 Task: Enable and manage GitHub Discussions for feature requests.
Action: Mouse moved to (773, 317)
Screenshot: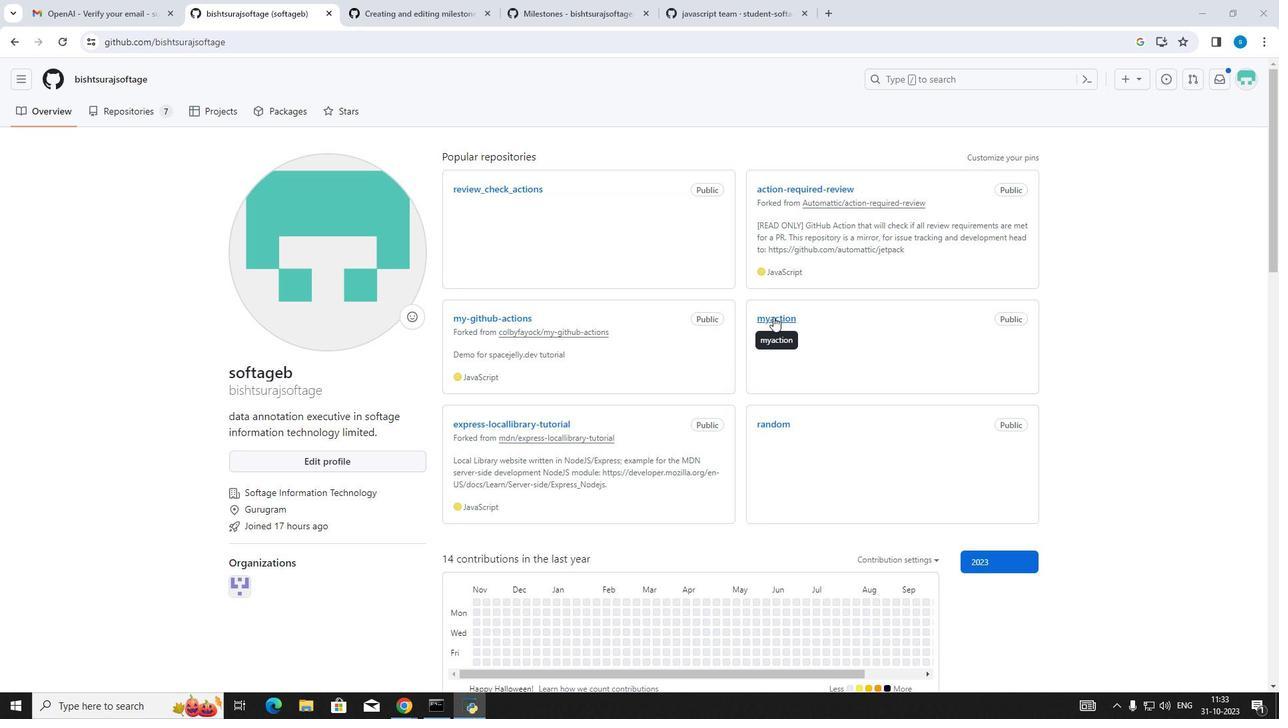 
Action: Mouse pressed left at (773, 317)
Screenshot: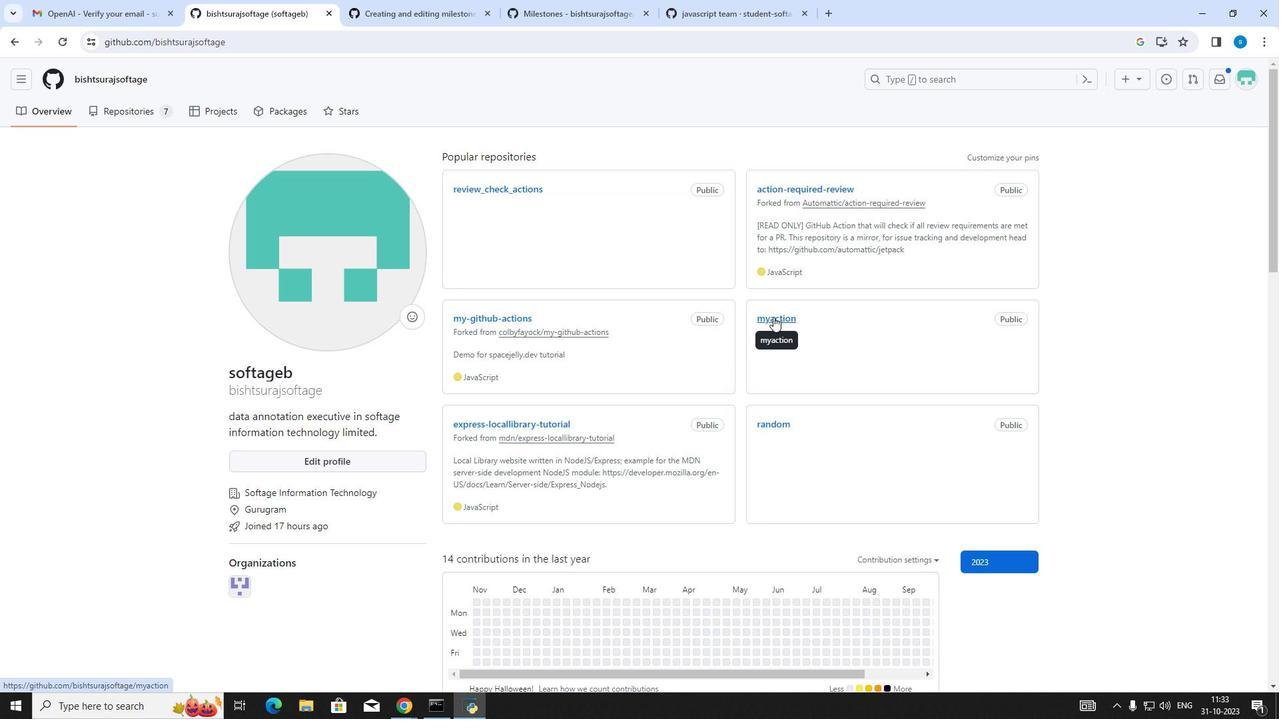 
Action: Mouse moved to (544, 111)
Screenshot: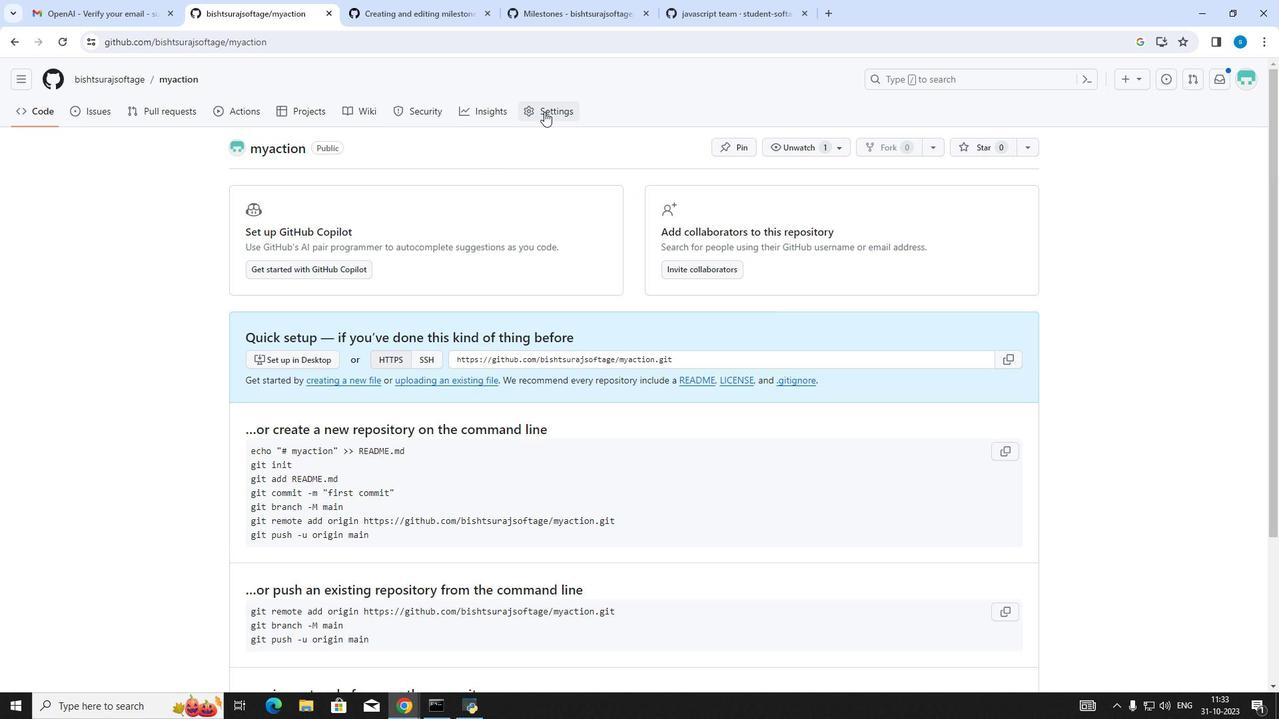 
Action: Mouse pressed left at (544, 111)
Screenshot: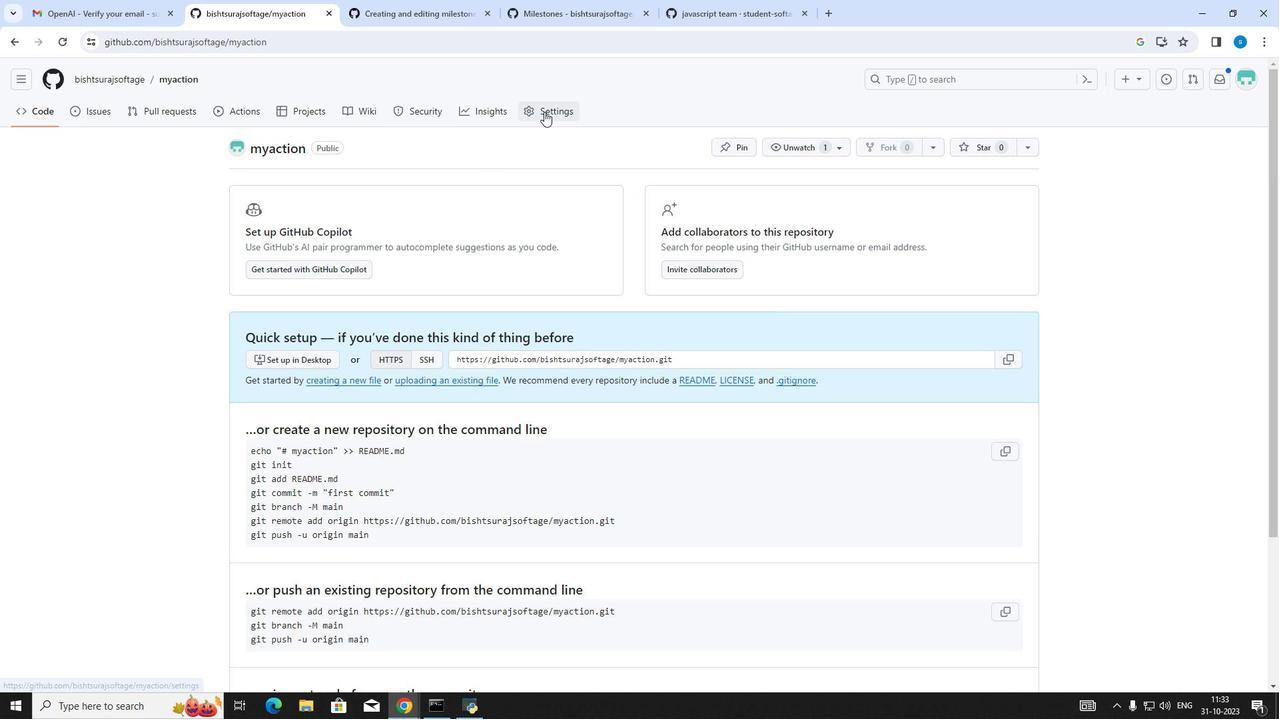 
Action: Mouse moved to (623, 354)
Screenshot: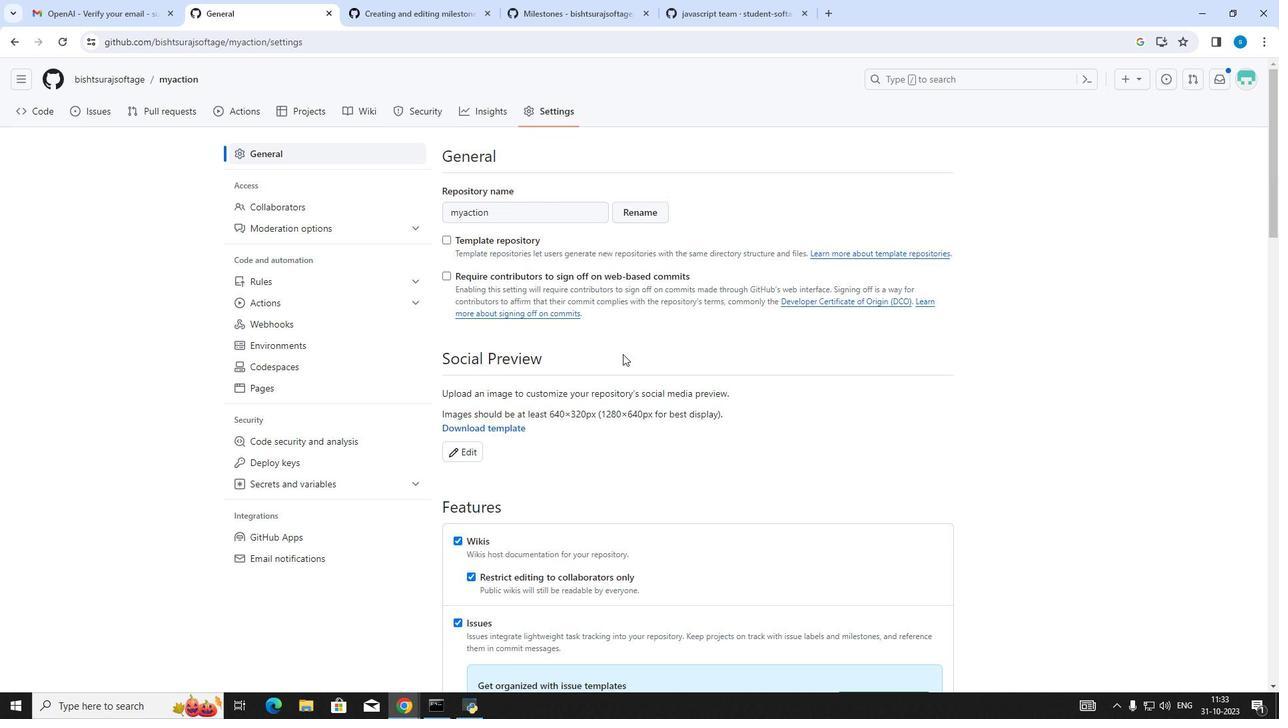 
Action: Mouse scrolled (623, 353) with delta (0, 0)
Screenshot: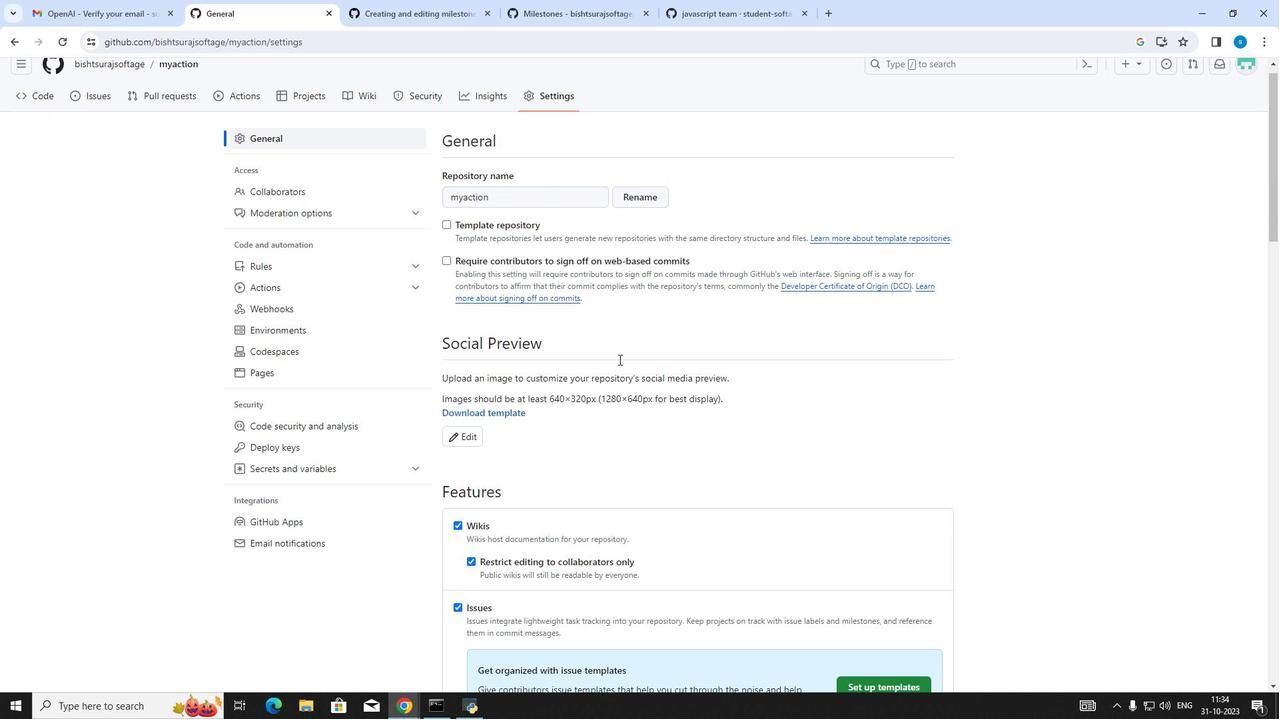 
Action: Mouse moved to (619, 359)
Screenshot: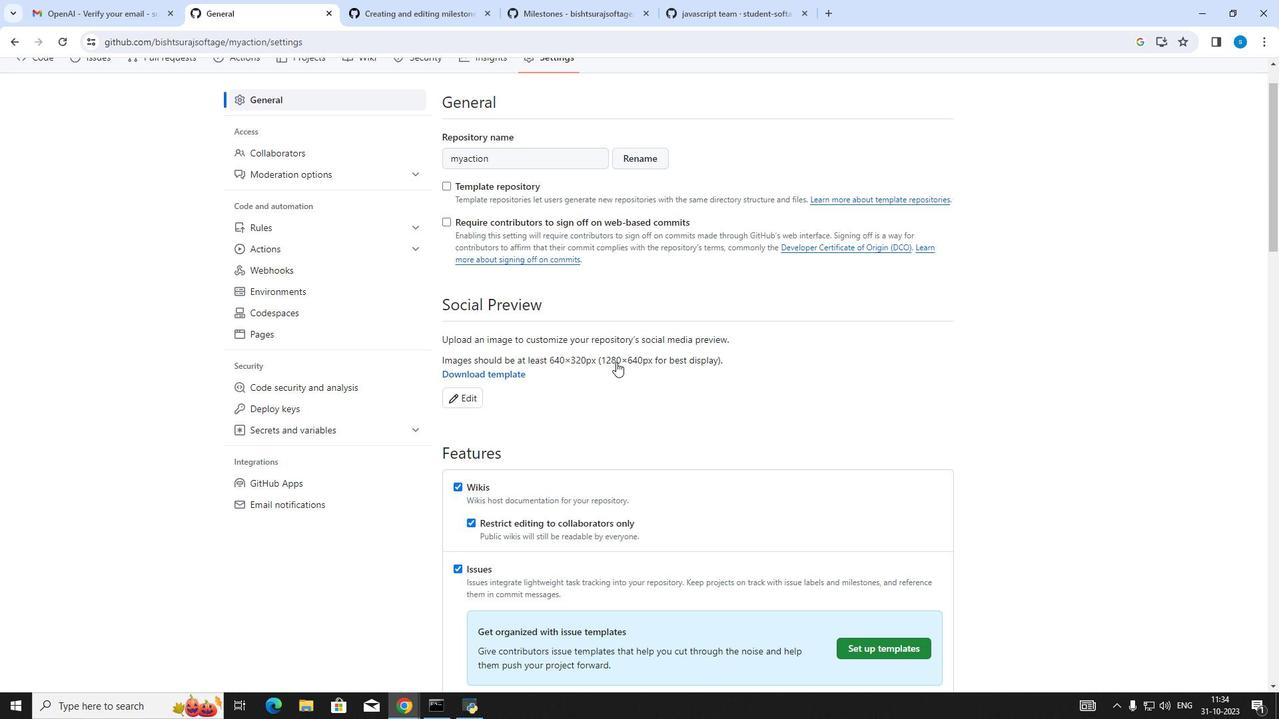 
Action: Mouse scrolled (619, 358) with delta (0, 0)
Screenshot: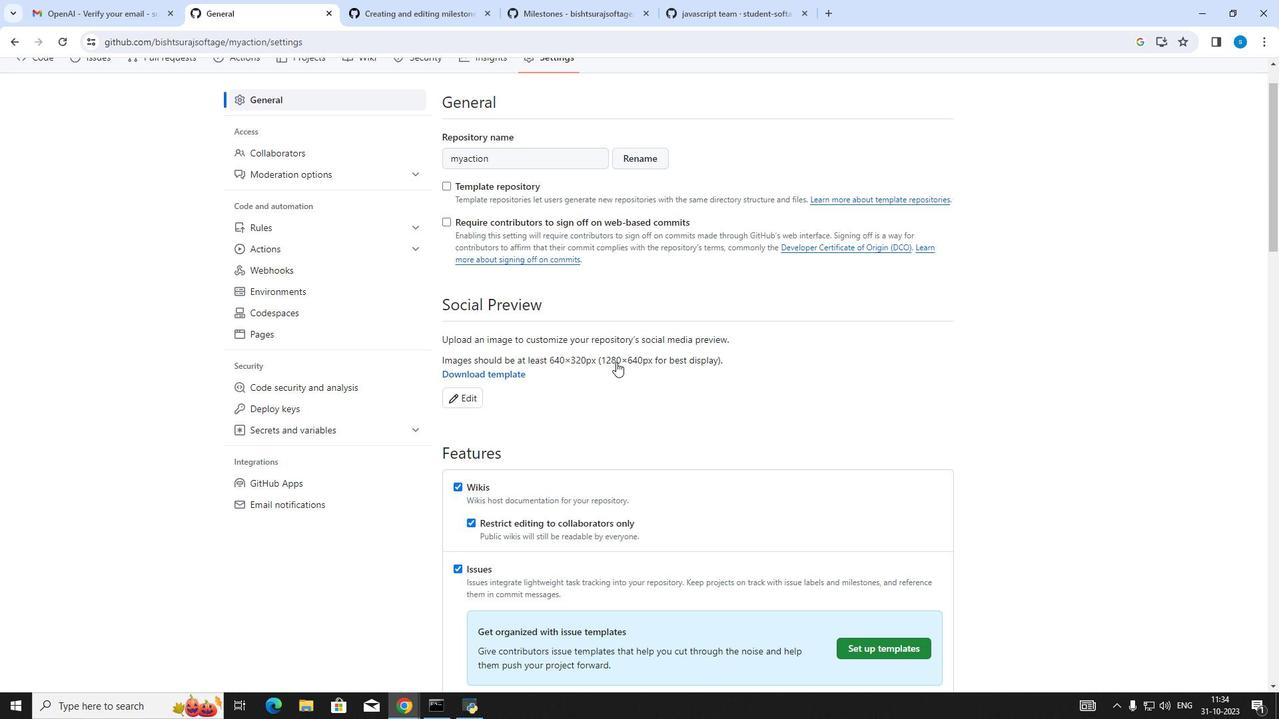 
Action: Mouse moved to (617, 361)
Screenshot: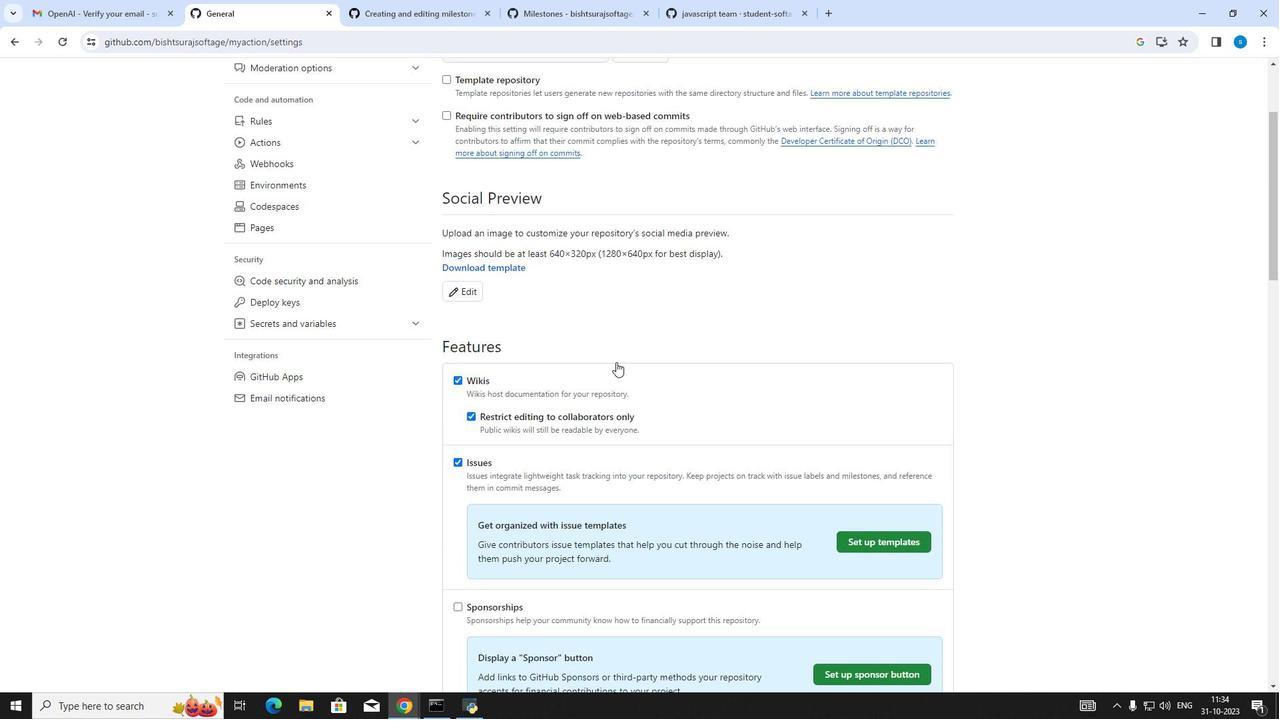 
Action: Mouse scrolled (617, 360) with delta (0, 0)
Screenshot: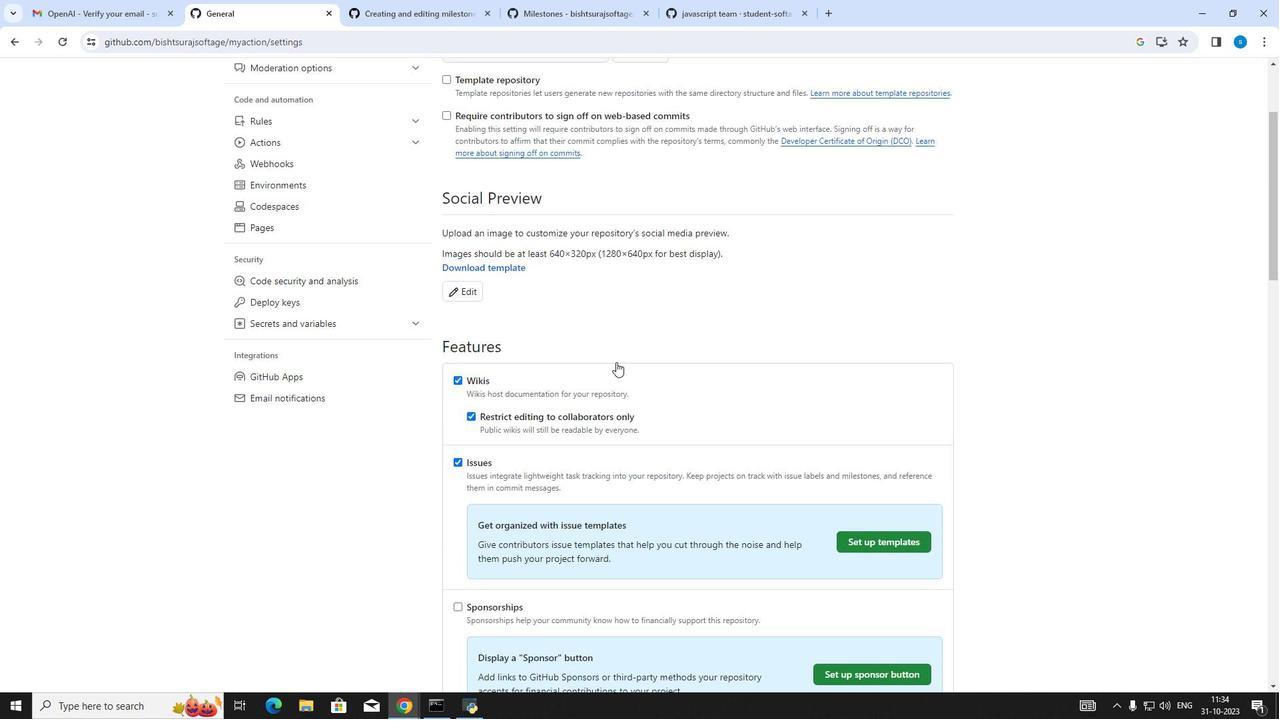 
Action: Mouse moved to (616, 362)
Screenshot: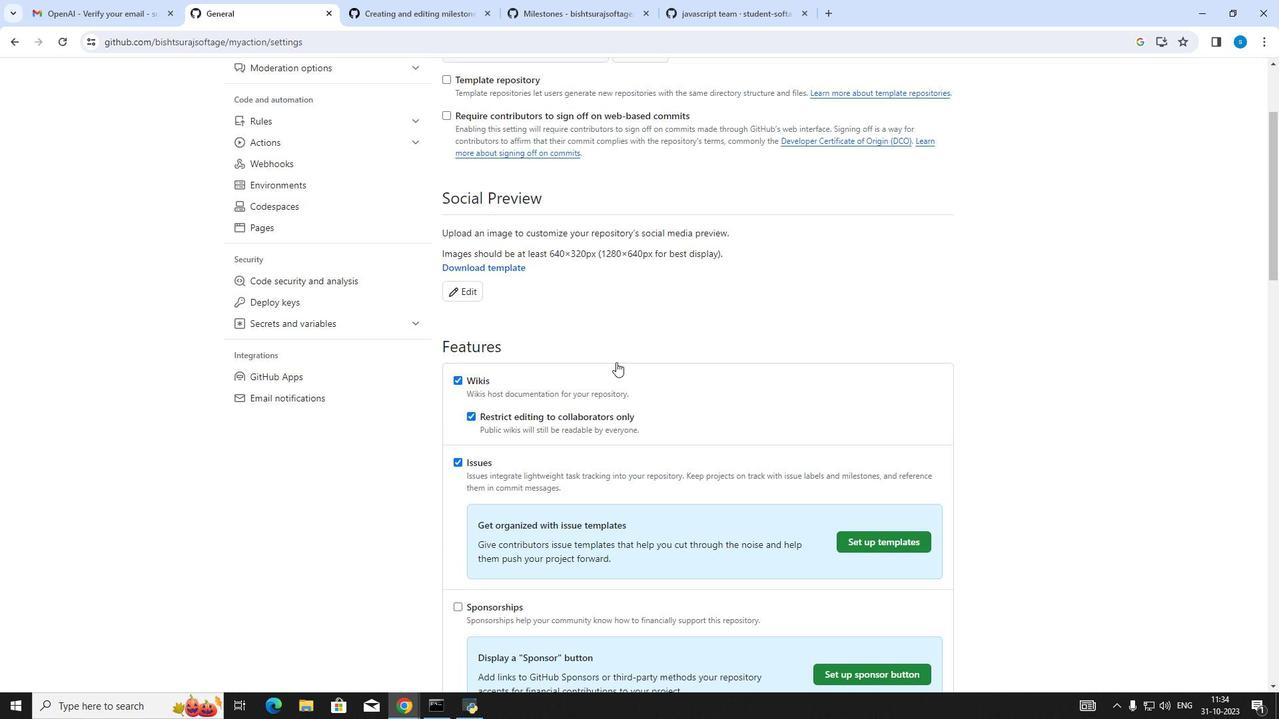 
Action: Mouse scrolled (616, 361) with delta (0, 0)
Screenshot: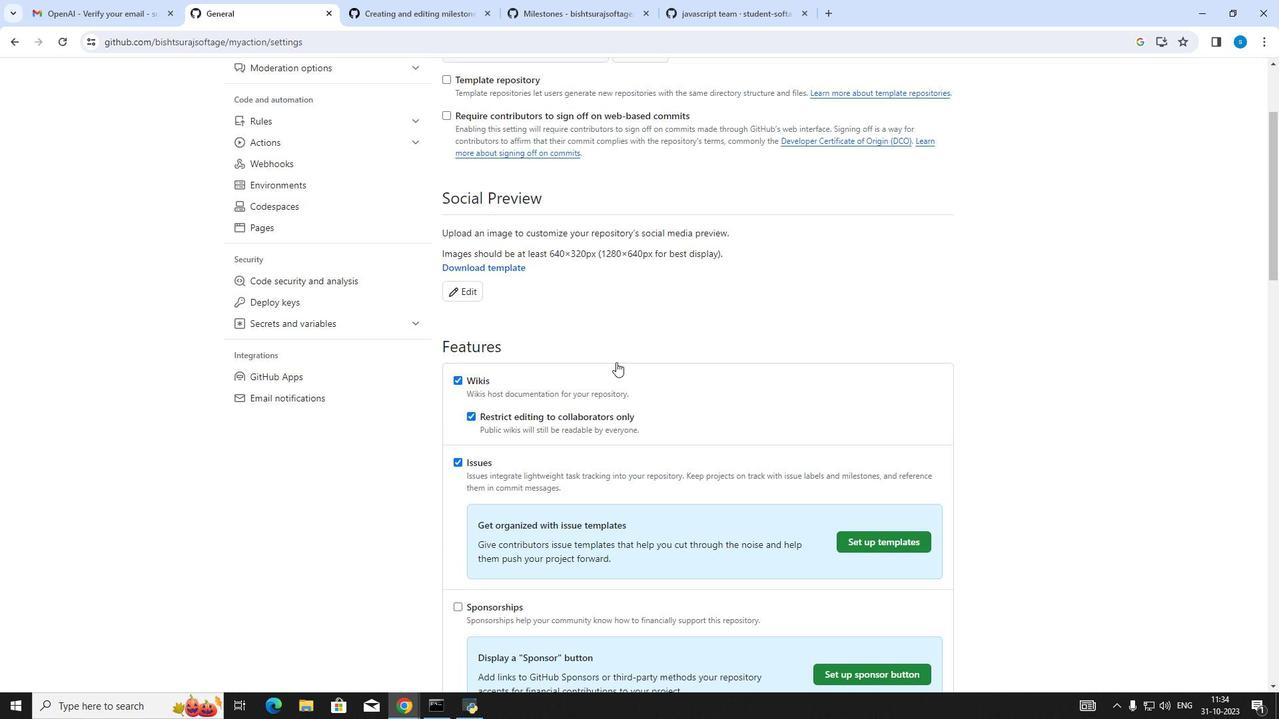 
Action: Mouse scrolled (616, 361) with delta (0, 0)
Screenshot: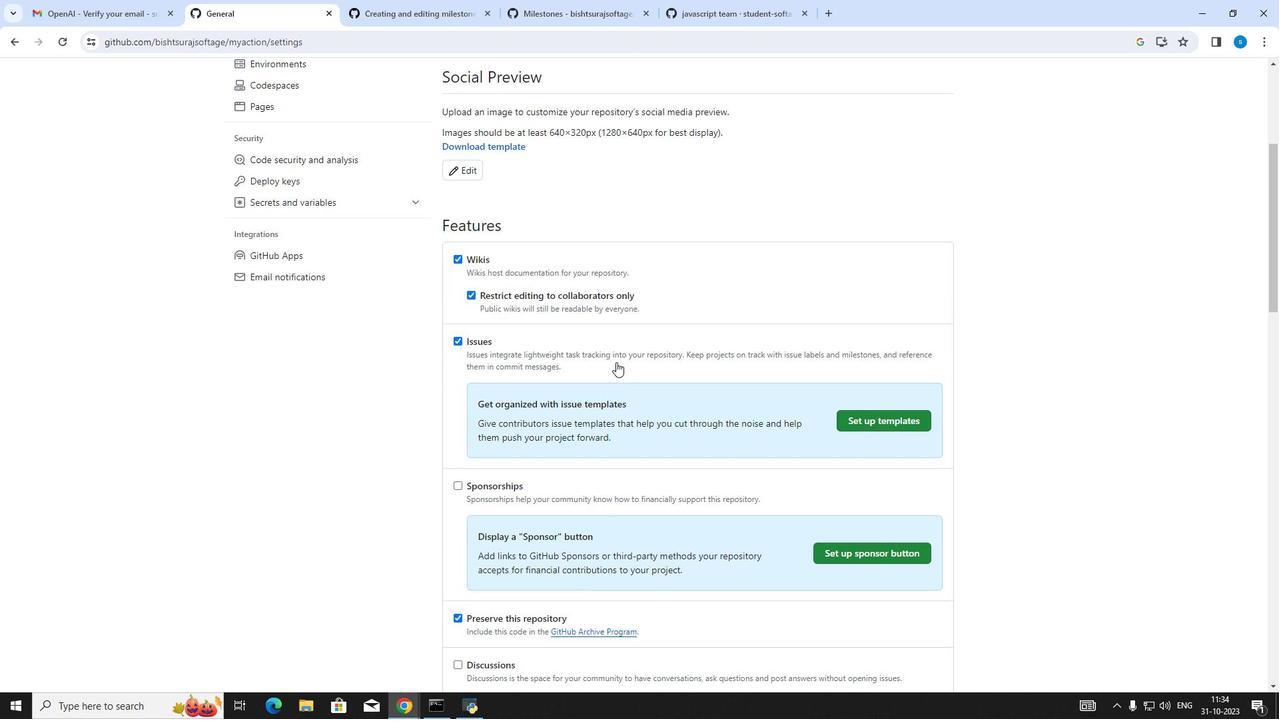 
Action: Mouse scrolled (616, 361) with delta (0, 0)
Screenshot: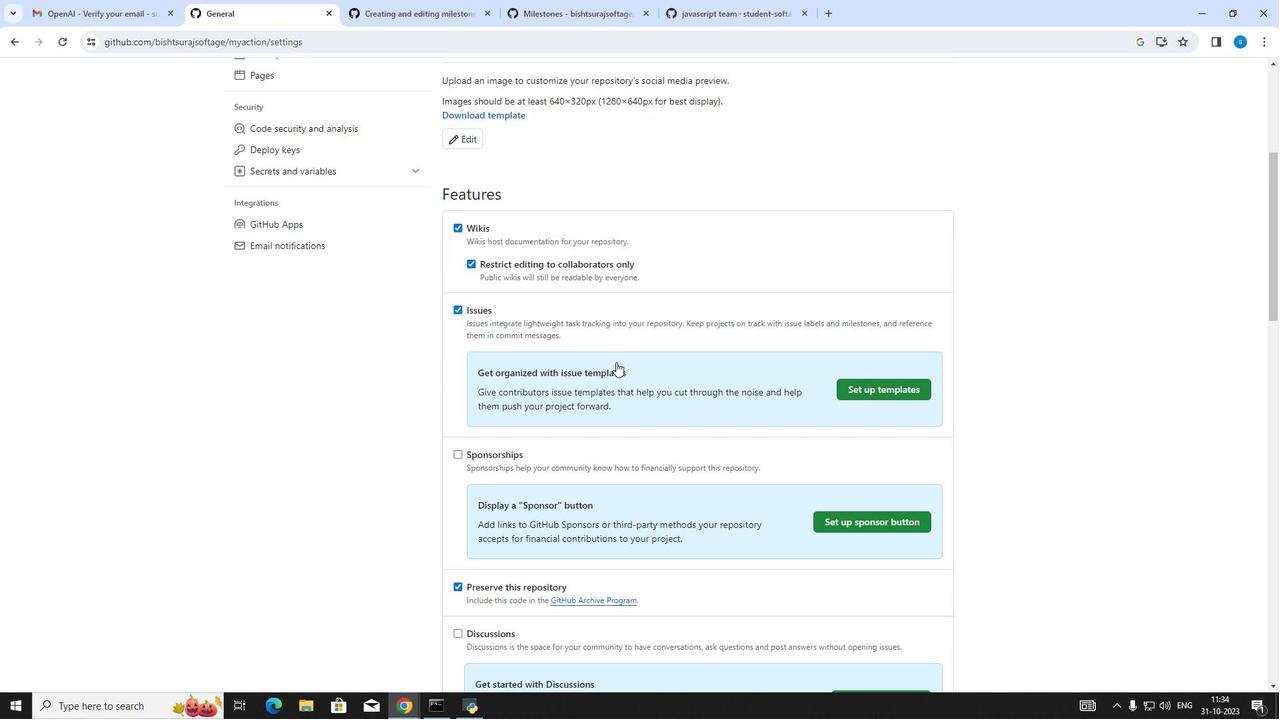 
Action: Mouse scrolled (616, 361) with delta (0, 0)
Screenshot: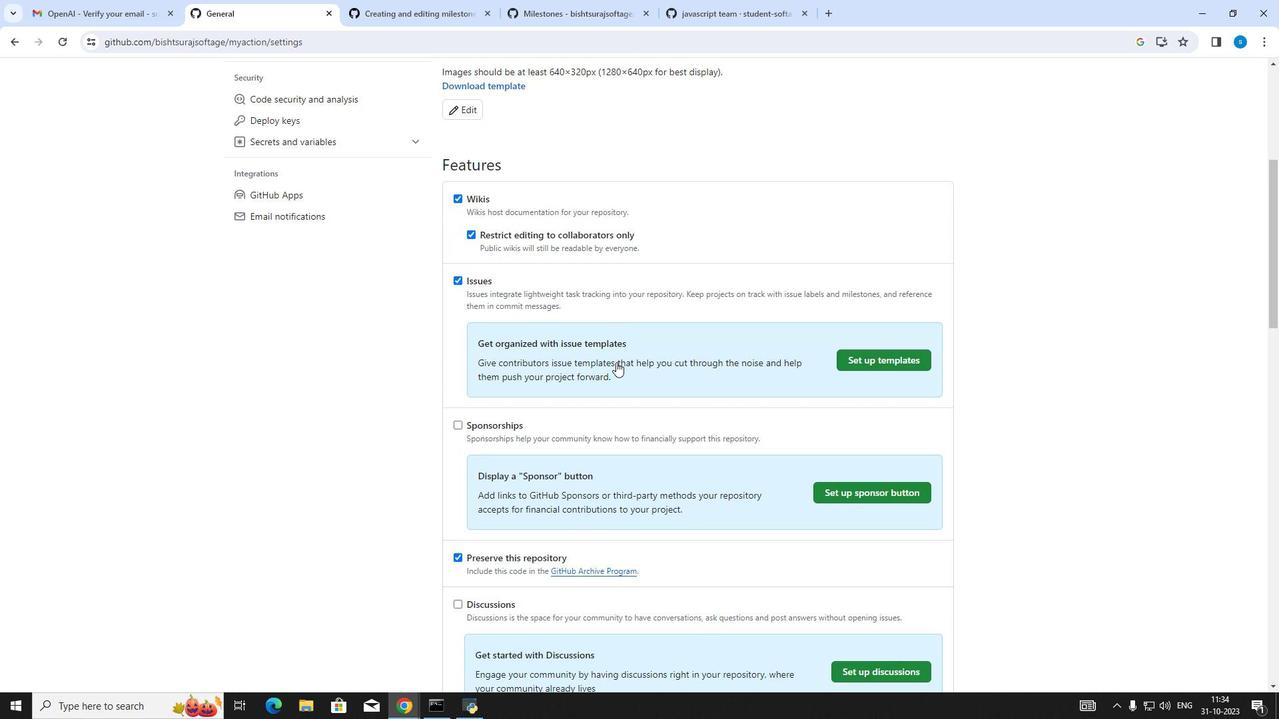 
Action: Mouse scrolled (616, 361) with delta (0, 0)
Screenshot: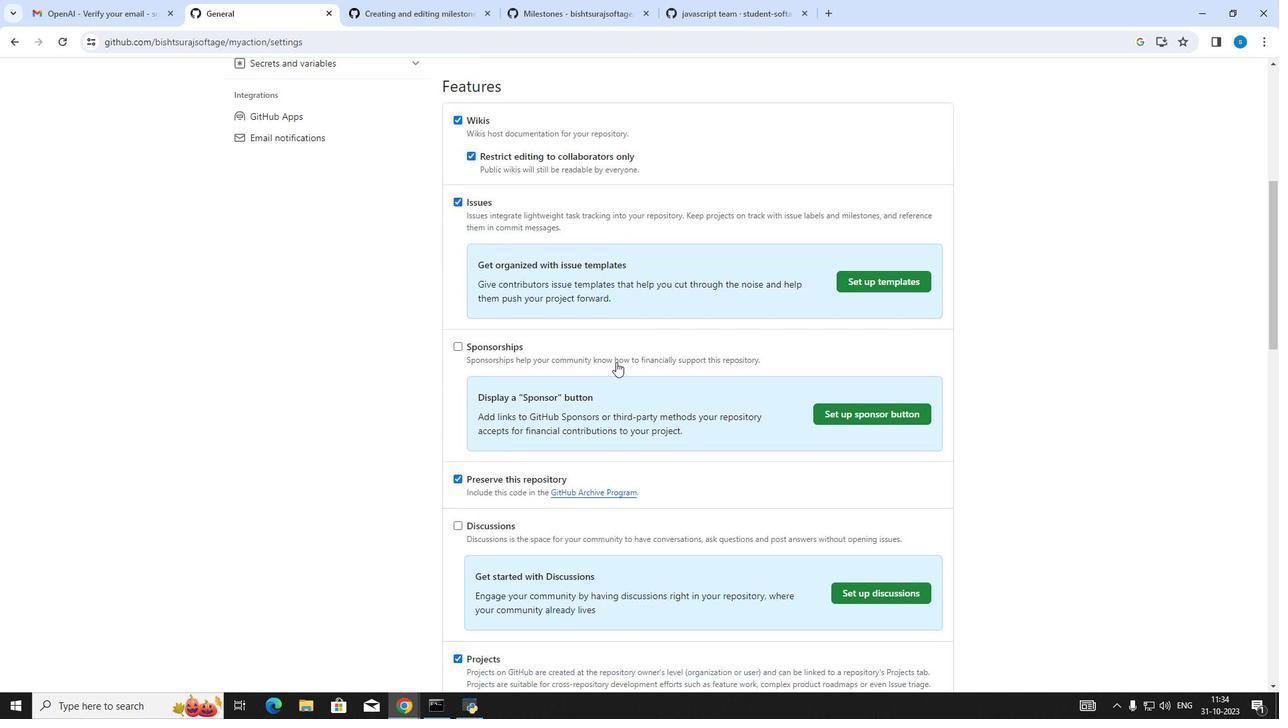 
Action: Mouse scrolled (616, 361) with delta (0, 0)
Screenshot: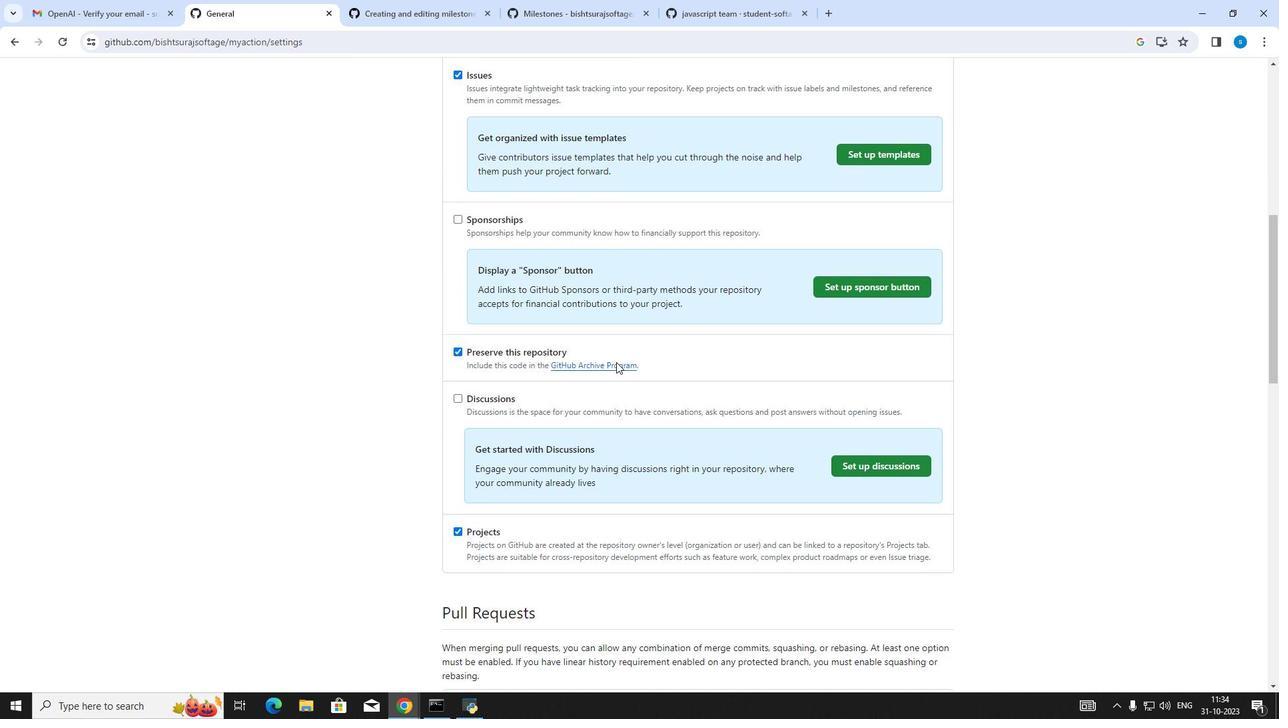 
Action: Mouse scrolled (616, 361) with delta (0, 0)
Screenshot: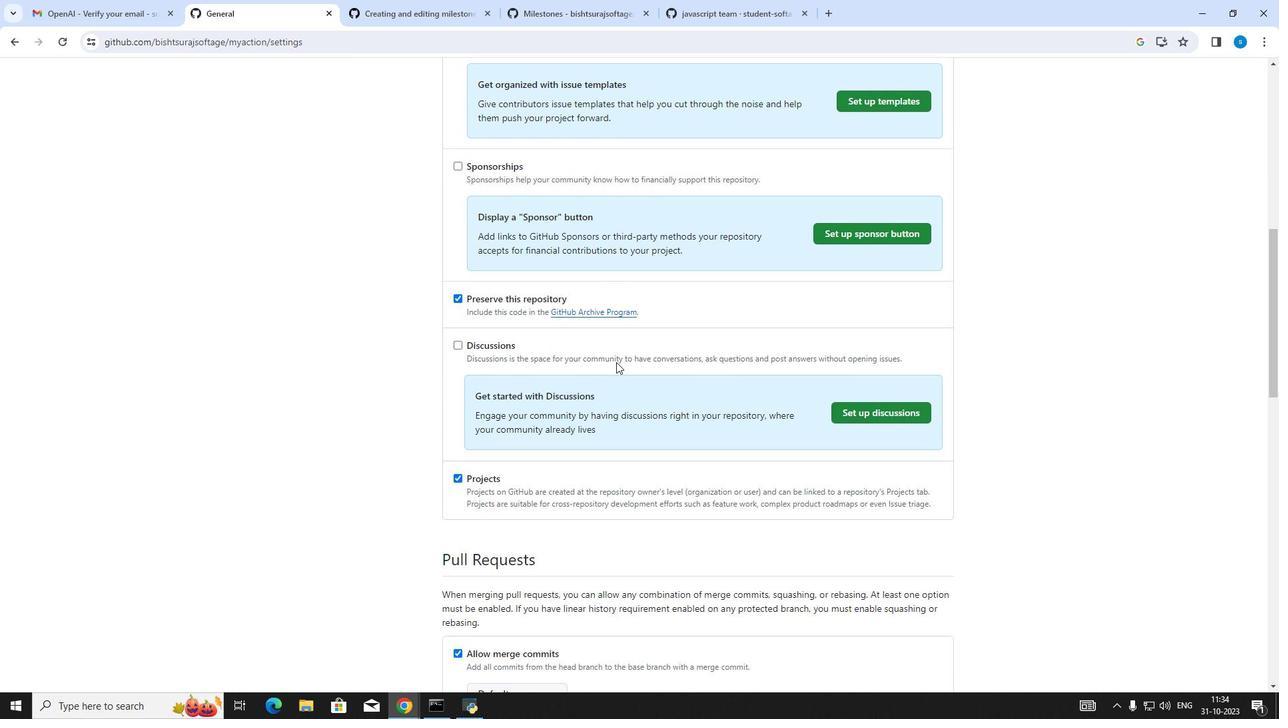 
Action: Mouse scrolled (616, 361) with delta (0, 0)
Screenshot: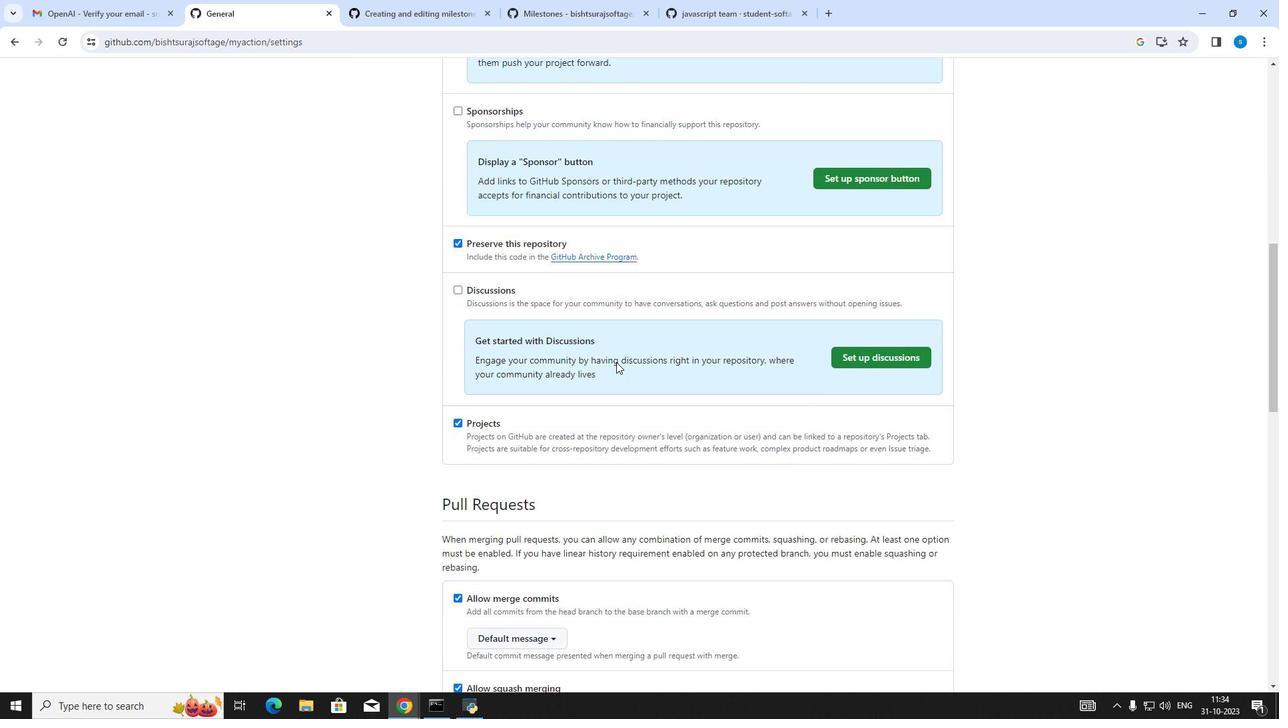 
Action: Mouse scrolled (616, 361) with delta (0, 0)
Screenshot: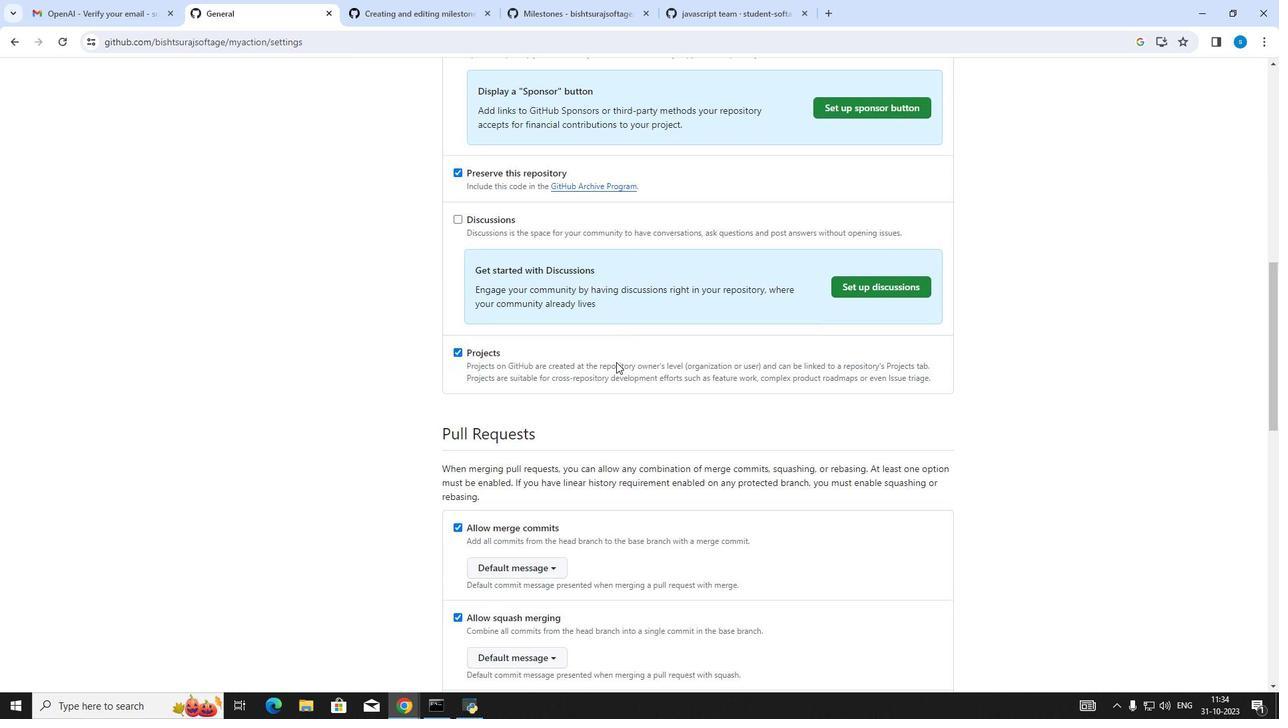 
Action: Mouse scrolled (616, 361) with delta (0, 0)
Screenshot: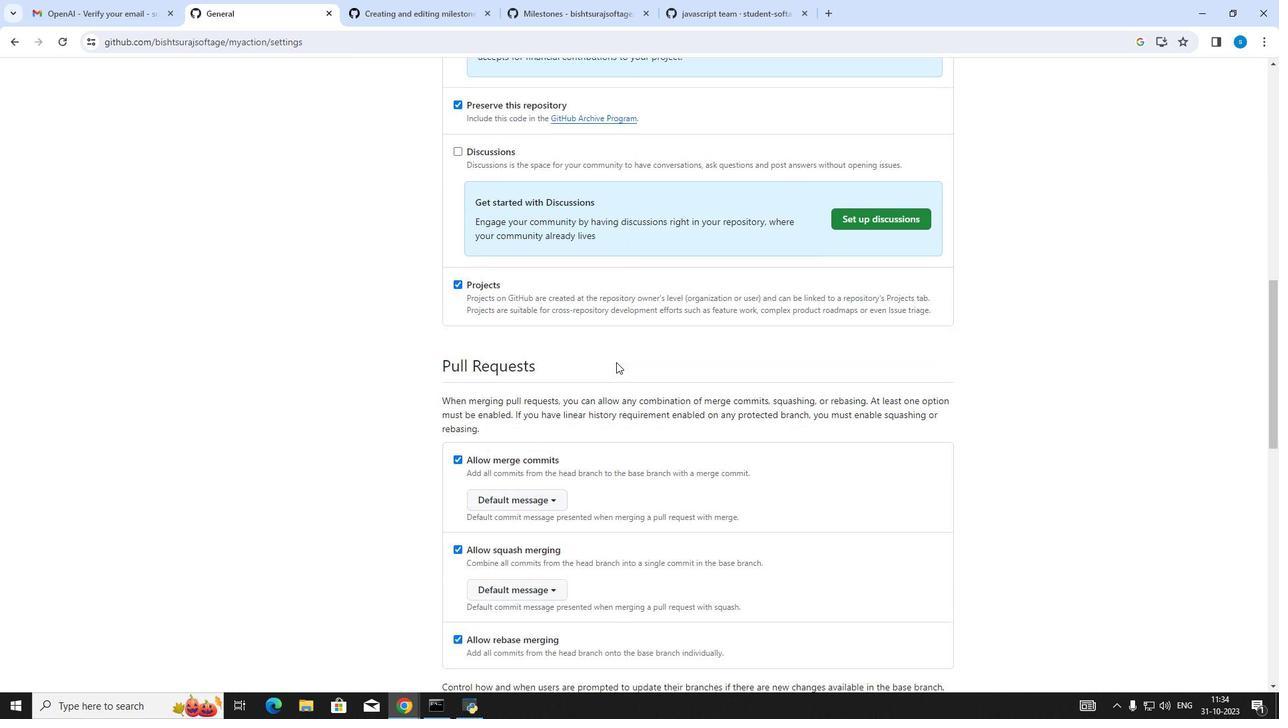 
Action: Mouse scrolled (616, 361) with delta (0, 0)
Screenshot: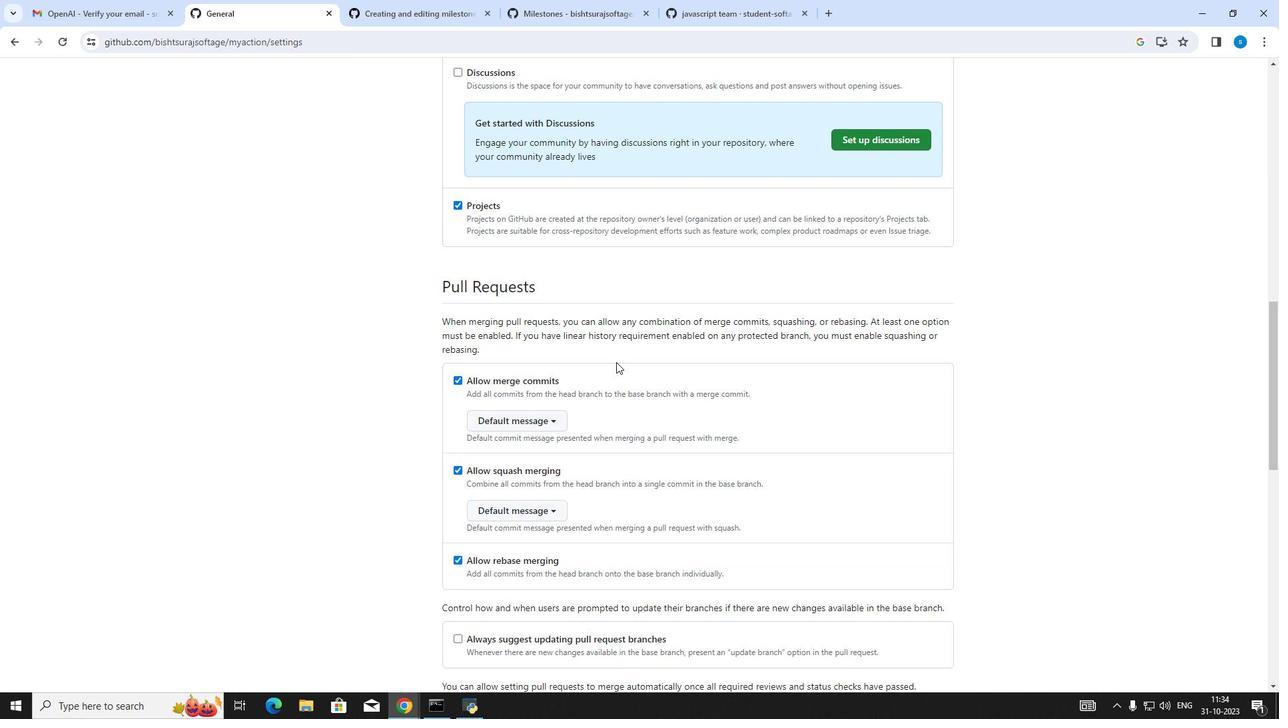 
Action: Mouse scrolled (616, 361) with delta (0, 0)
Screenshot: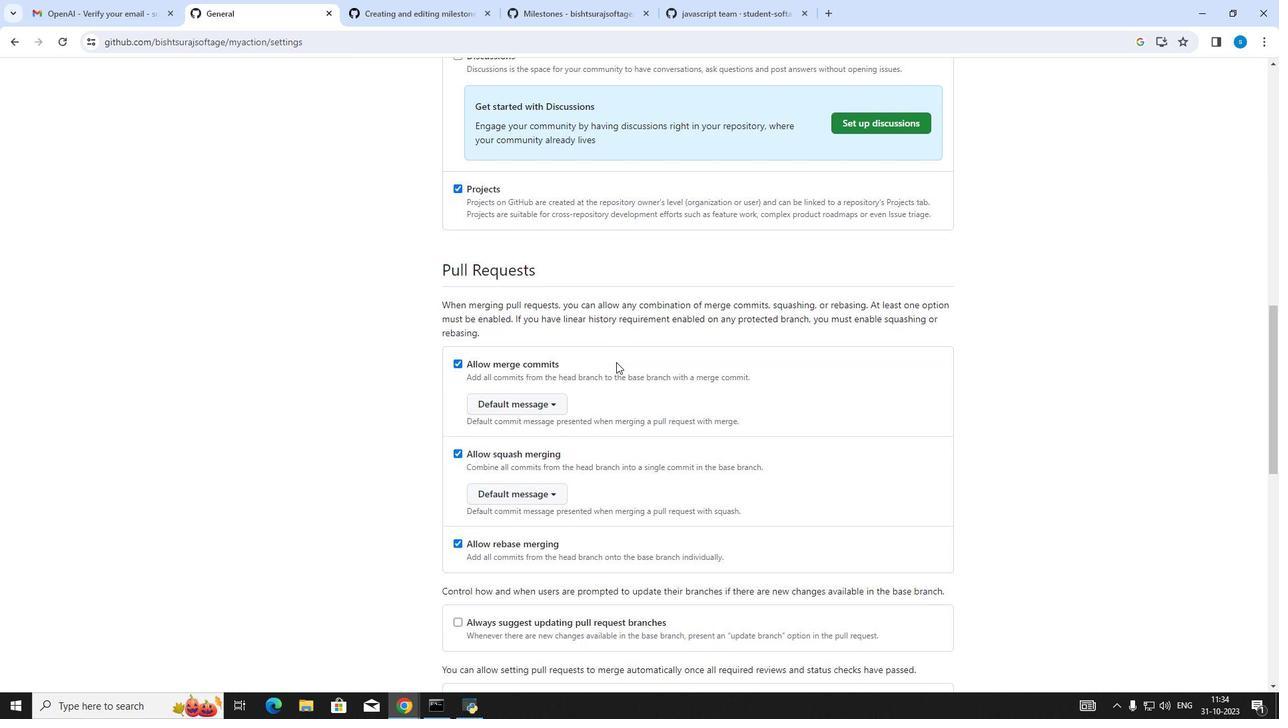 
Action: Mouse scrolled (616, 361) with delta (0, 0)
Screenshot: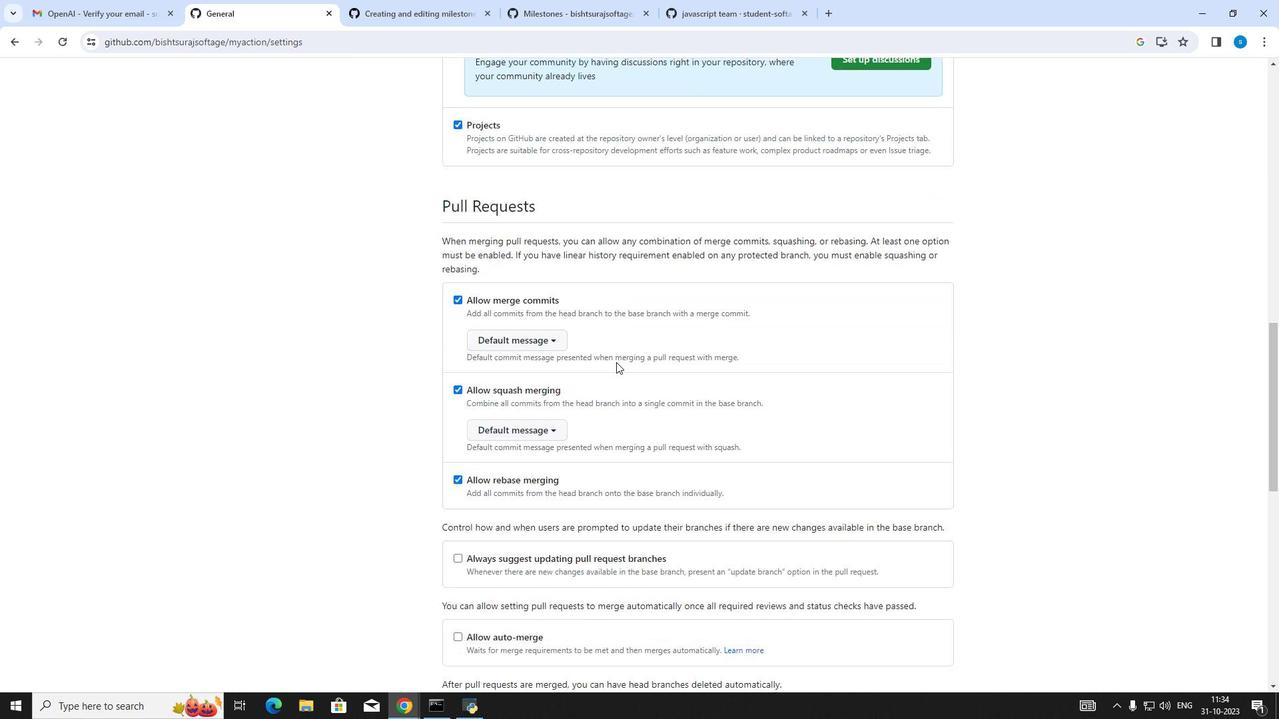 
Action: Mouse scrolled (616, 361) with delta (0, 0)
Screenshot: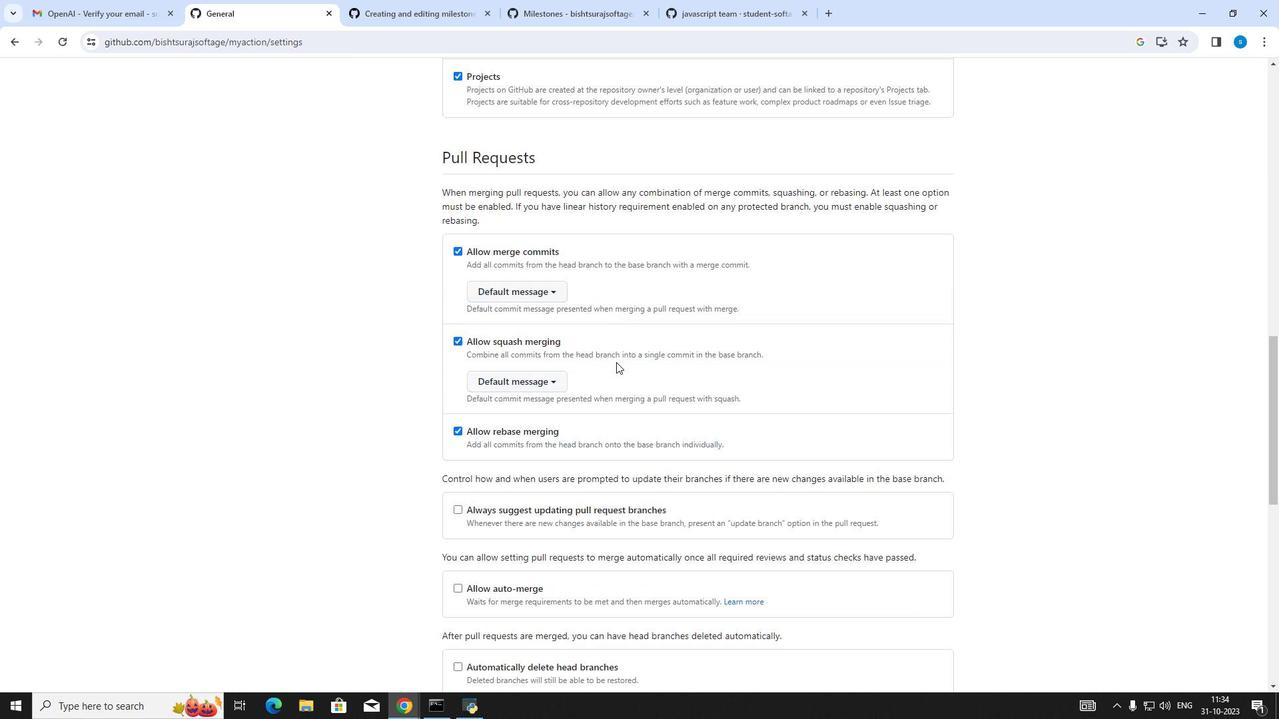 
Action: Mouse scrolled (616, 361) with delta (0, 0)
Screenshot: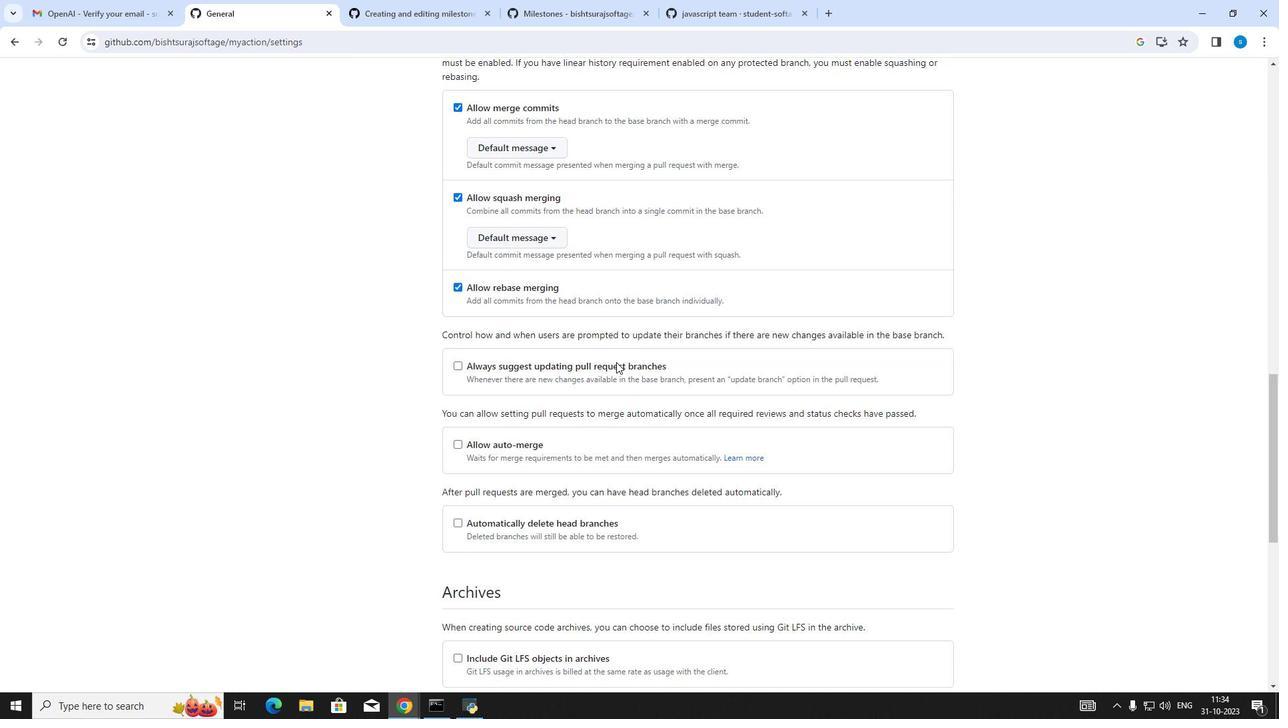 
Action: Mouse scrolled (616, 361) with delta (0, 0)
Screenshot: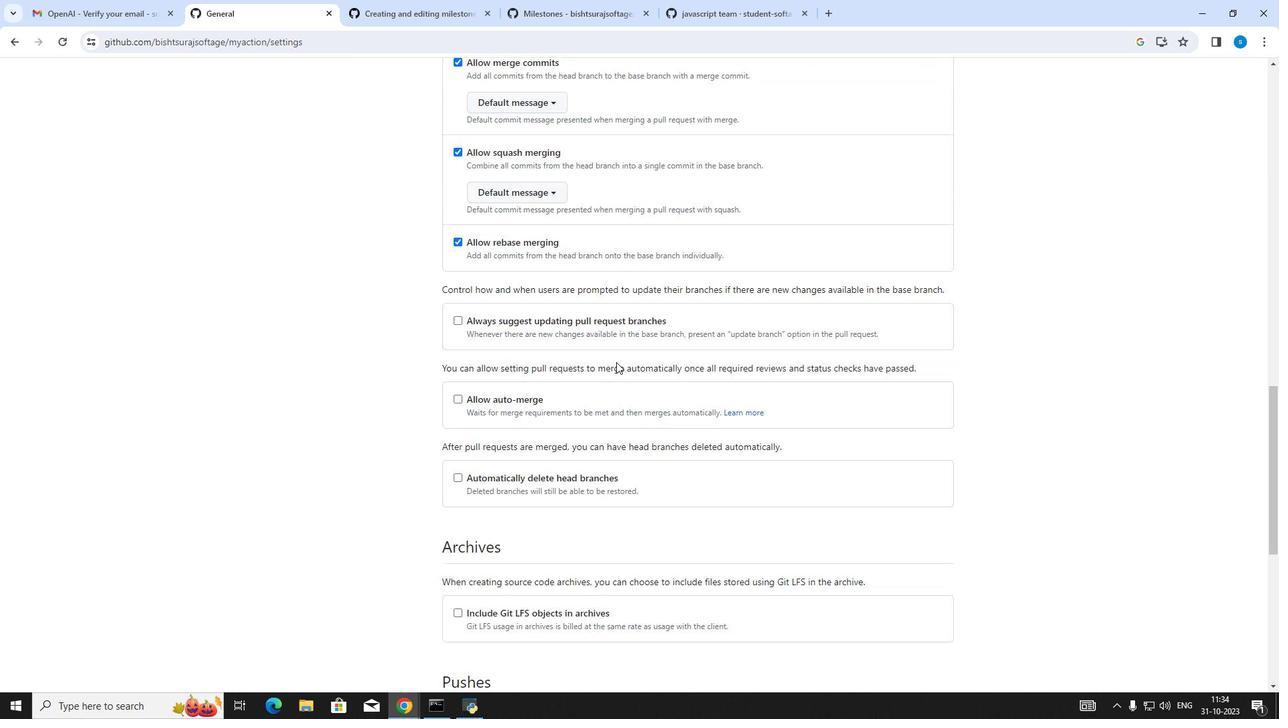
Action: Mouse scrolled (616, 361) with delta (0, 0)
Screenshot: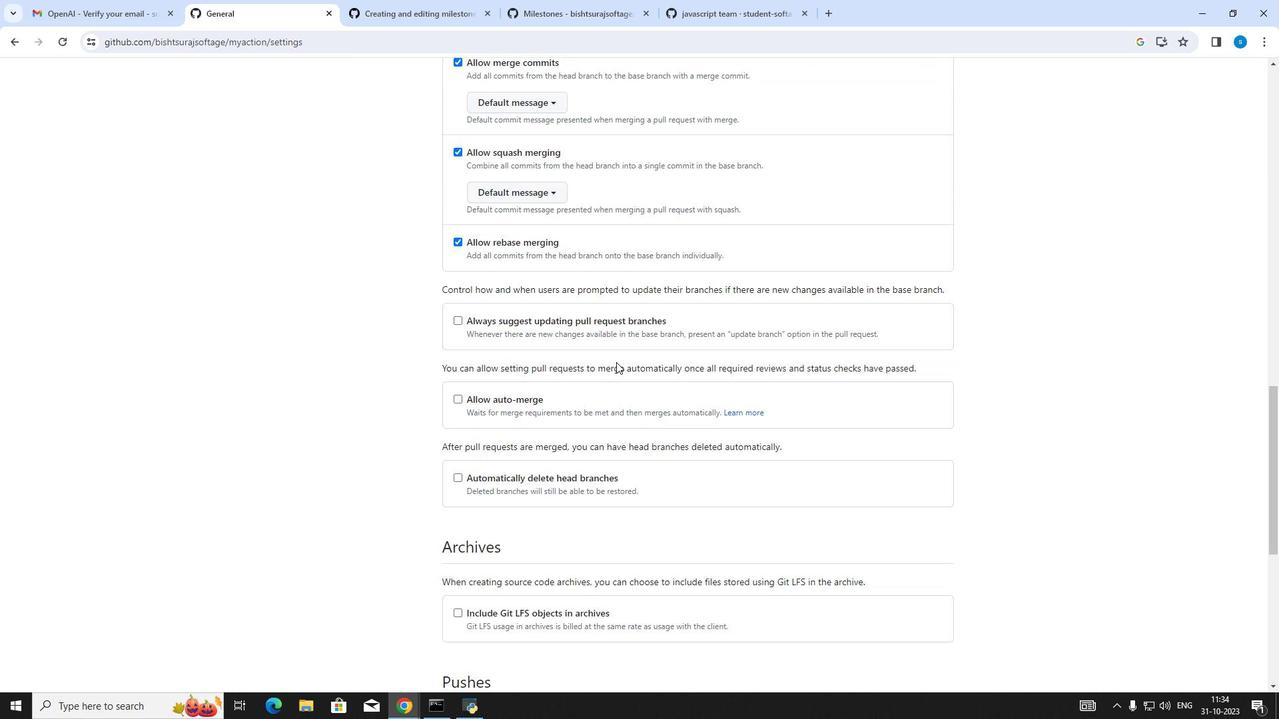 
Action: Mouse scrolled (616, 361) with delta (0, 0)
Screenshot: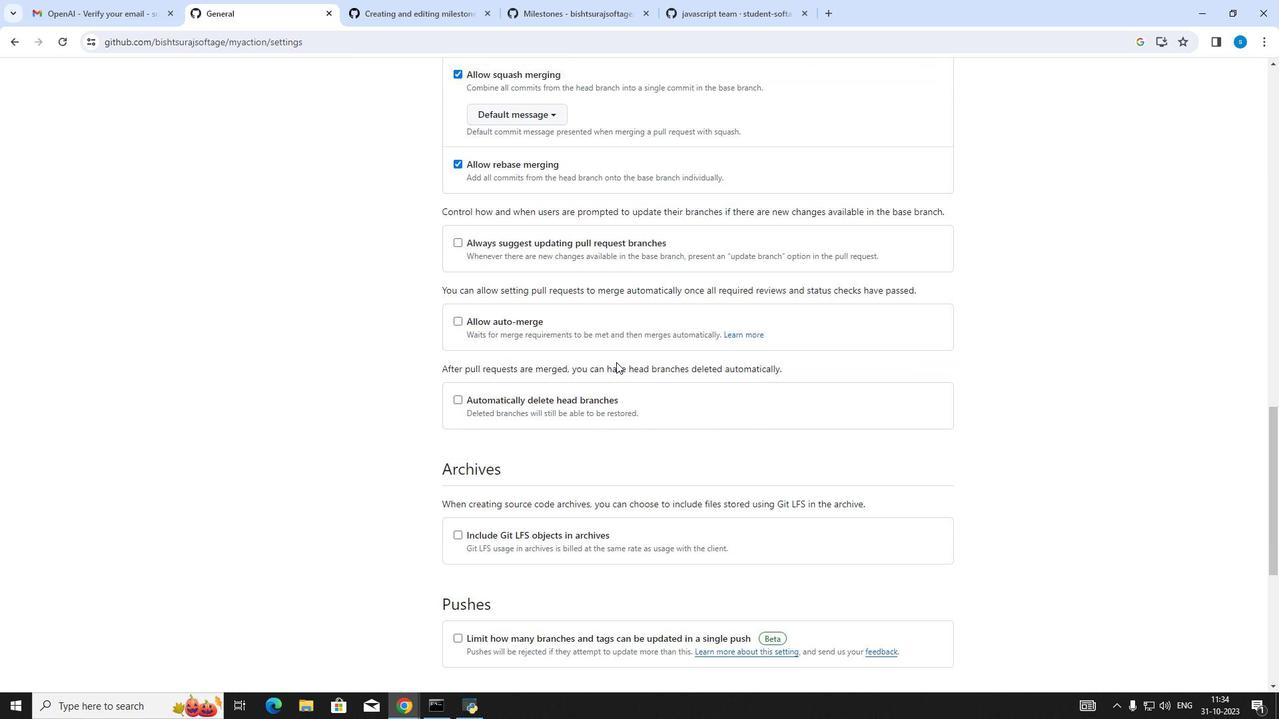
Action: Mouse scrolled (616, 361) with delta (0, 0)
Screenshot: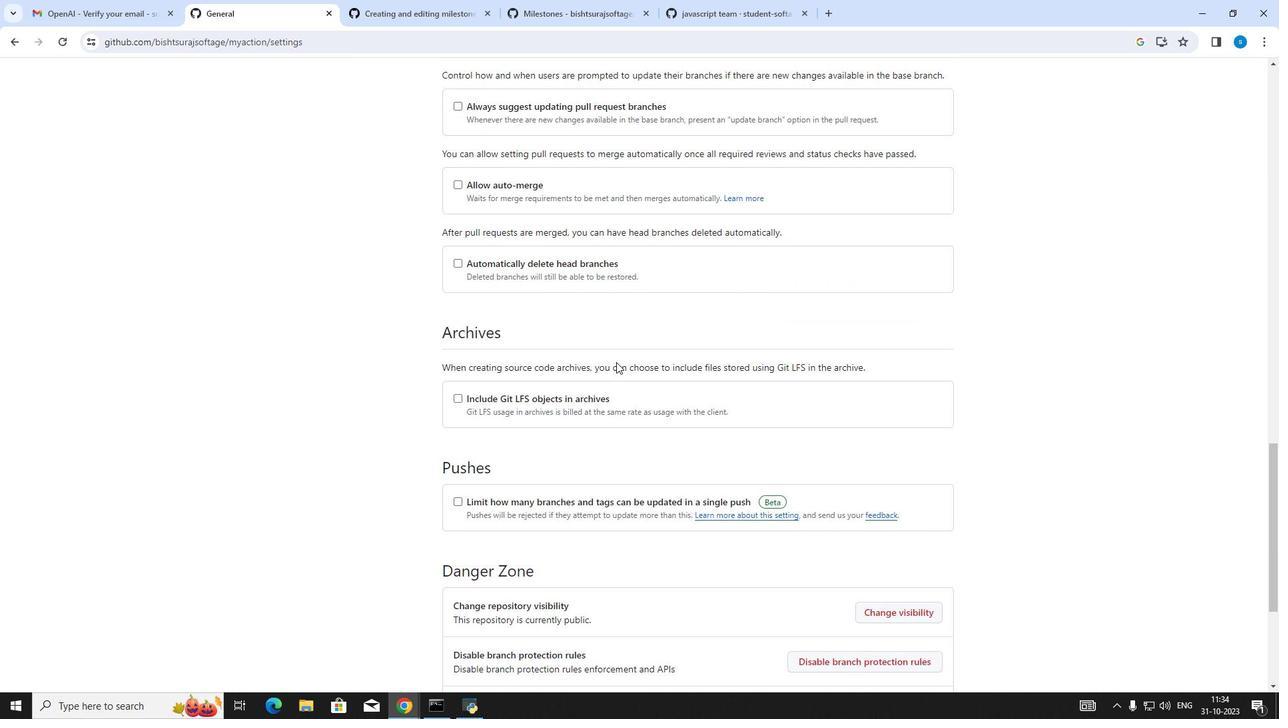 
Action: Mouse scrolled (616, 361) with delta (0, 0)
Screenshot: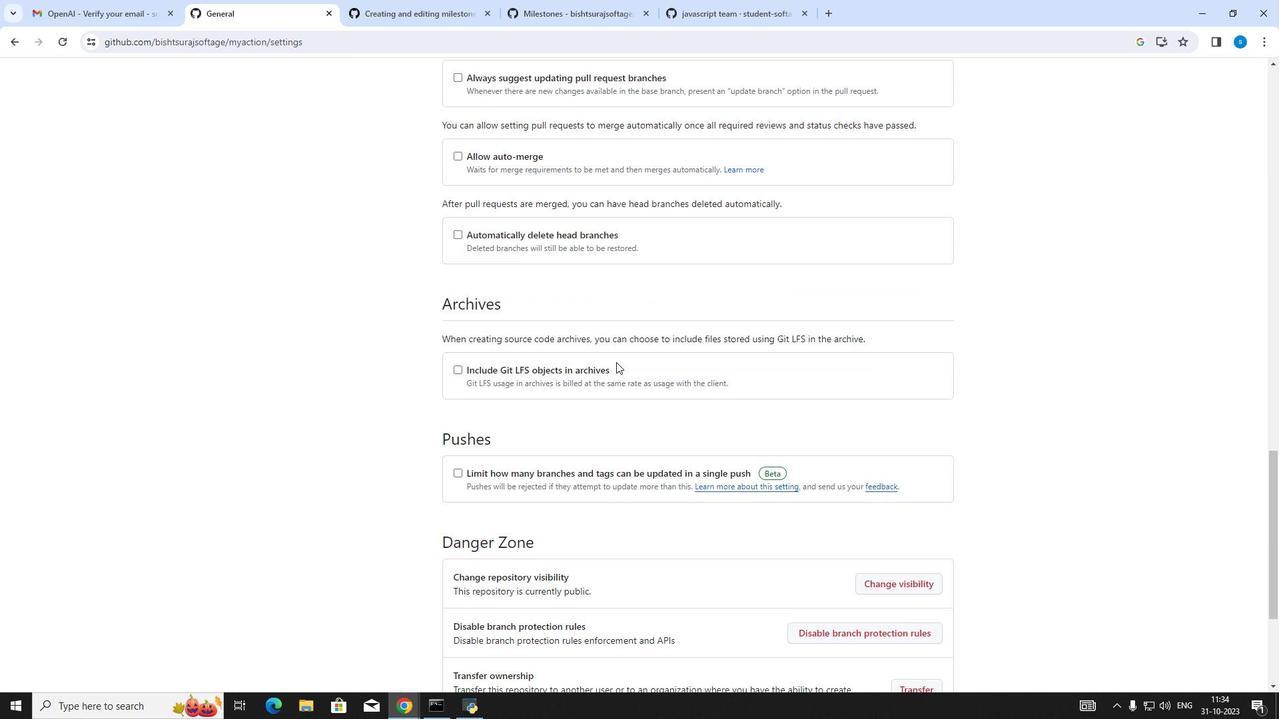 
Action: Mouse scrolled (616, 361) with delta (0, 0)
Screenshot: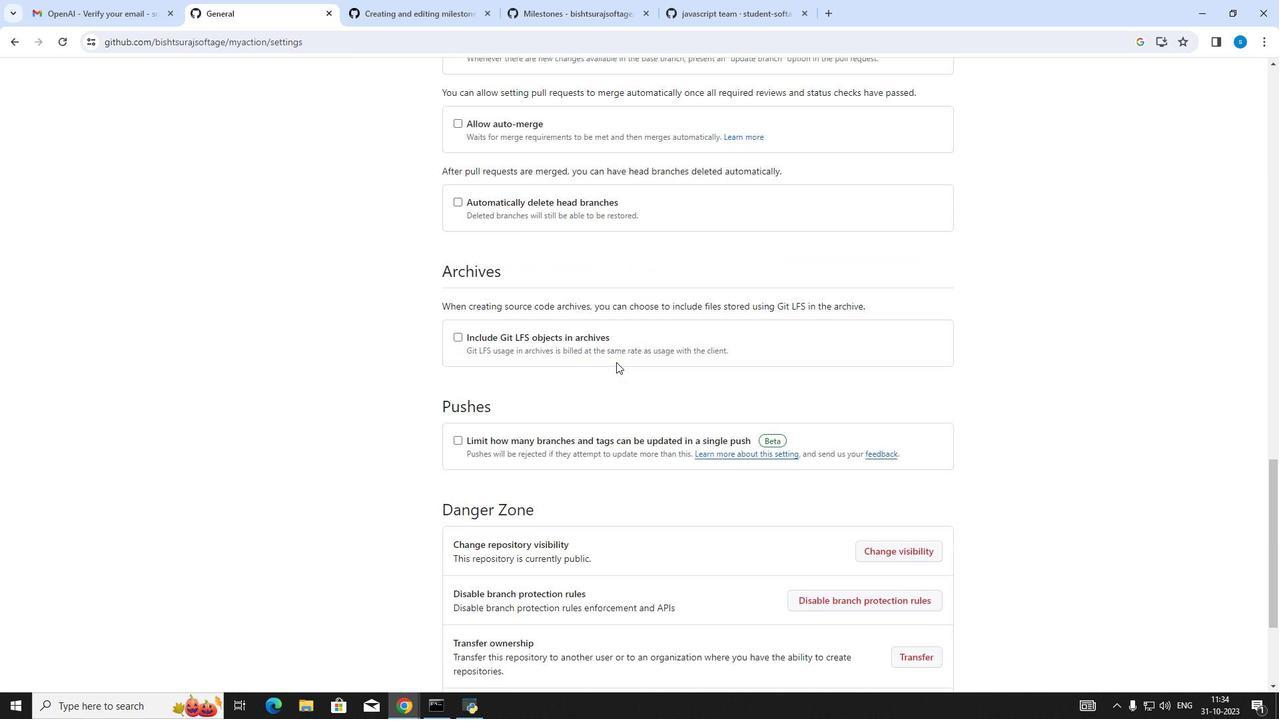 
Action: Mouse scrolled (616, 361) with delta (0, 0)
Screenshot: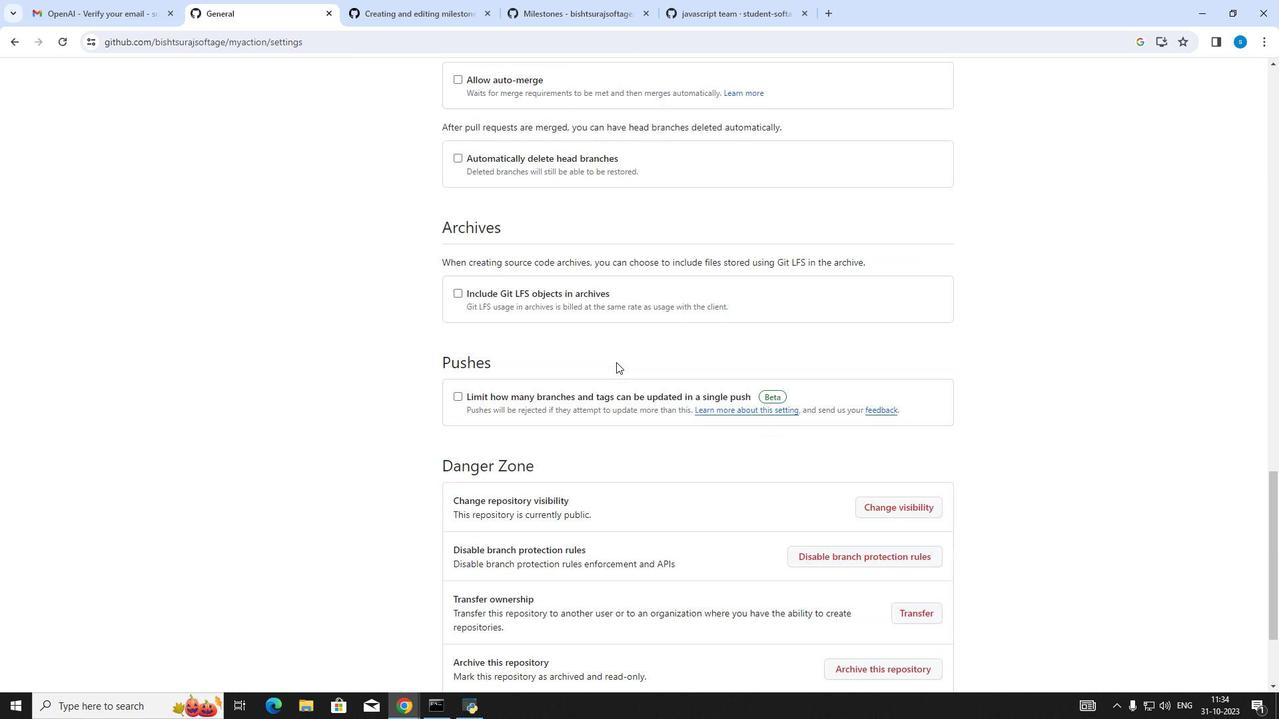 
Action: Mouse scrolled (616, 361) with delta (0, 0)
Screenshot: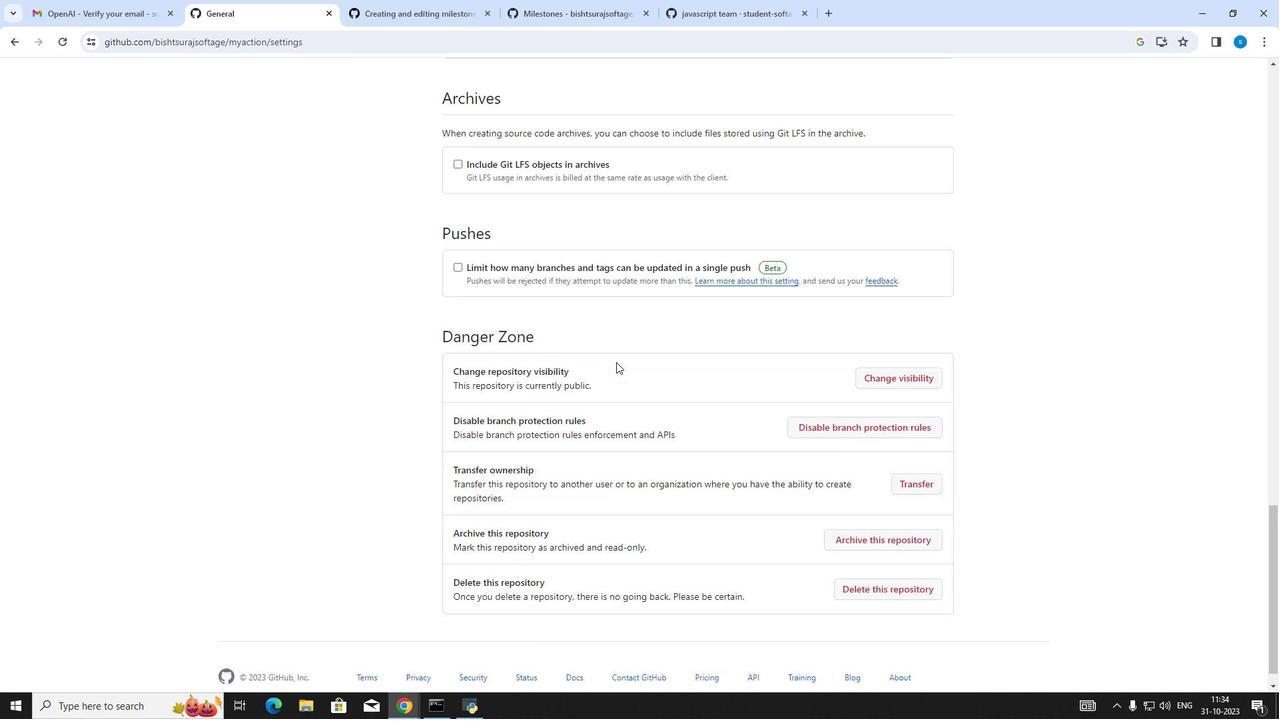 
Action: Mouse scrolled (616, 363) with delta (0, 0)
Screenshot: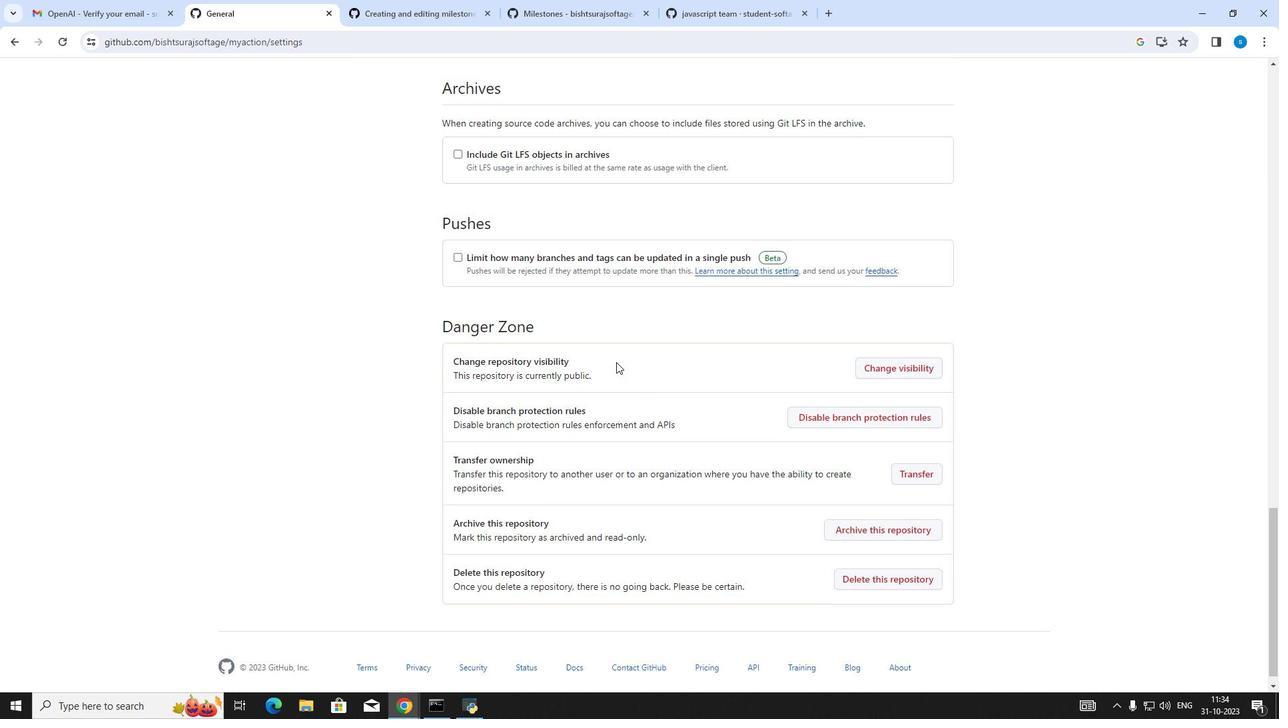 
Action: Mouse scrolled (616, 363) with delta (0, 0)
Screenshot: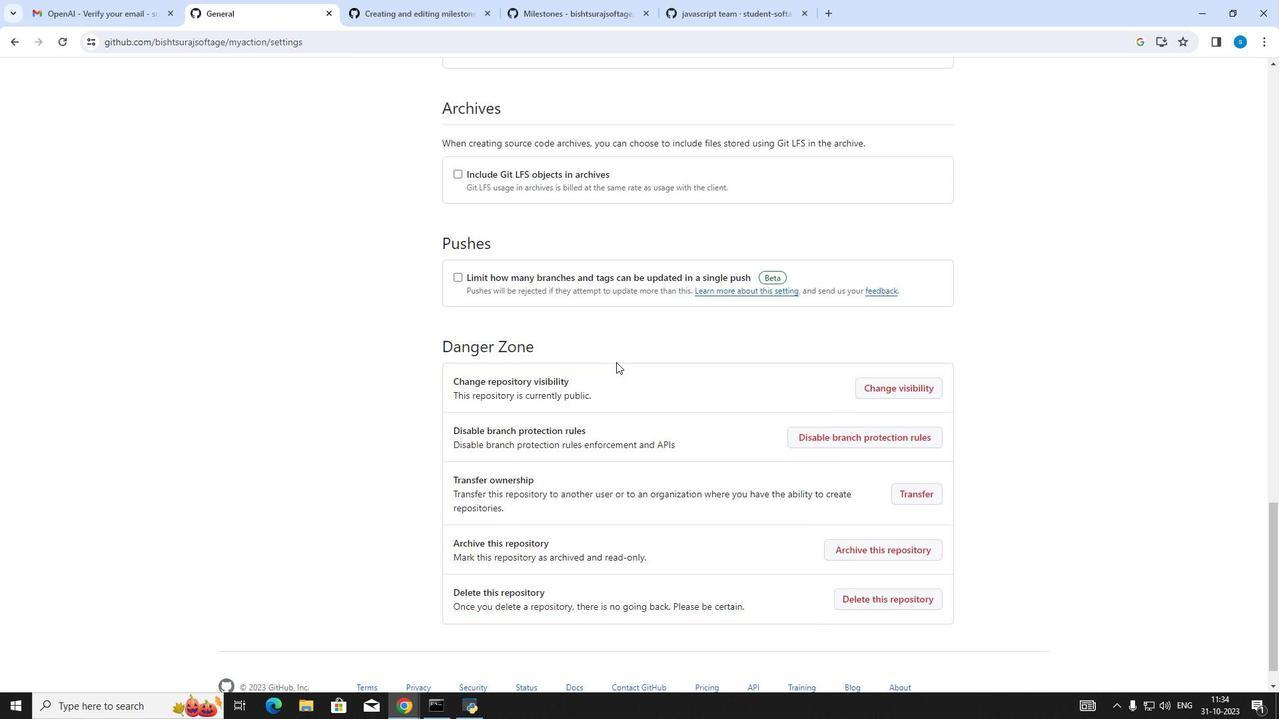 
Action: Mouse scrolled (616, 363) with delta (0, 0)
Screenshot: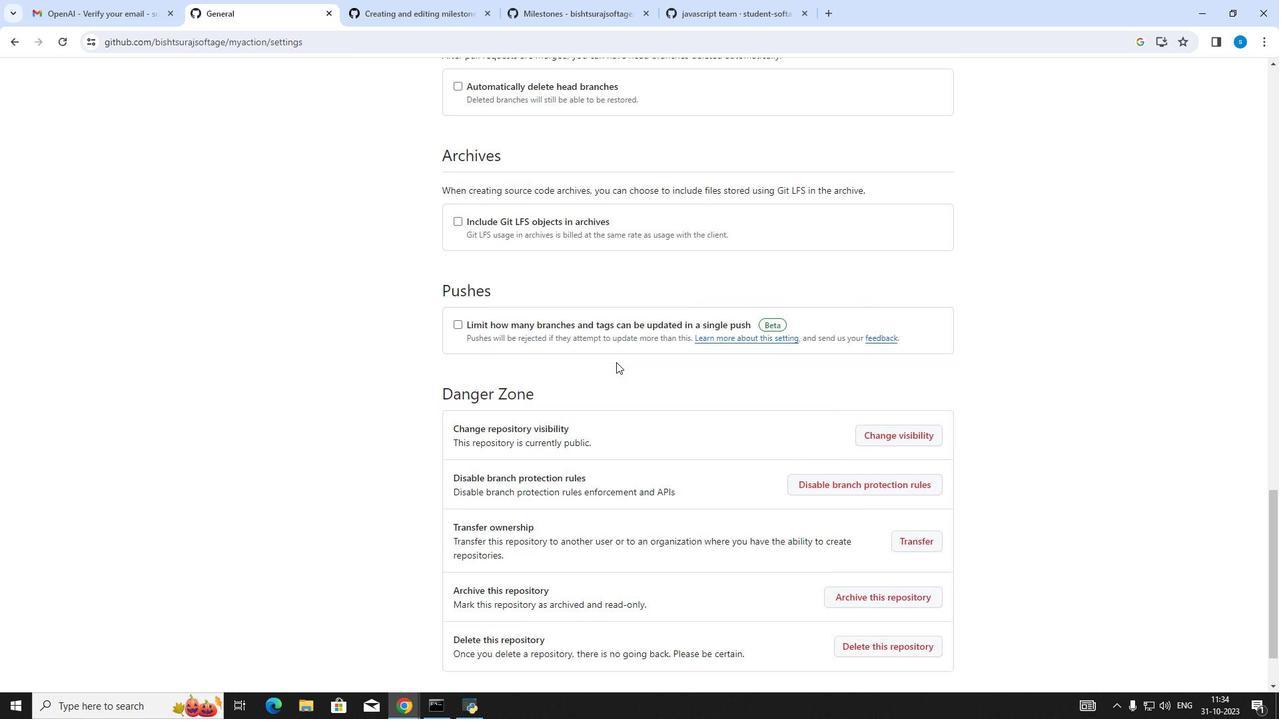 
Action: Mouse moved to (611, 359)
Screenshot: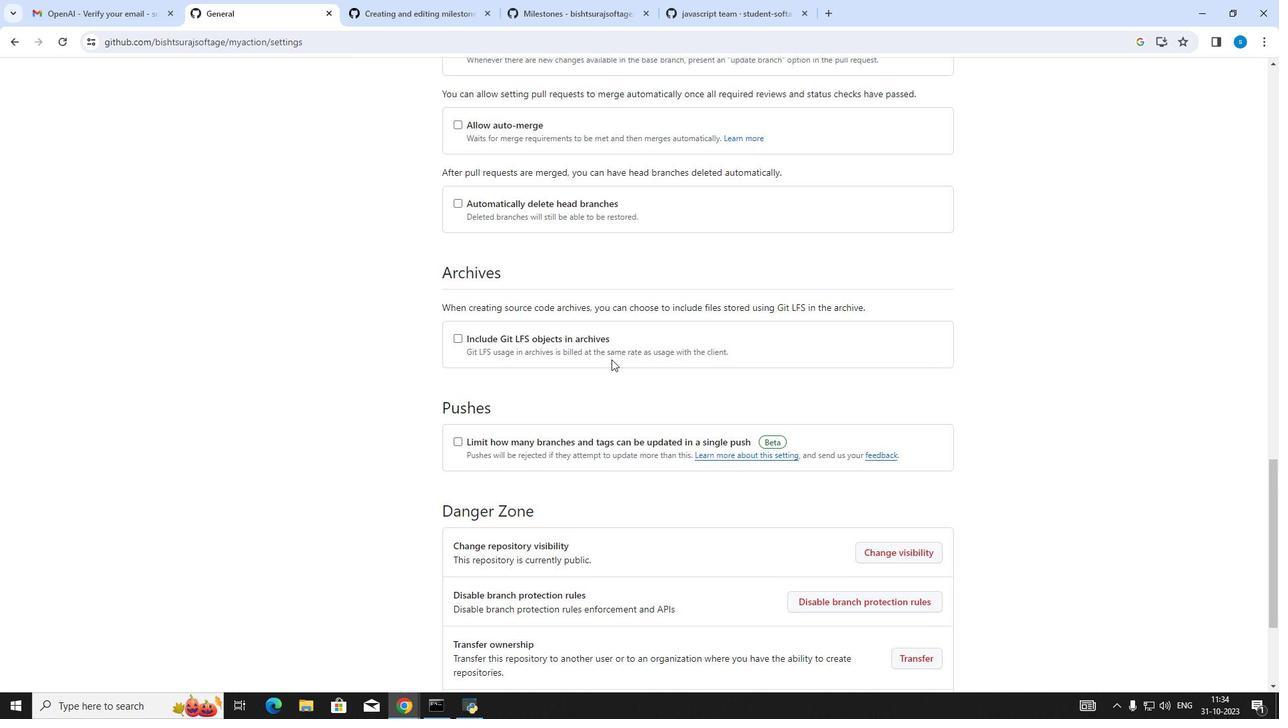 
Action: Mouse scrolled (611, 360) with delta (0, 0)
Screenshot: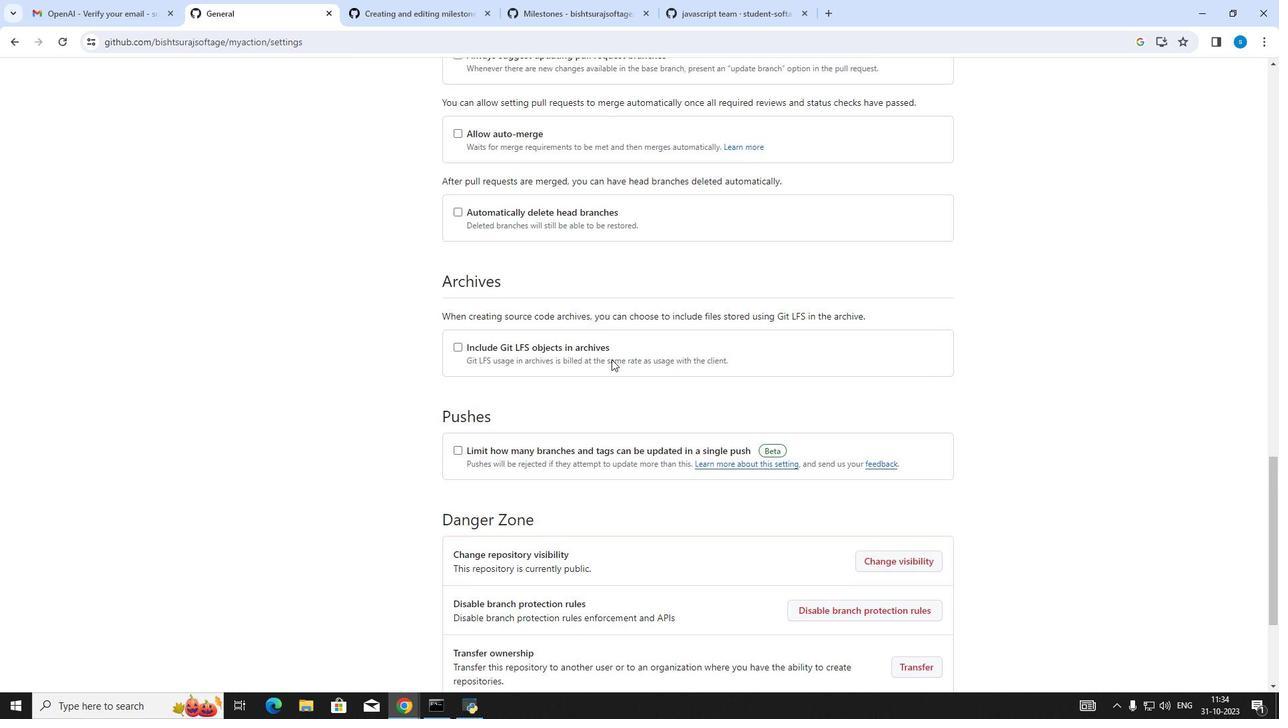 
Action: Mouse scrolled (611, 360) with delta (0, 0)
Screenshot: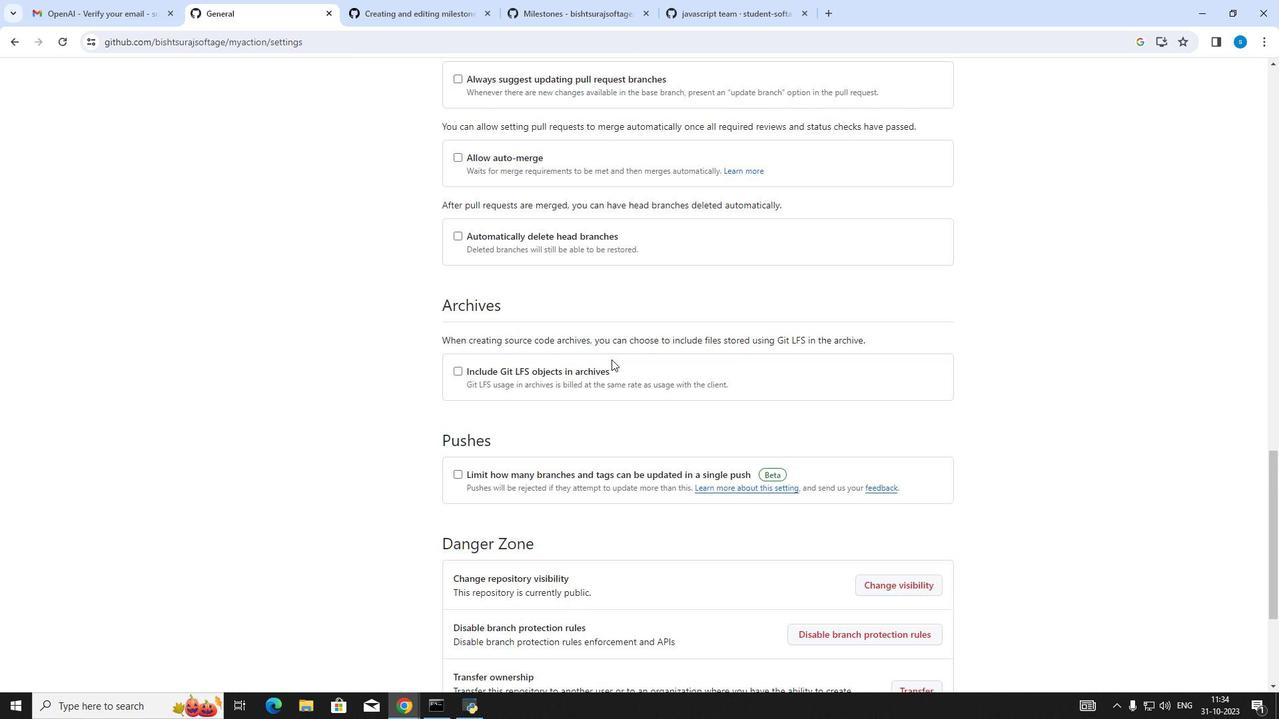
Action: Mouse scrolled (611, 360) with delta (0, 0)
Screenshot: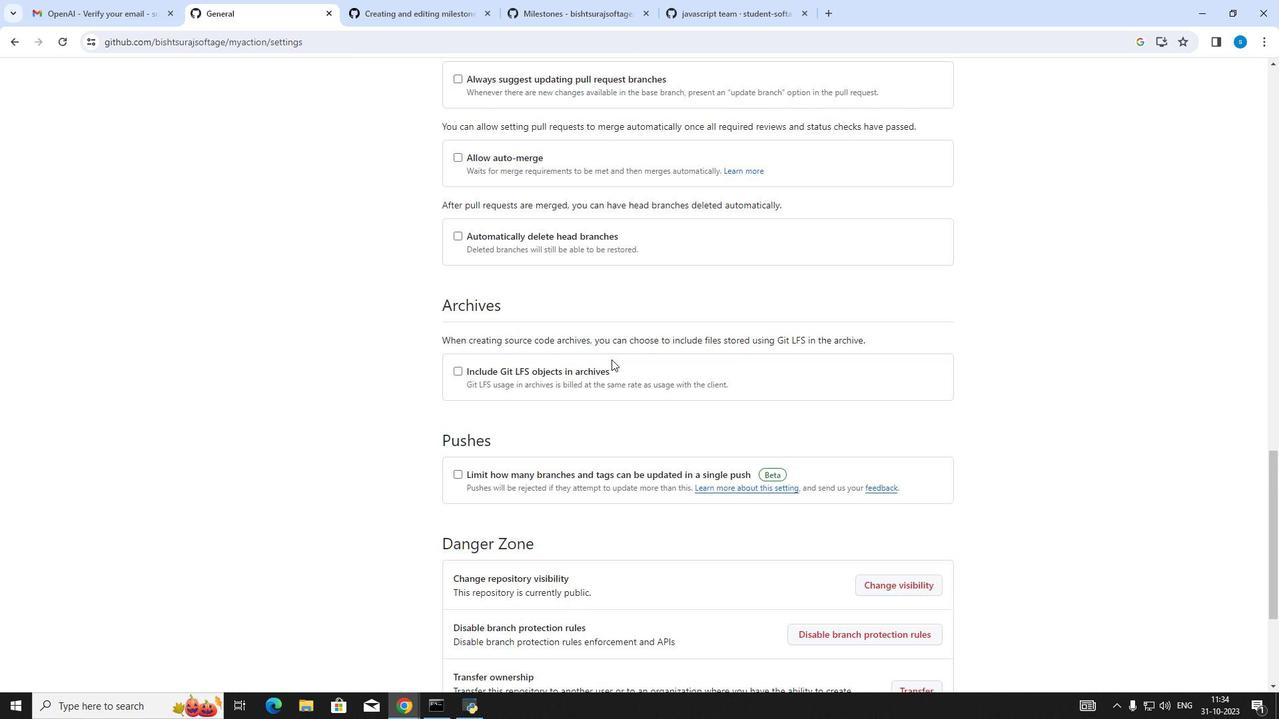 
Action: Mouse scrolled (611, 360) with delta (0, 0)
Screenshot: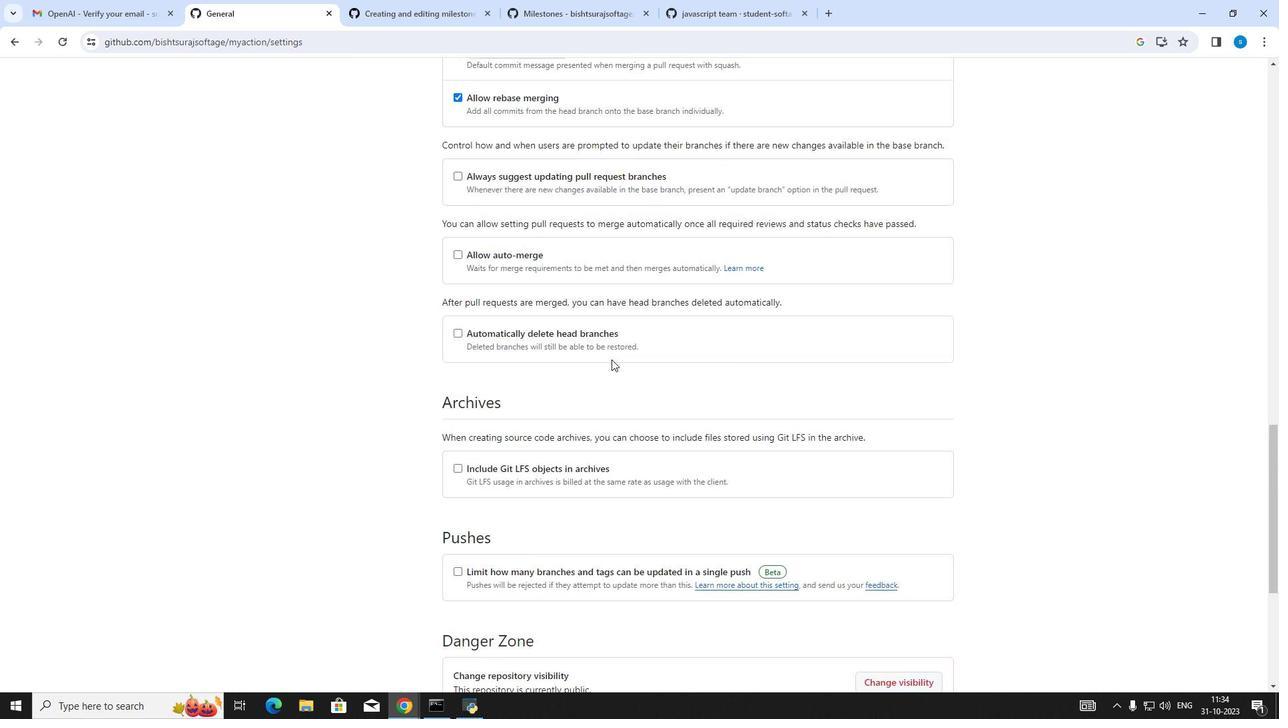 
Action: Mouse scrolled (611, 360) with delta (0, 0)
Screenshot: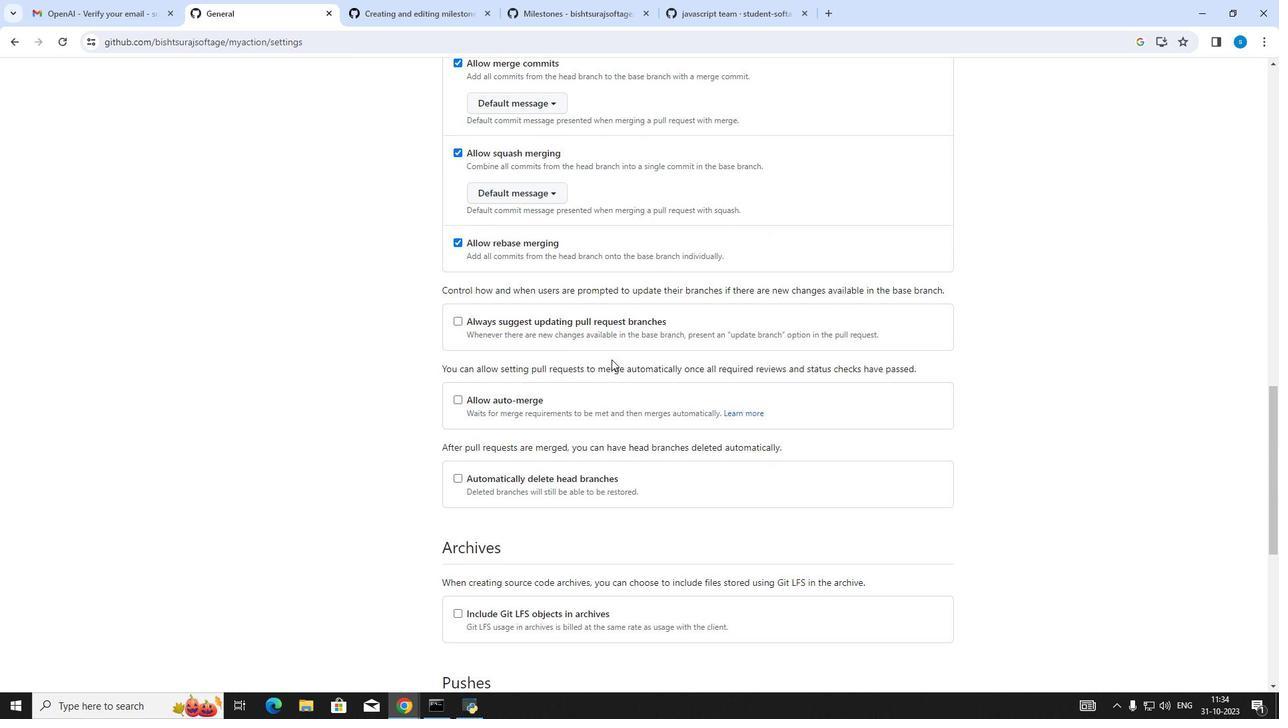 
Action: Mouse scrolled (611, 360) with delta (0, 0)
Screenshot: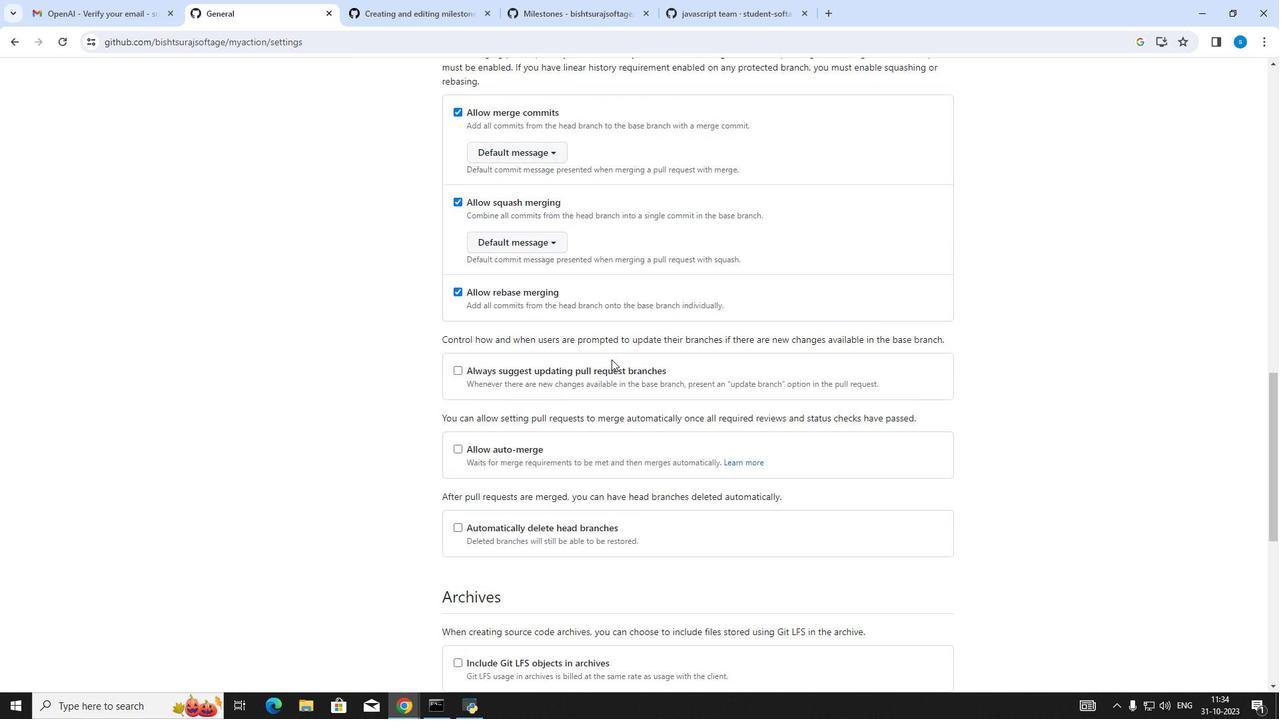 
Action: Mouse scrolled (611, 360) with delta (0, 0)
Screenshot: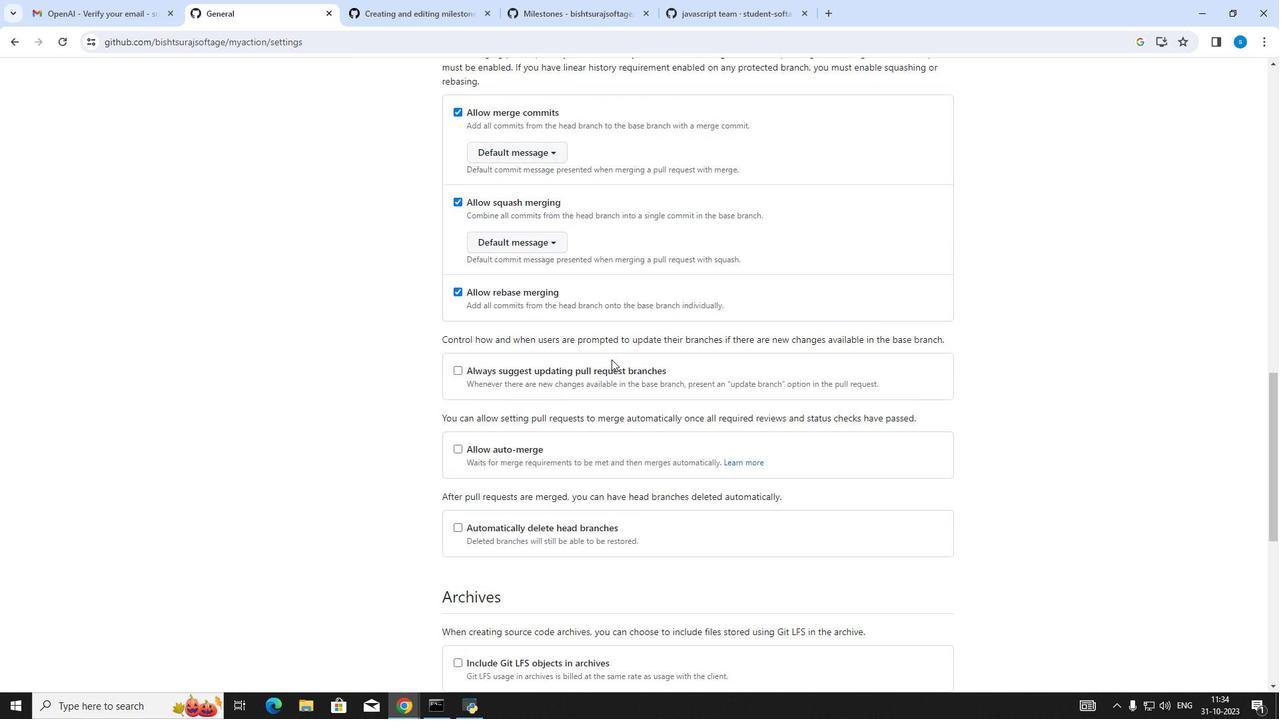 
Action: Mouse scrolled (611, 360) with delta (0, 0)
Screenshot: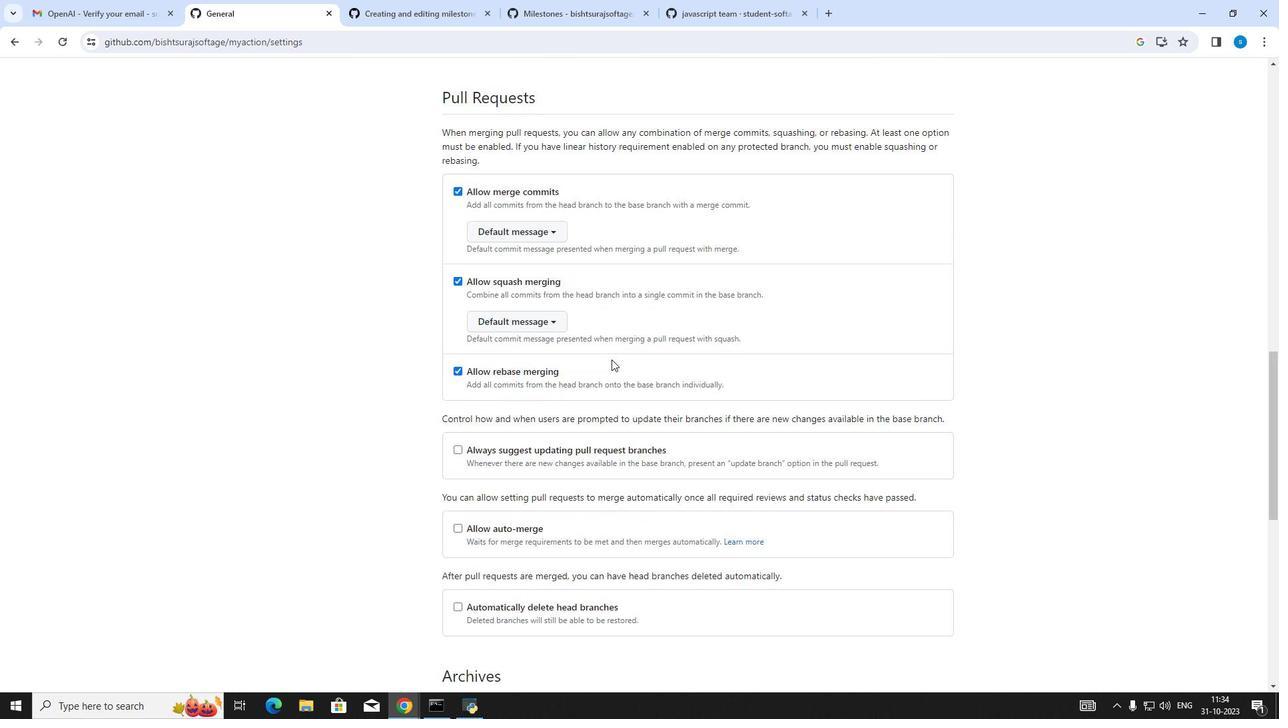 
Action: Mouse scrolled (611, 360) with delta (0, 0)
Screenshot: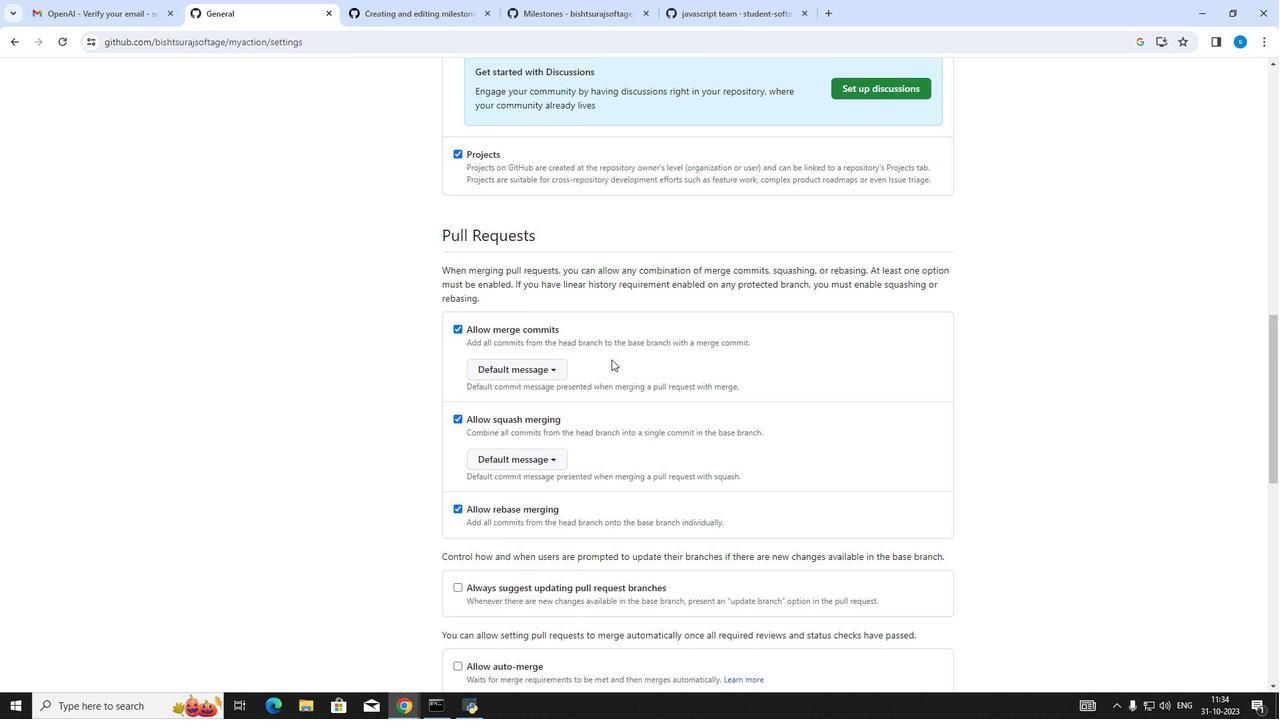 
Action: Mouse scrolled (611, 360) with delta (0, 0)
Screenshot: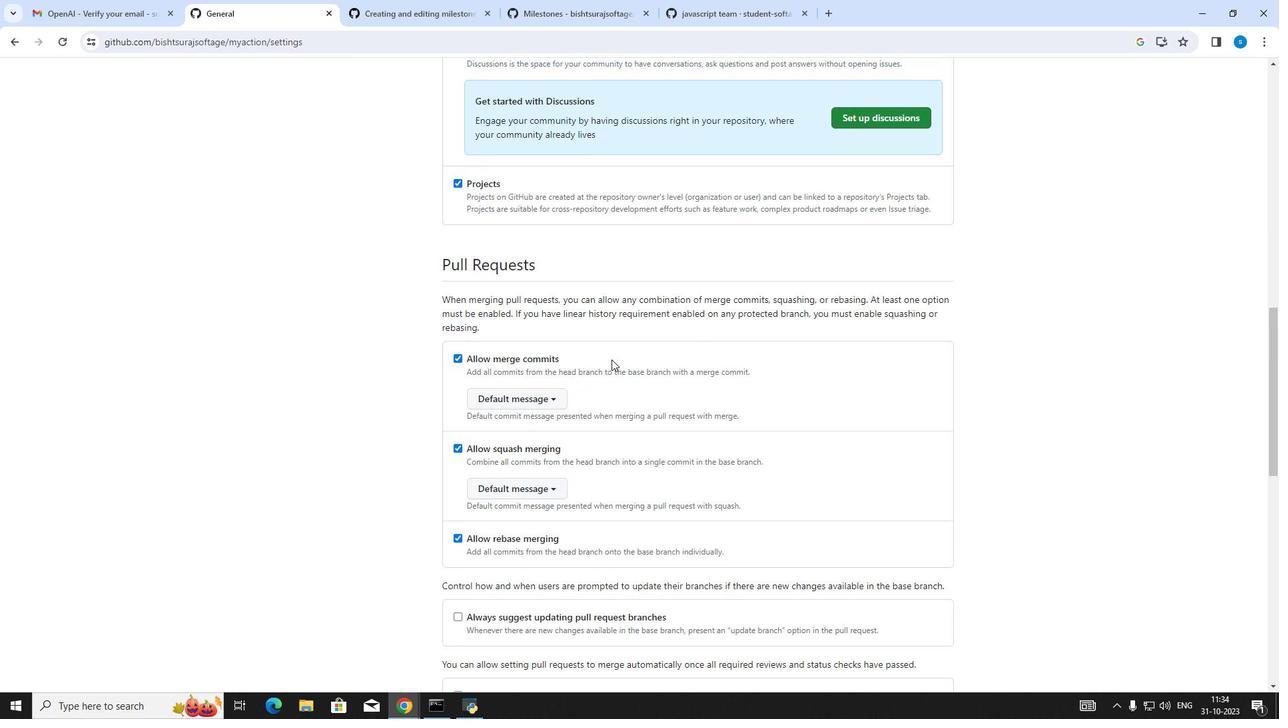 
Action: Mouse scrolled (611, 360) with delta (0, 0)
Screenshot: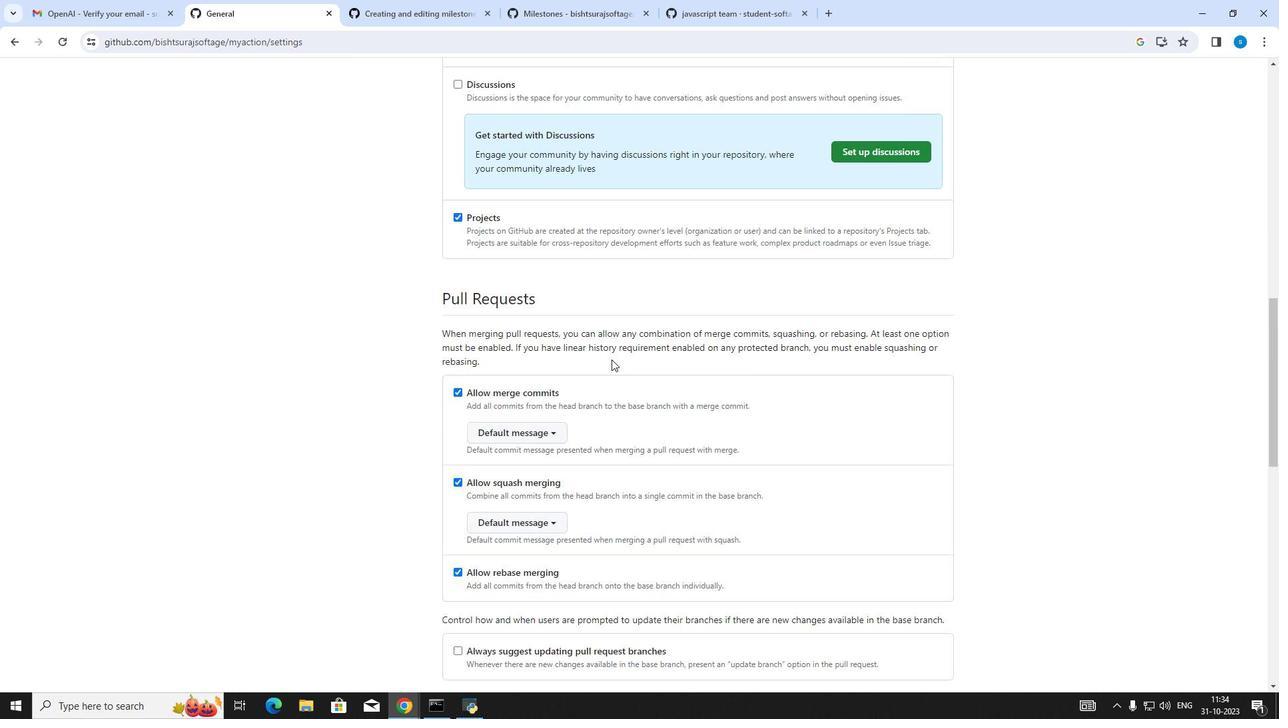 
Action: Mouse scrolled (611, 360) with delta (0, 0)
Screenshot: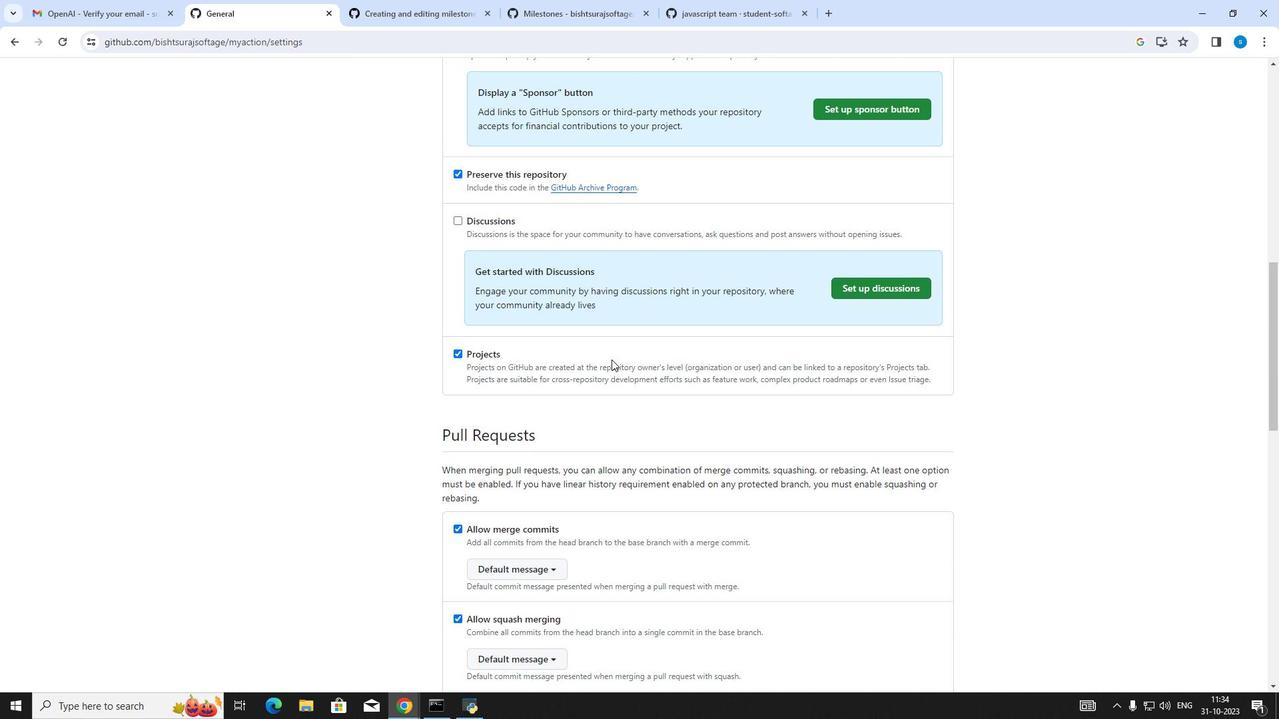
Action: Mouse scrolled (611, 360) with delta (0, 0)
Screenshot: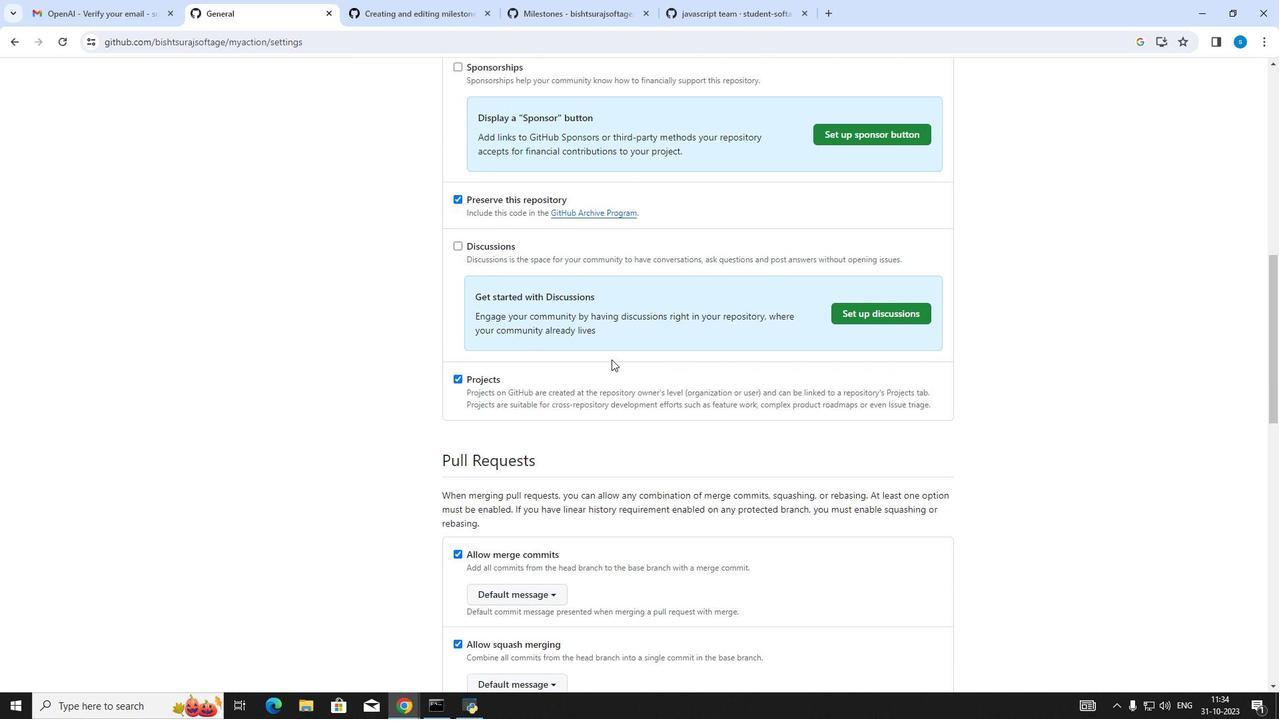 
Action: Mouse scrolled (611, 360) with delta (0, 0)
Screenshot: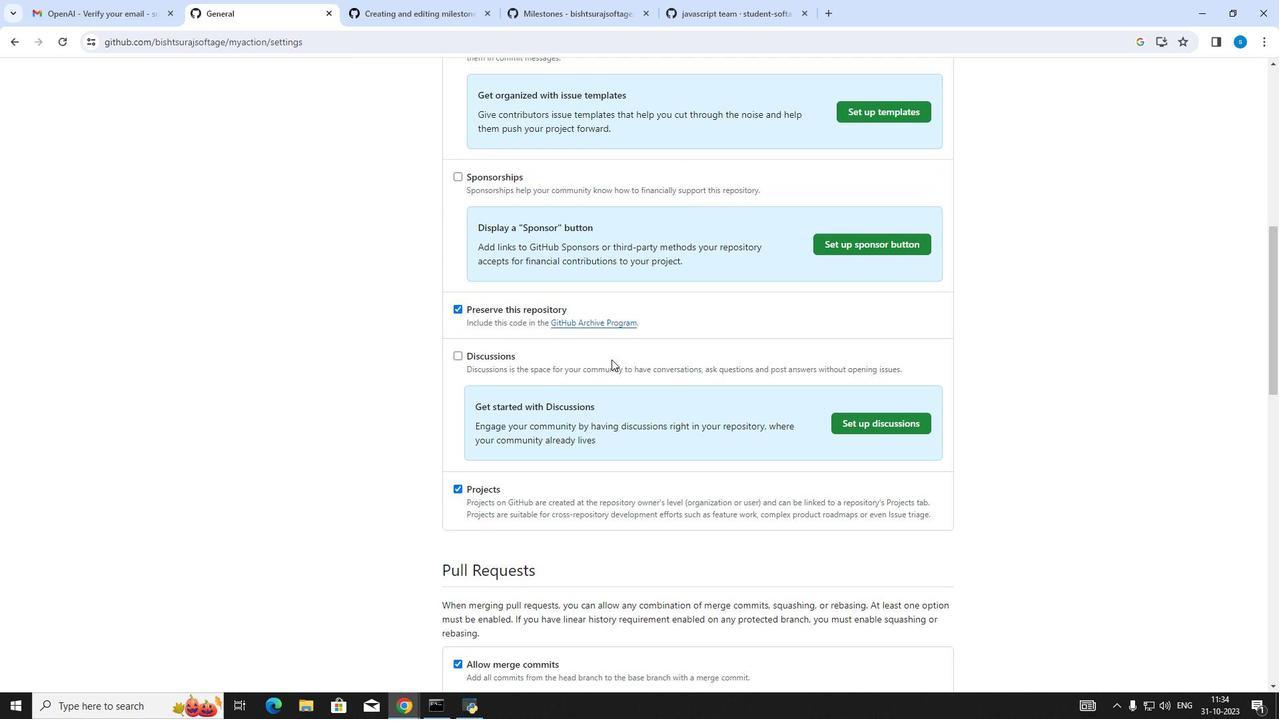 
Action: Mouse scrolled (611, 360) with delta (0, 0)
Screenshot: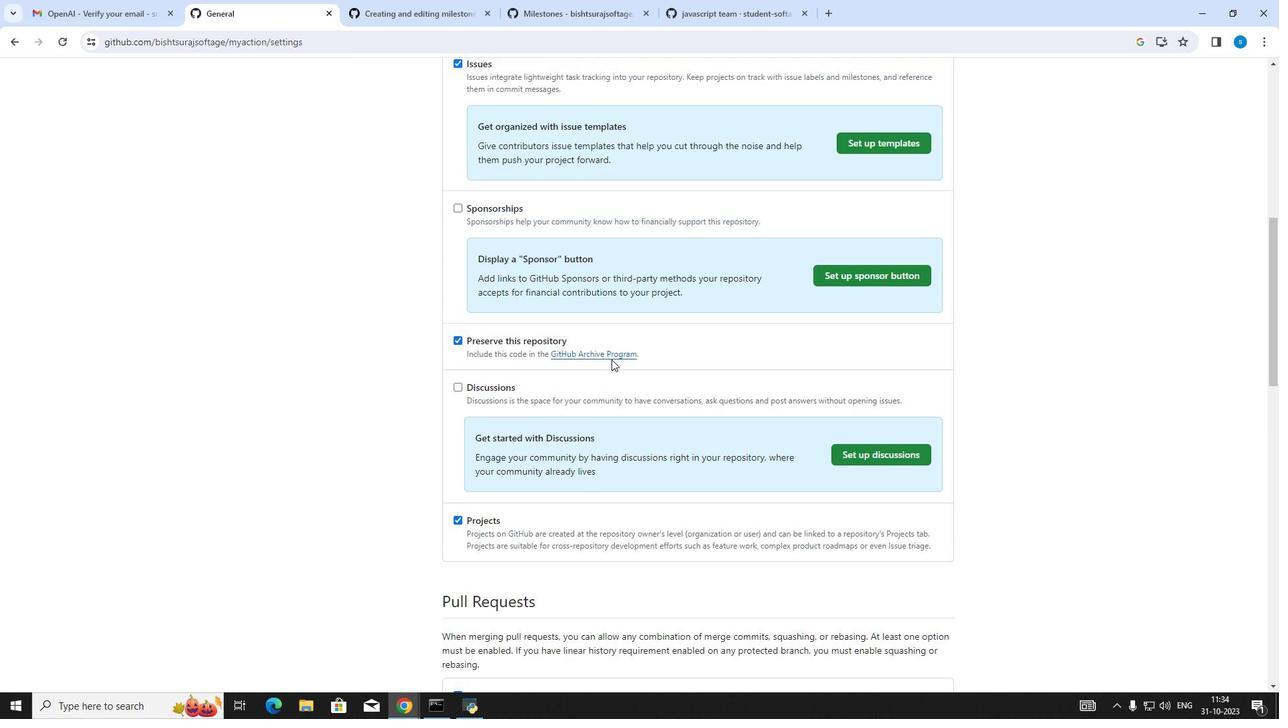 
Action: Mouse scrolled (611, 360) with delta (0, 0)
Screenshot: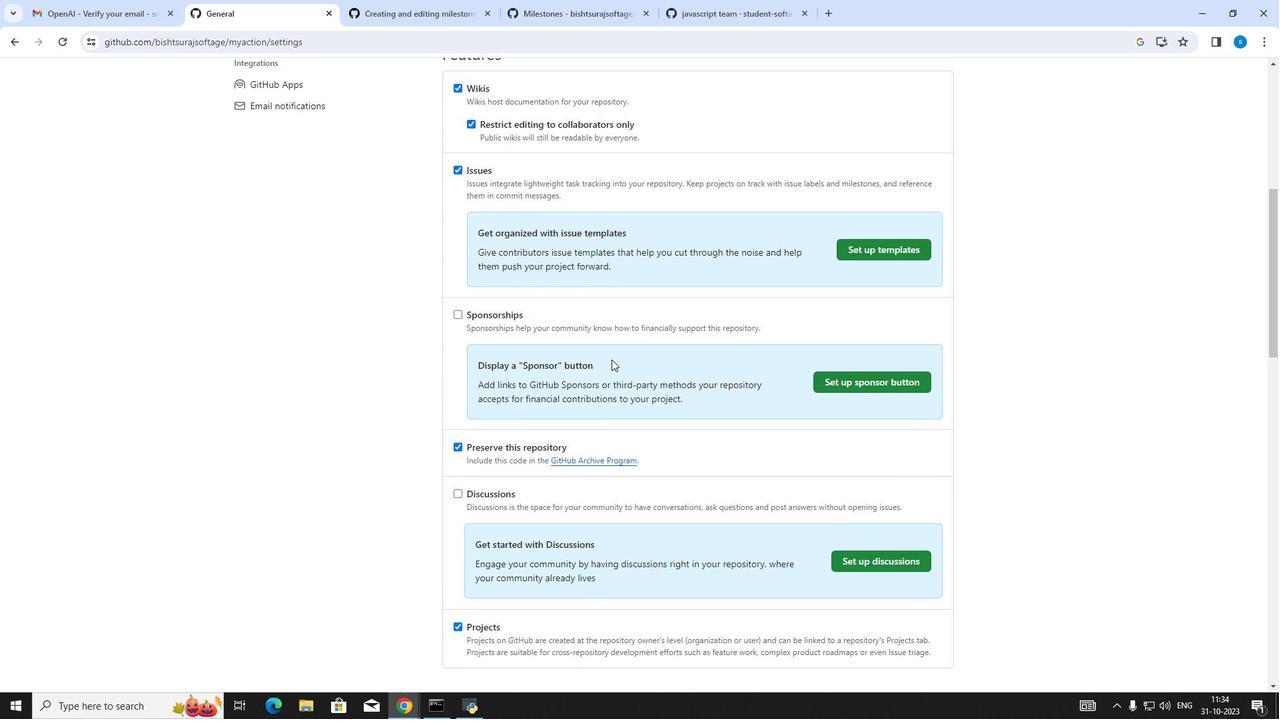 
Action: Mouse scrolled (611, 360) with delta (0, 0)
Screenshot: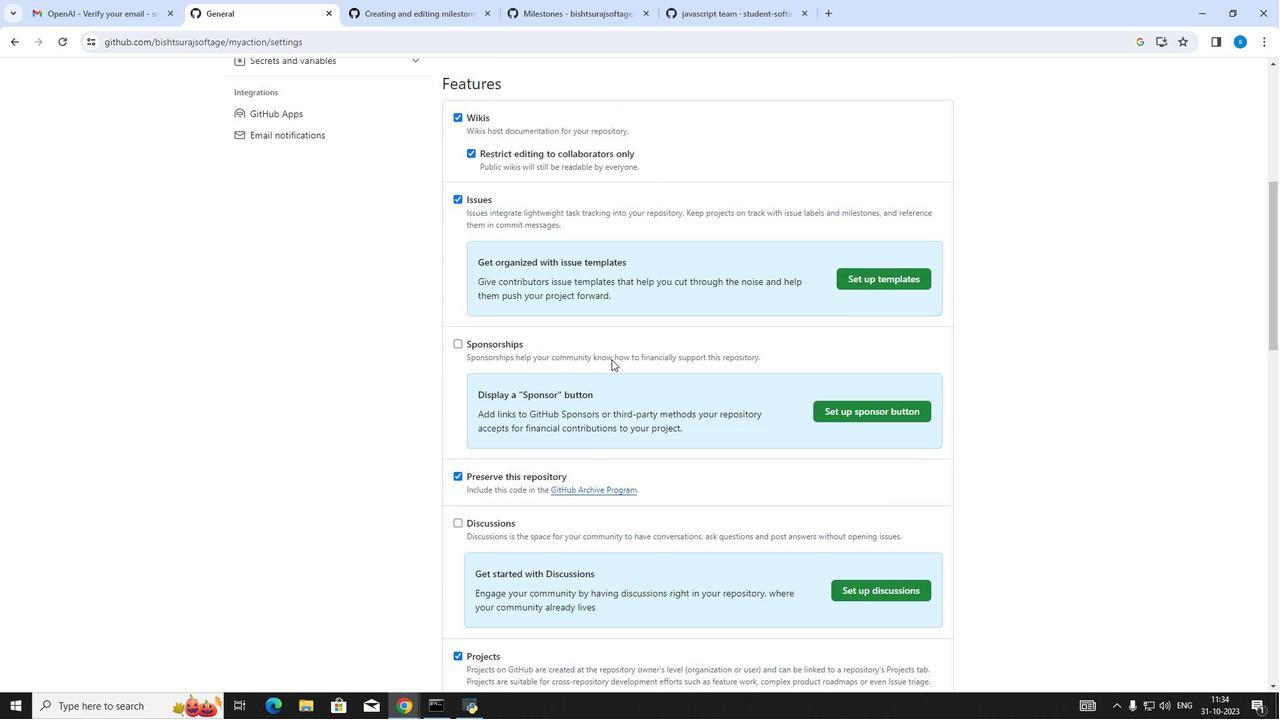 
Action: Mouse scrolled (611, 360) with delta (0, 0)
Screenshot: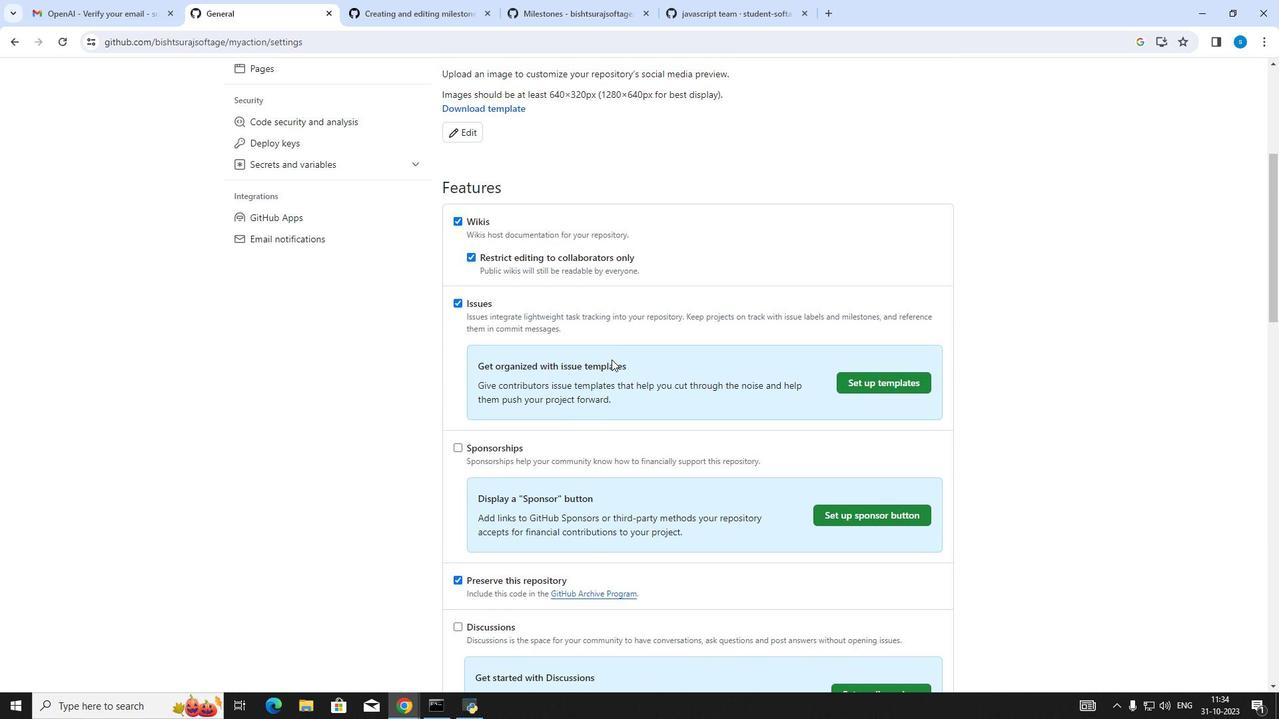 
Action: Mouse scrolled (611, 359) with delta (0, 0)
Screenshot: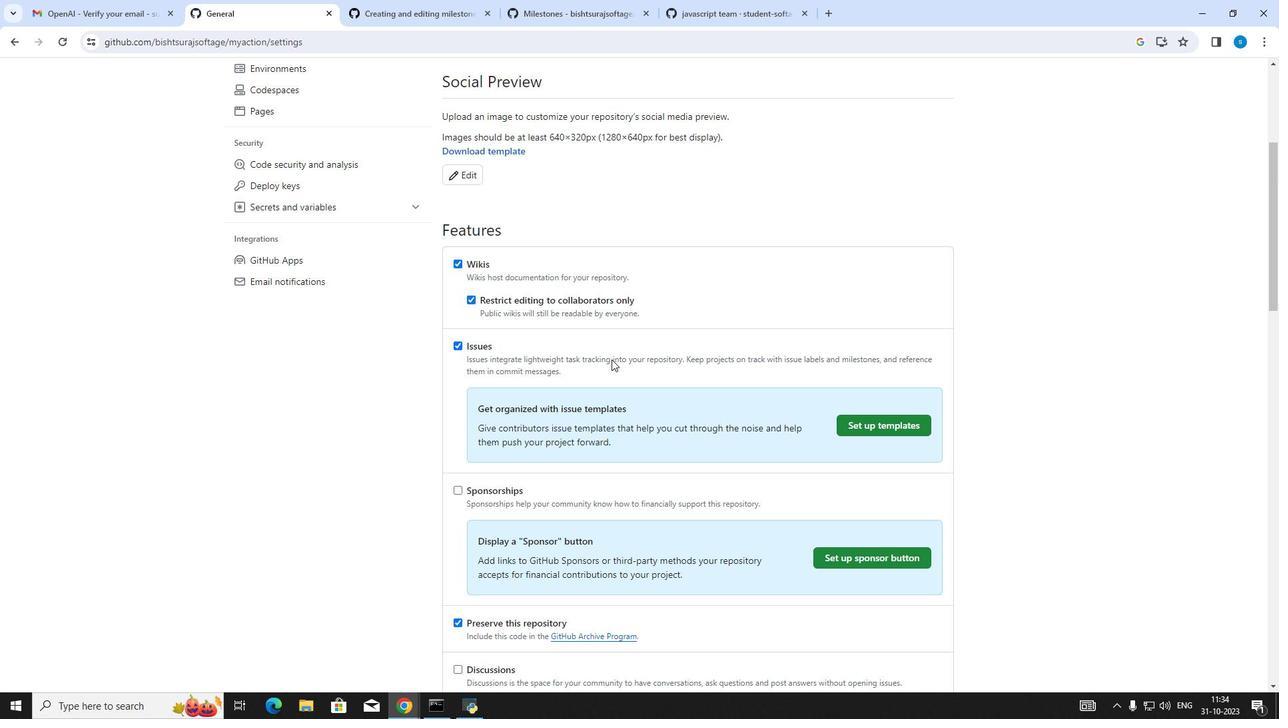
Action: Mouse scrolled (611, 359) with delta (0, 0)
Screenshot: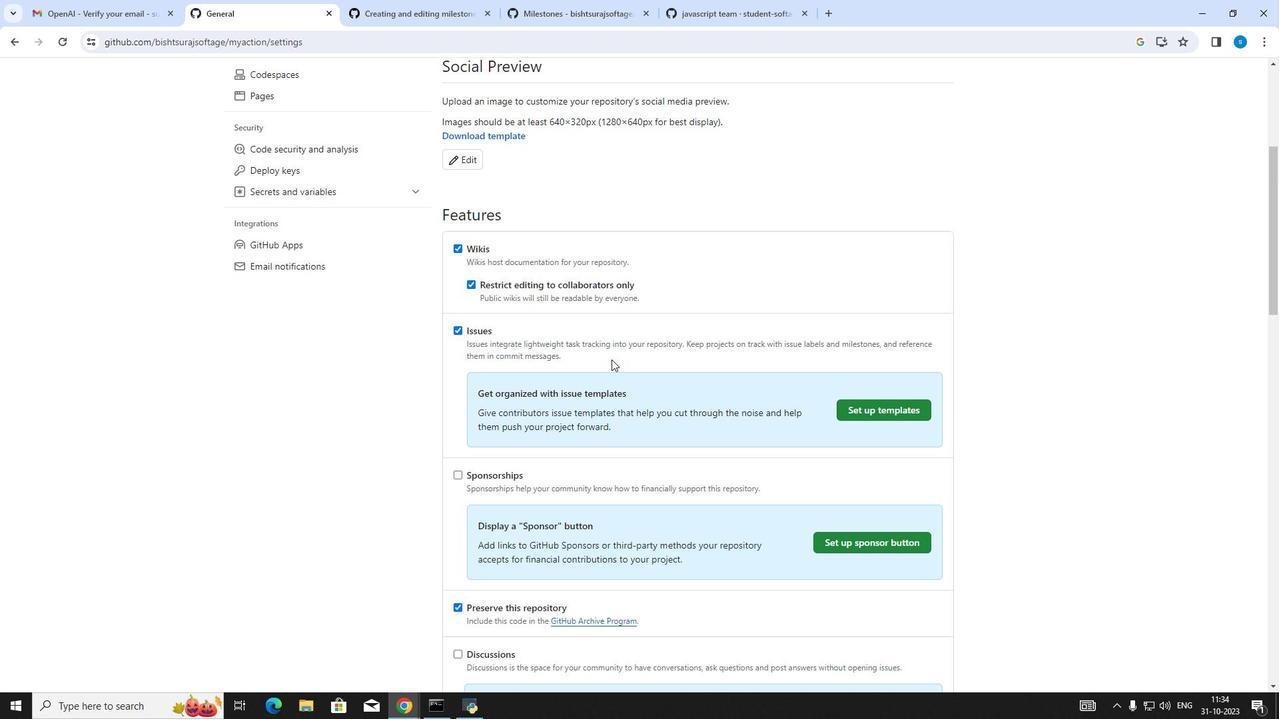 
Action: Mouse moved to (457, 545)
Screenshot: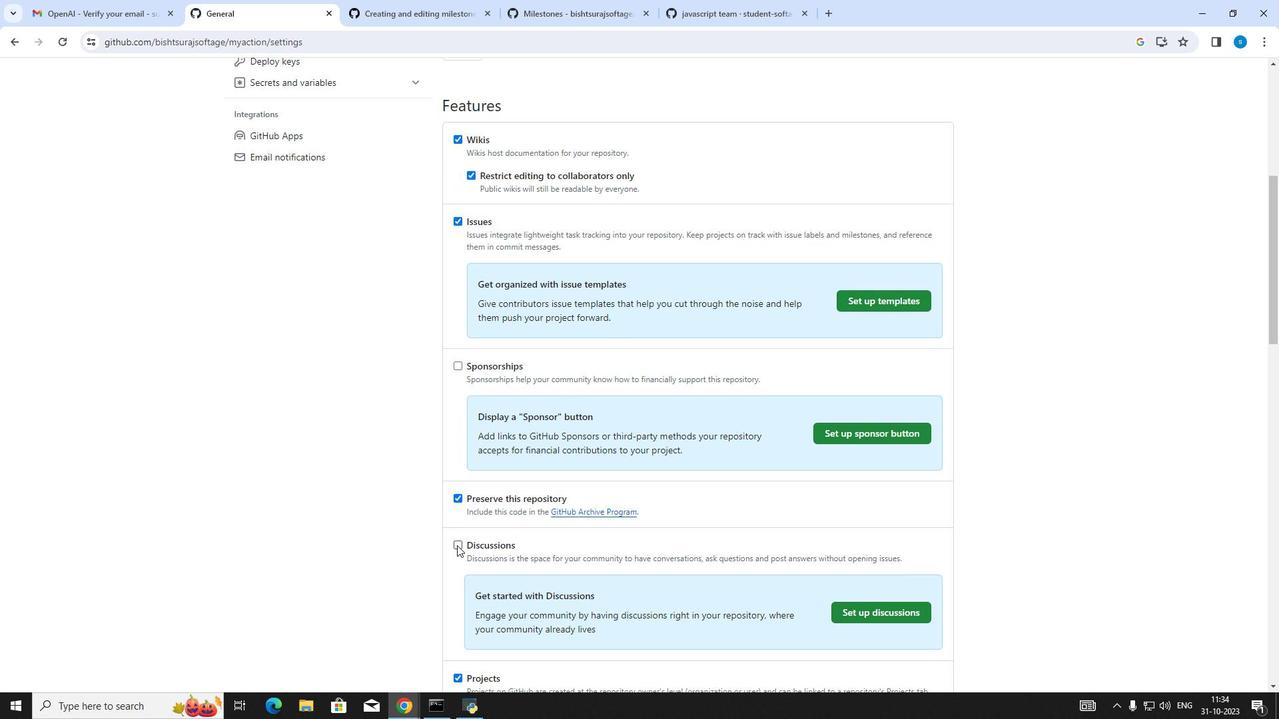 
Action: Mouse pressed left at (457, 545)
Screenshot: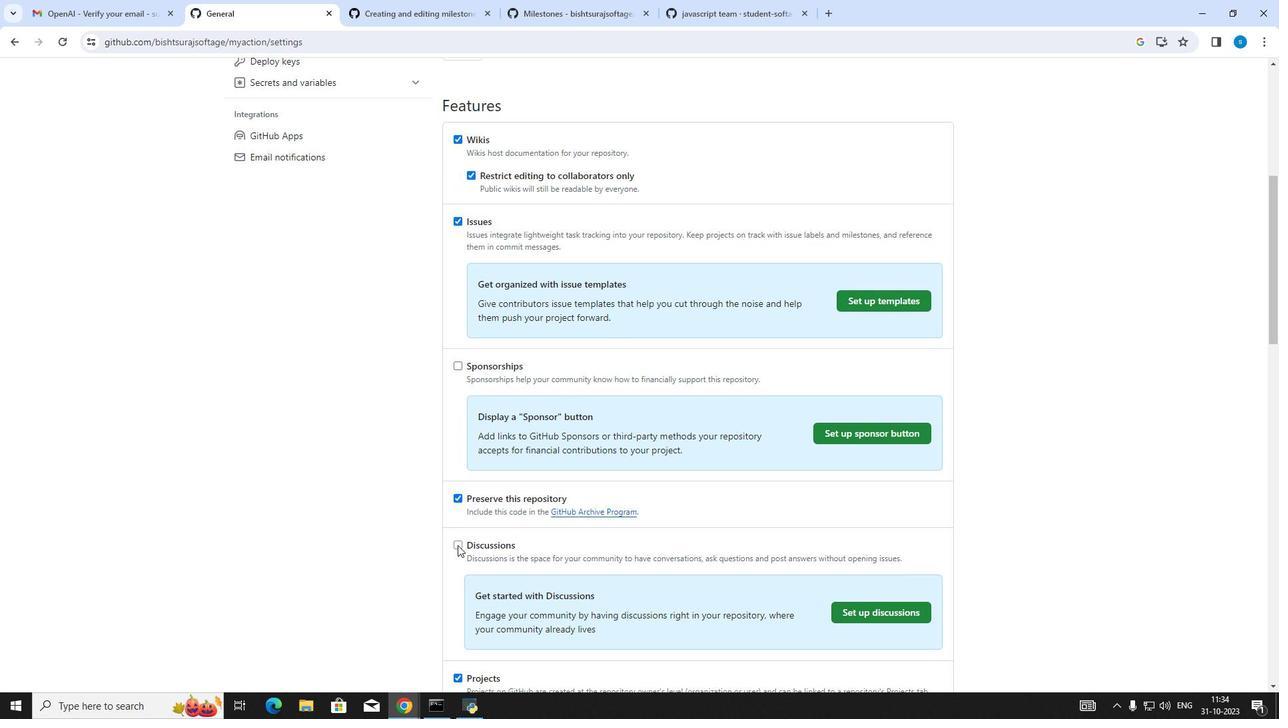 
Action: Mouse moved to (704, 497)
Screenshot: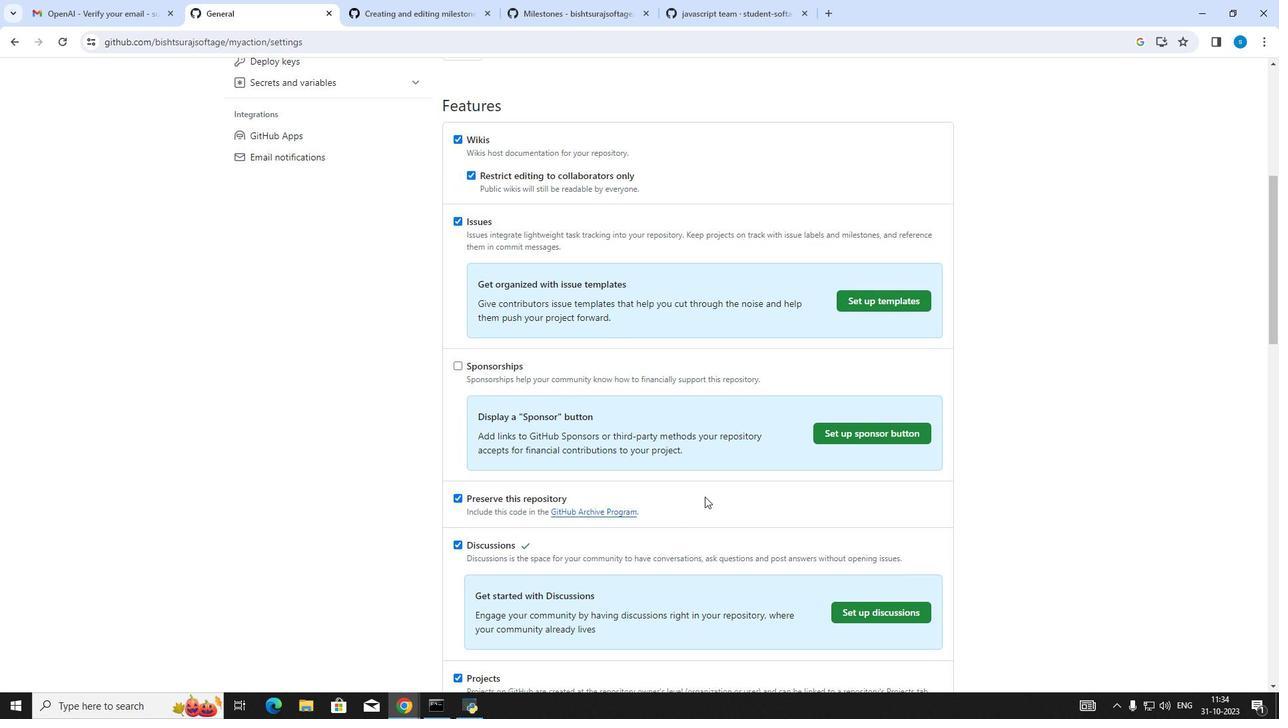 
Action: Mouse scrolled (704, 496) with delta (0, 0)
Screenshot: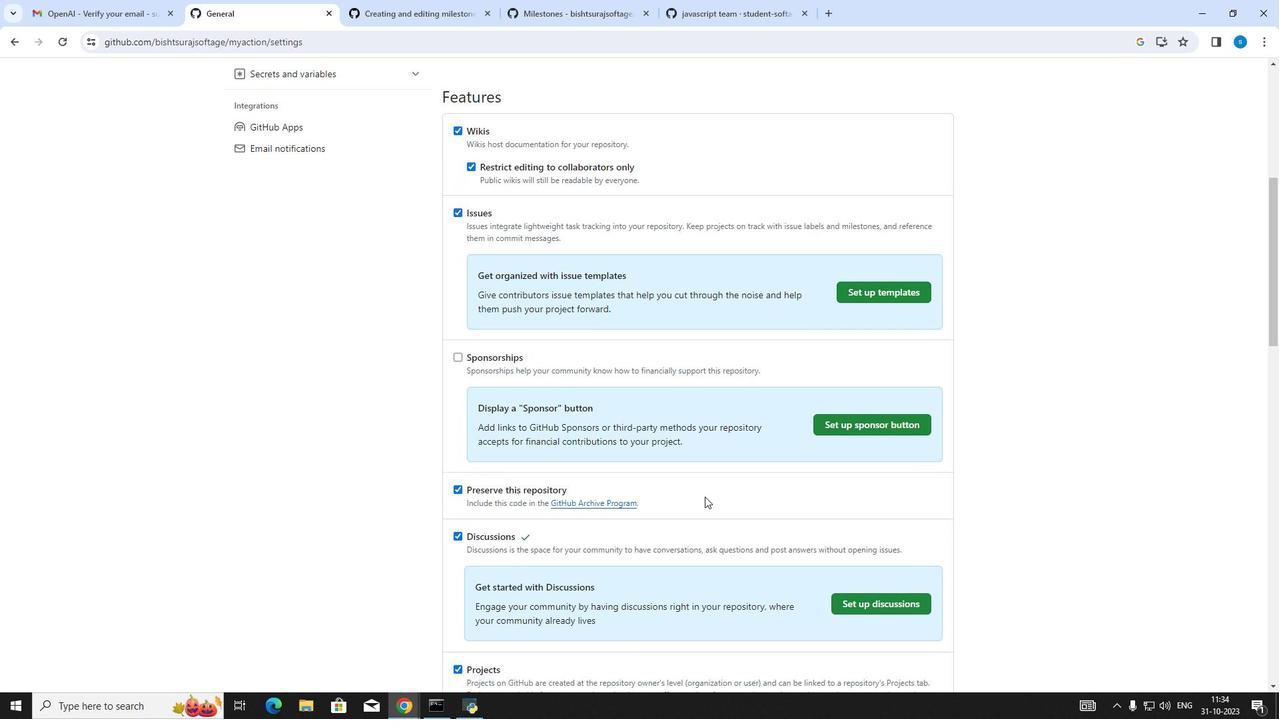 
Action: Mouse scrolled (704, 496) with delta (0, 0)
Screenshot: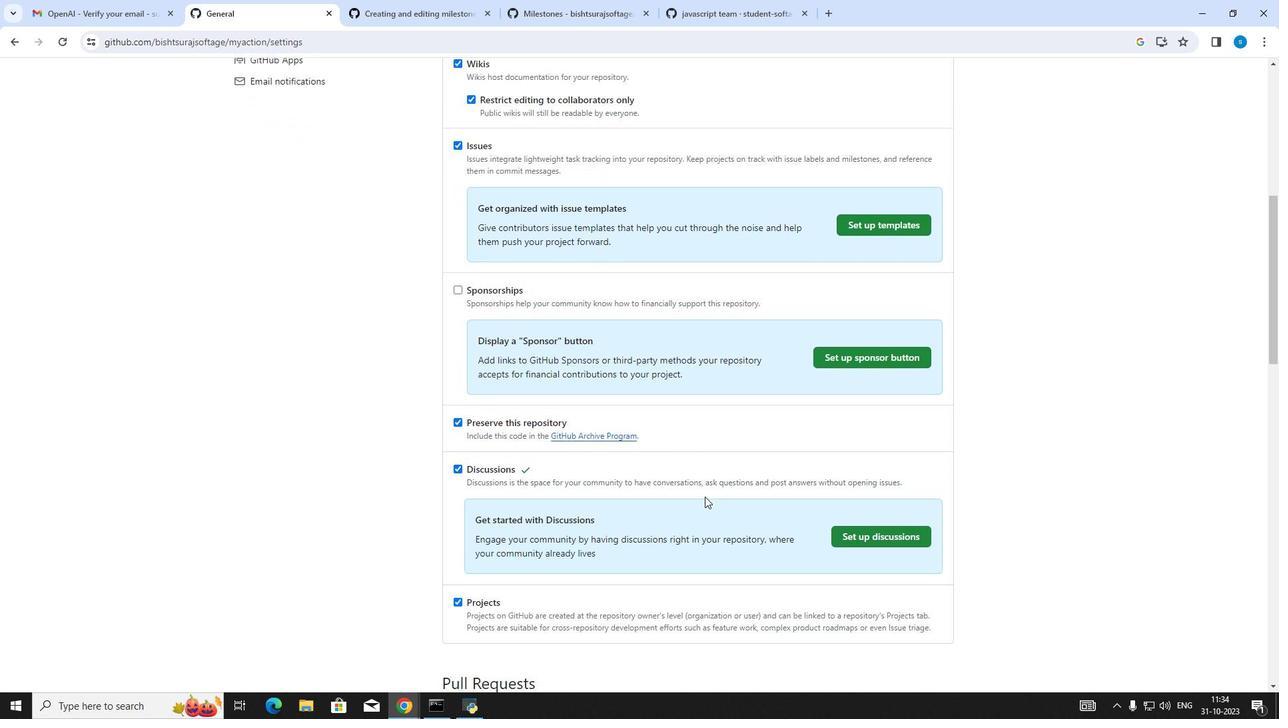 
Action: Mouse scrolled (704, 496) with delta (0, 0)
Screenshot: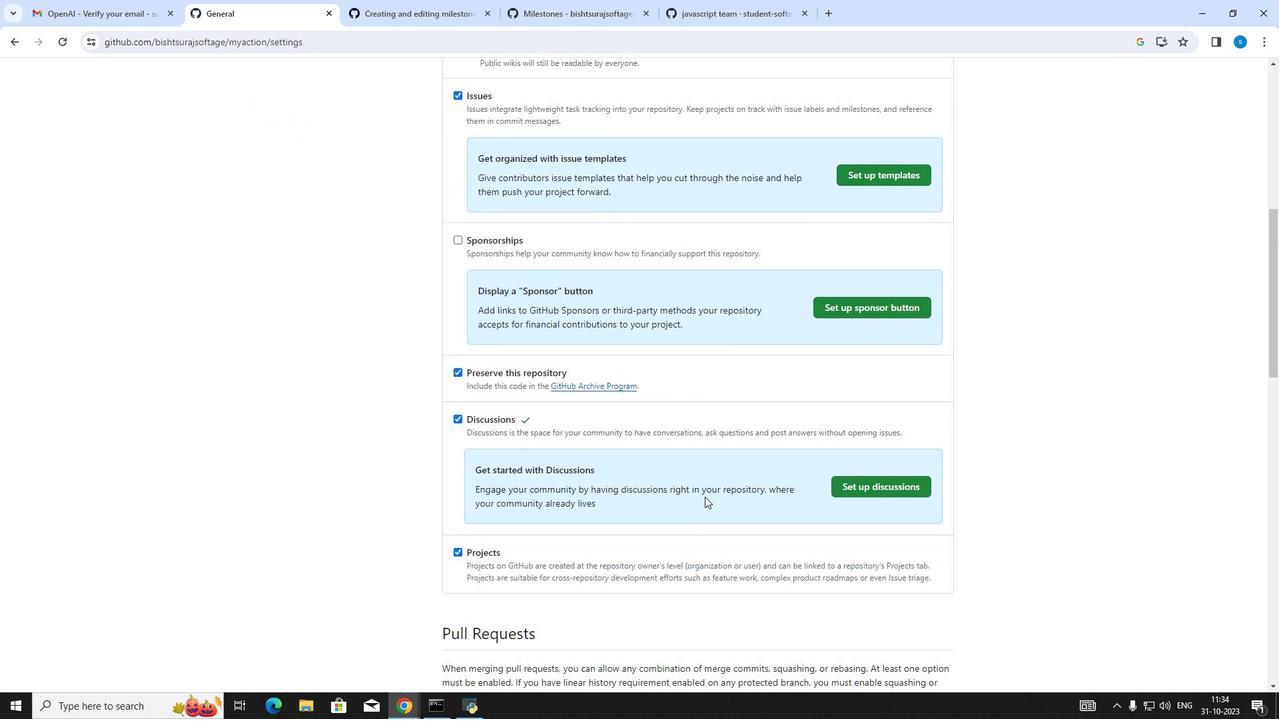 
Action: Mouse moved to (840, 417)
Screenshot: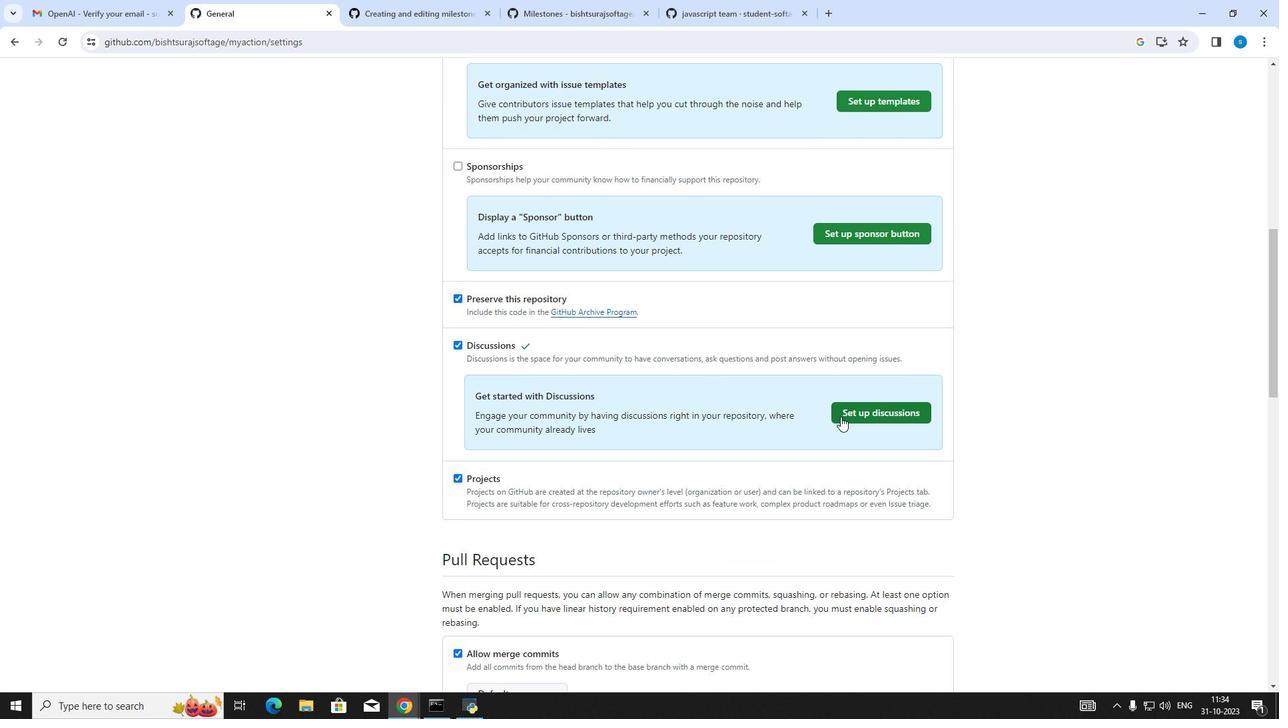 
Action: Mouse pressed left at (840, 417)
Screenshot: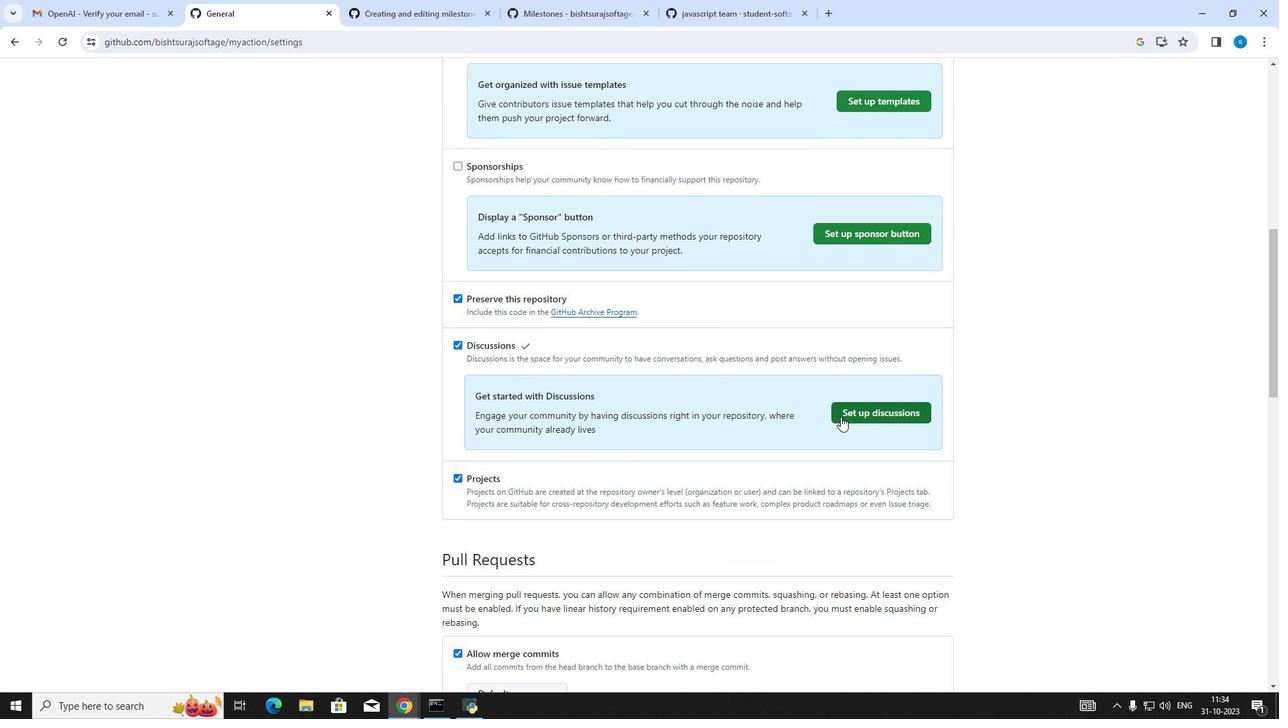 
Action: Mouse moved to (508, 297)
Screenshot: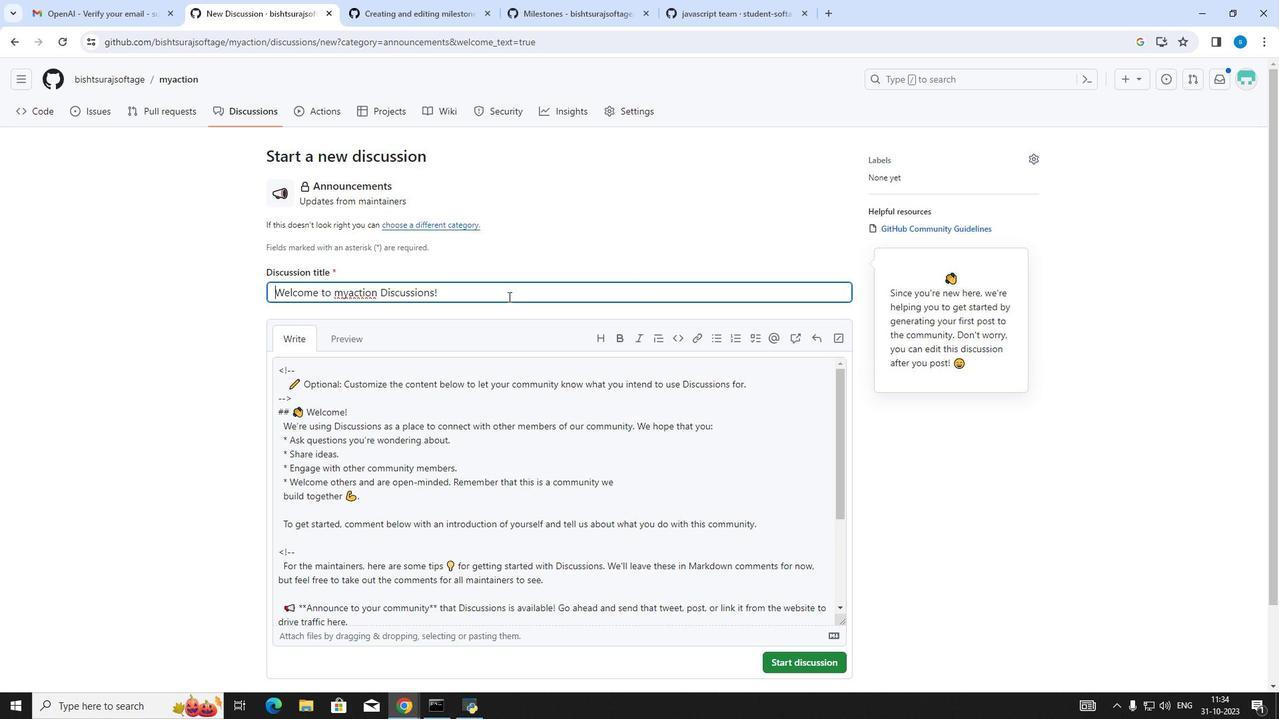 
Action: Mouse pressed left at (508, 297)
Screenshot: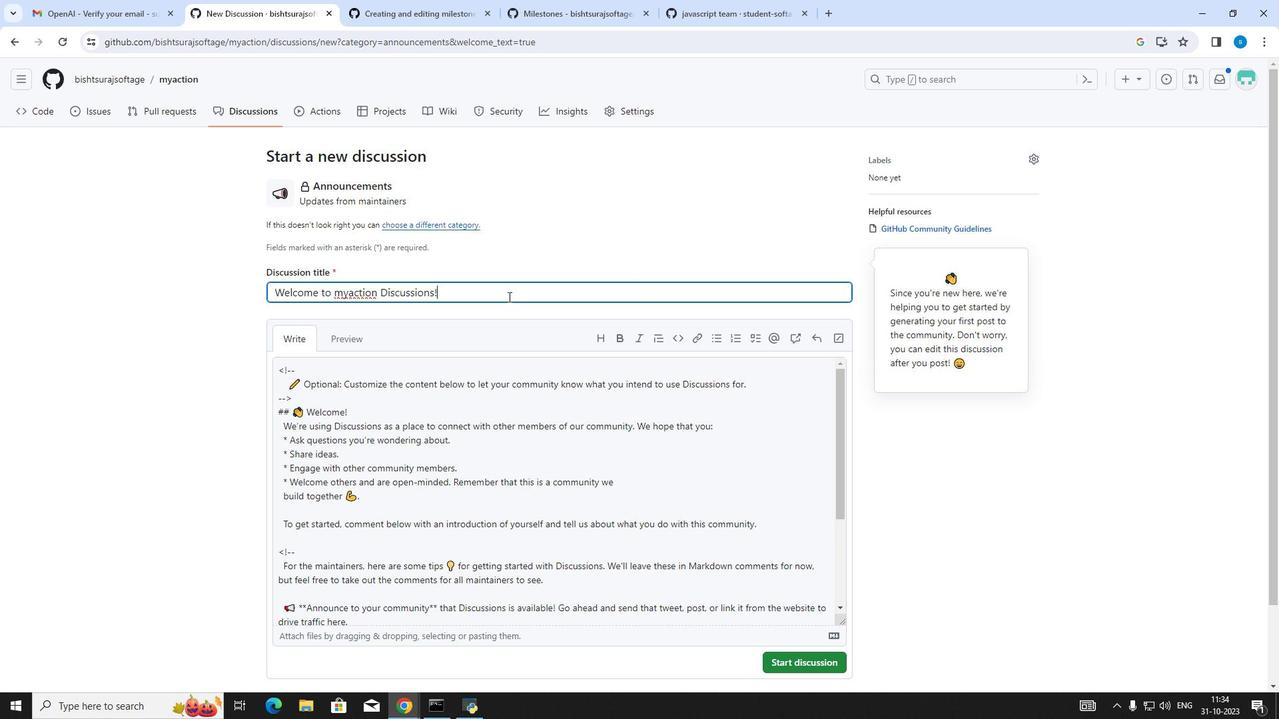 
Action: Mouse scrolled (508, 296) with delta (0, 0)
Screenshot: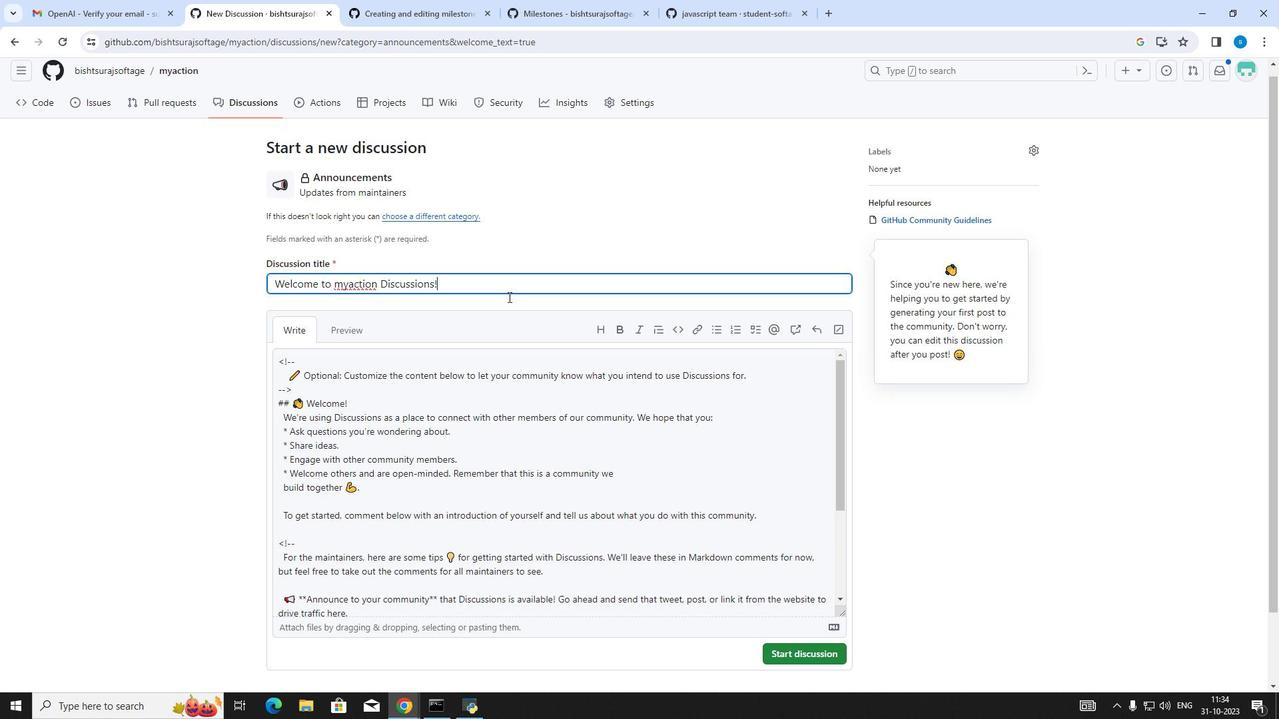 
Action: Mouse scrolled (508, 296) with delta (0, 0)
Screenshot: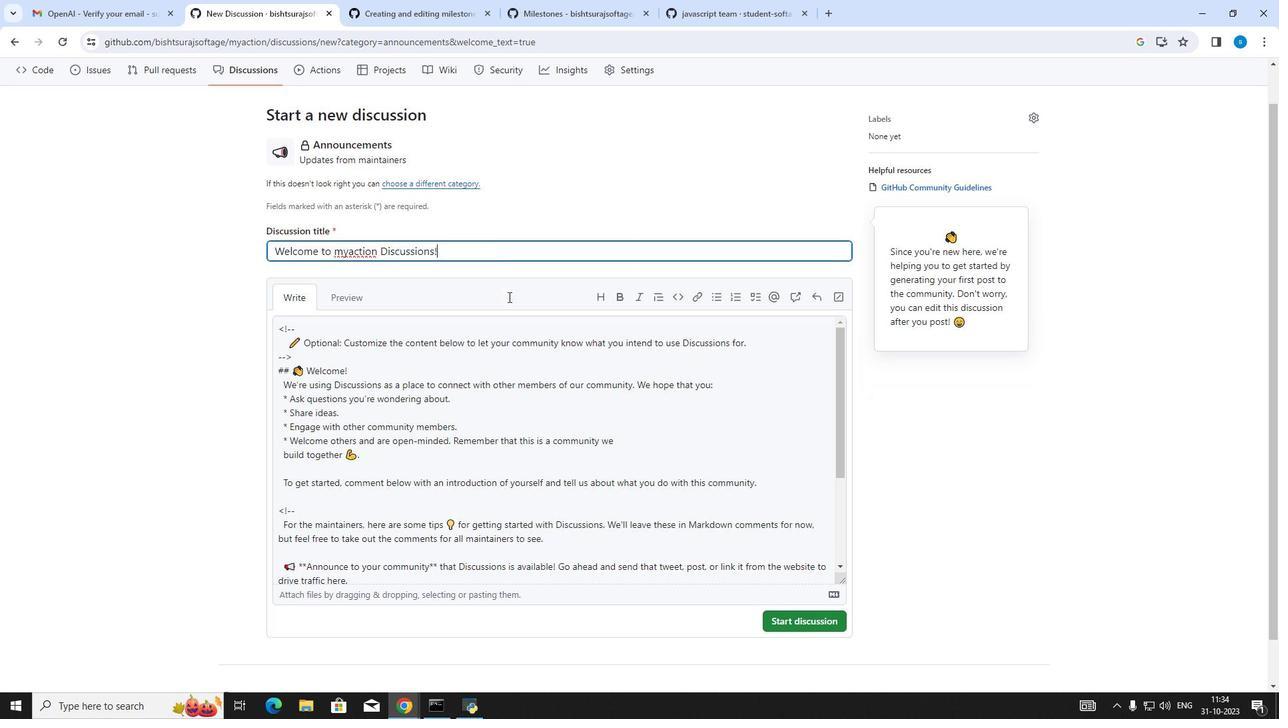 
Action: Mouse scrolled (508, 296) with delta (0, 0)
Screenshot: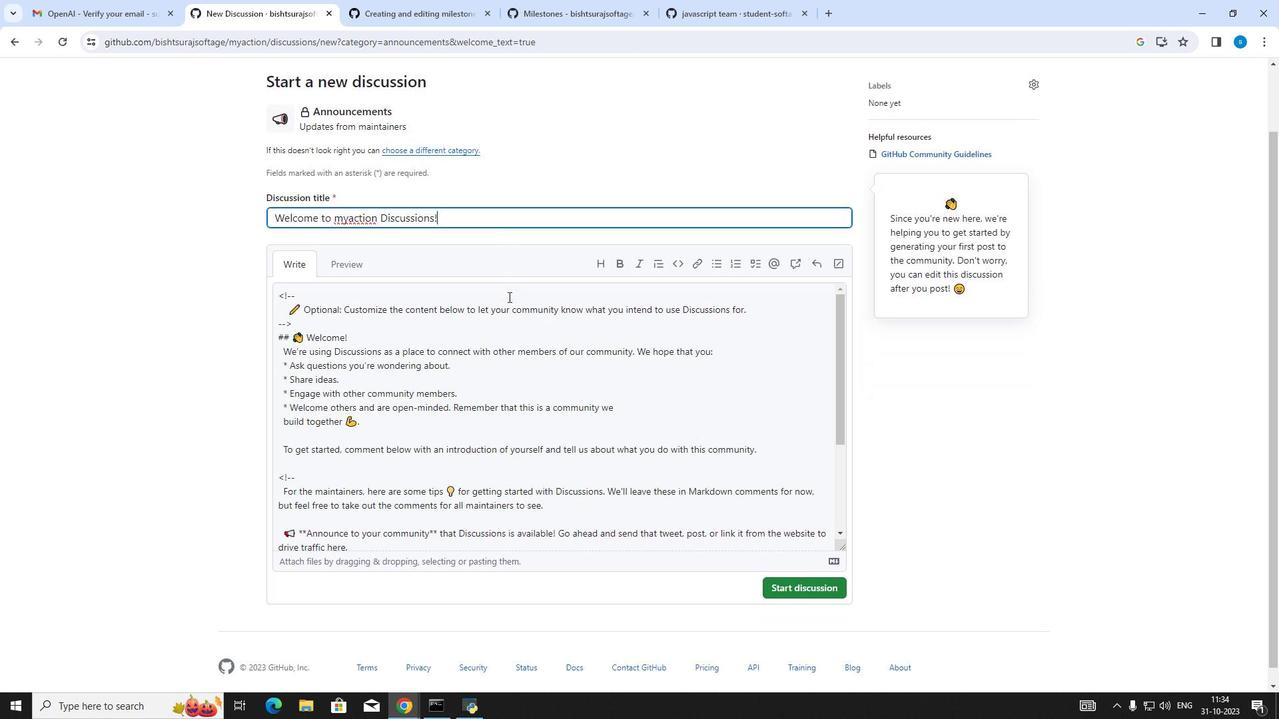 
Action: Mouse moved to (793, 578)
Screenshot: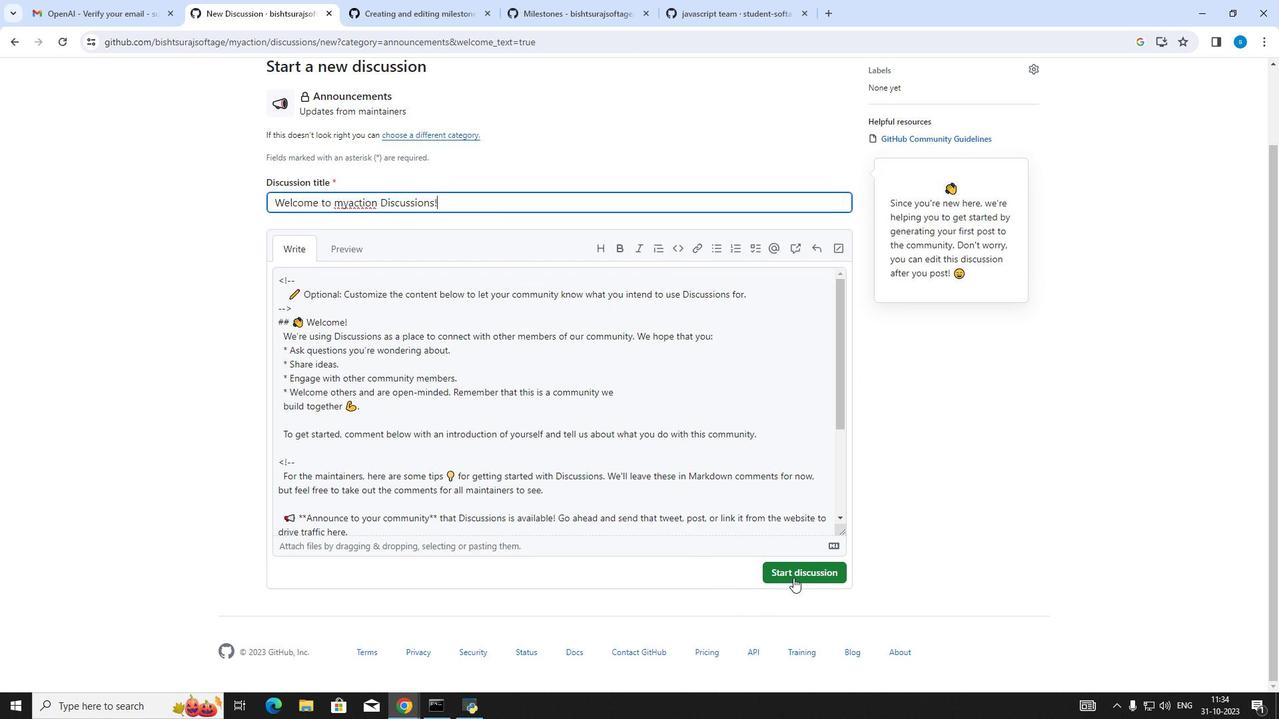 
Action: Mouse pressed left at (793, 578)
Screenshot: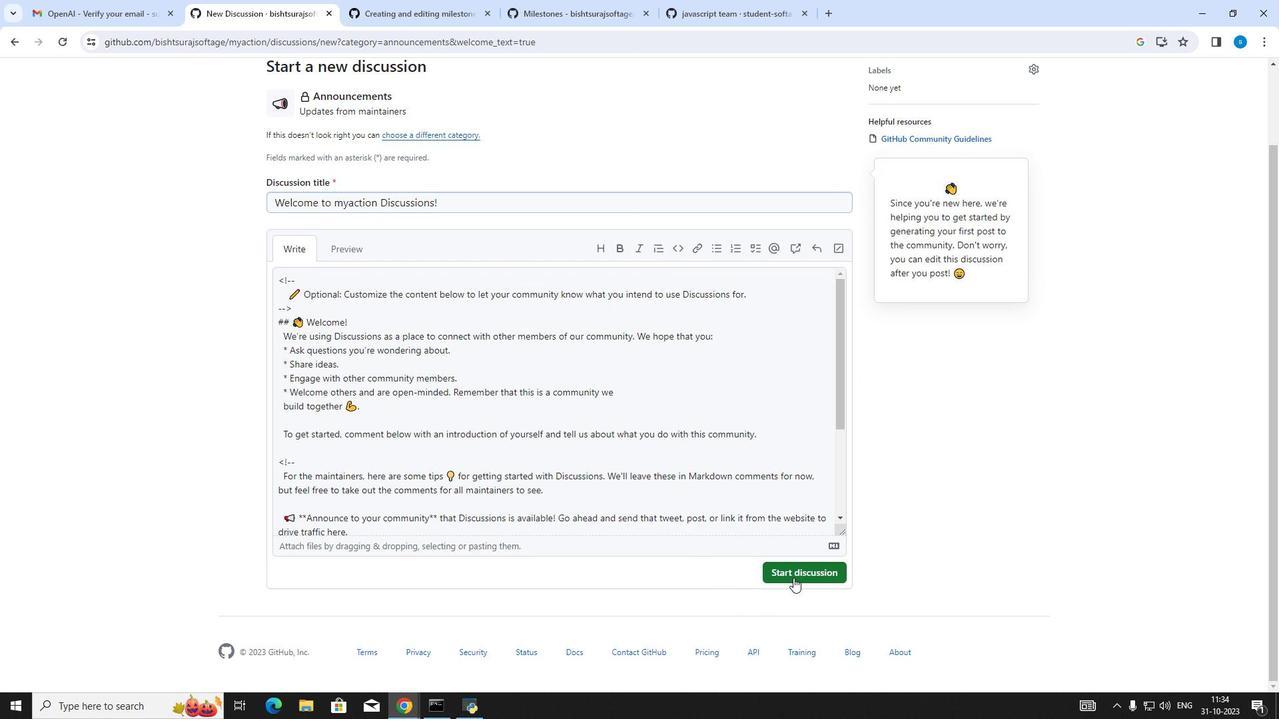 
Action: Mouse moved to (589, 538)
Screenshot: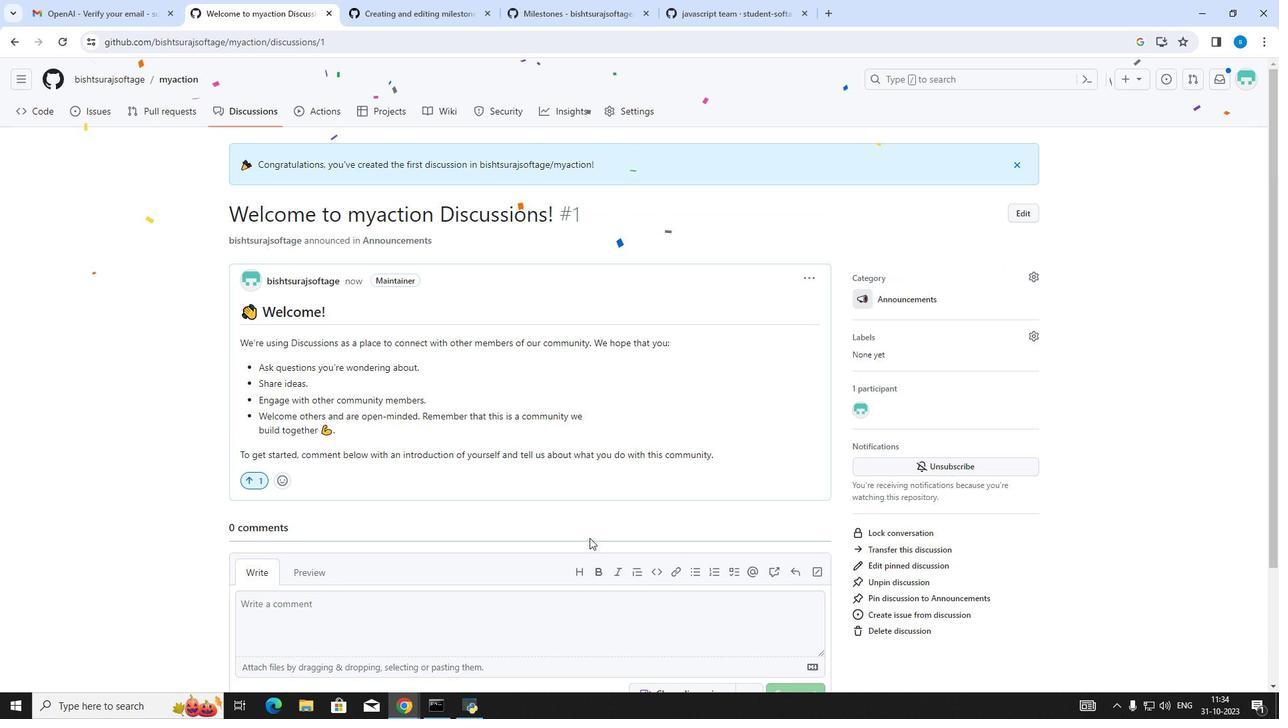 
Action: Mouse scrolled (589, 537) with delta (0, 0)
Screenshot: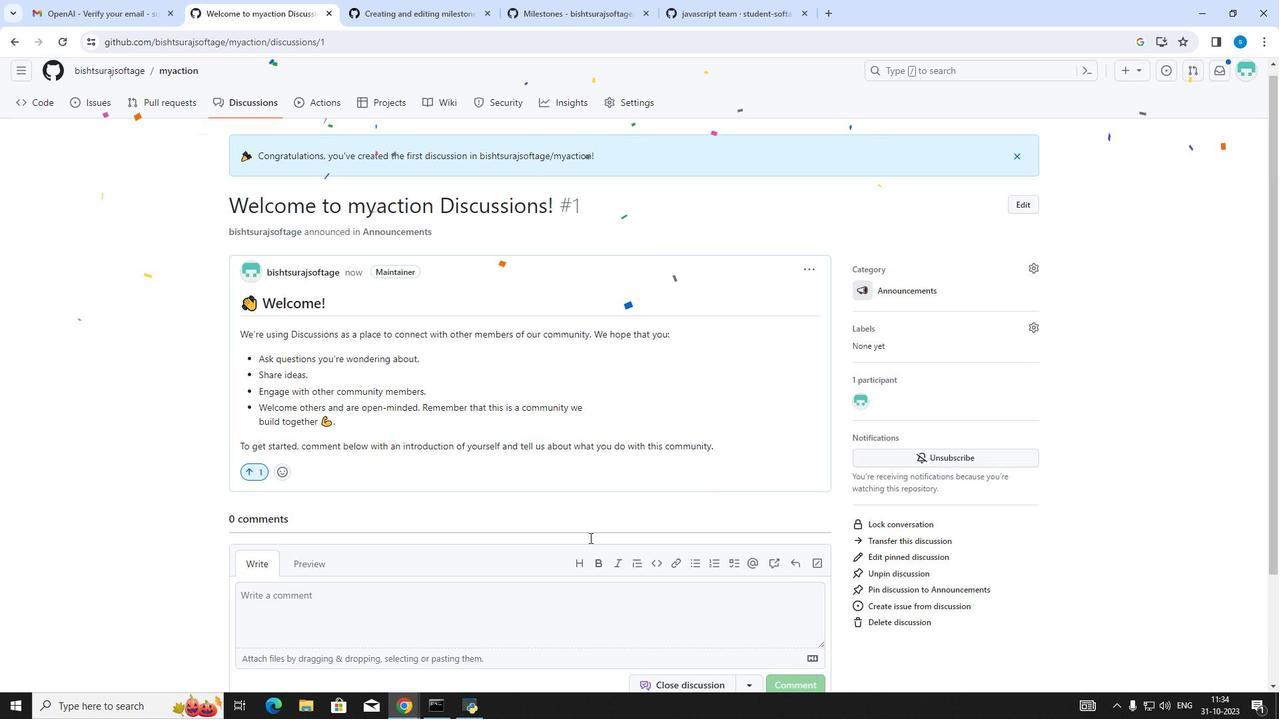 
Action: Mouse scrolled (589, 537) with delta (0, 0)
Screenshot: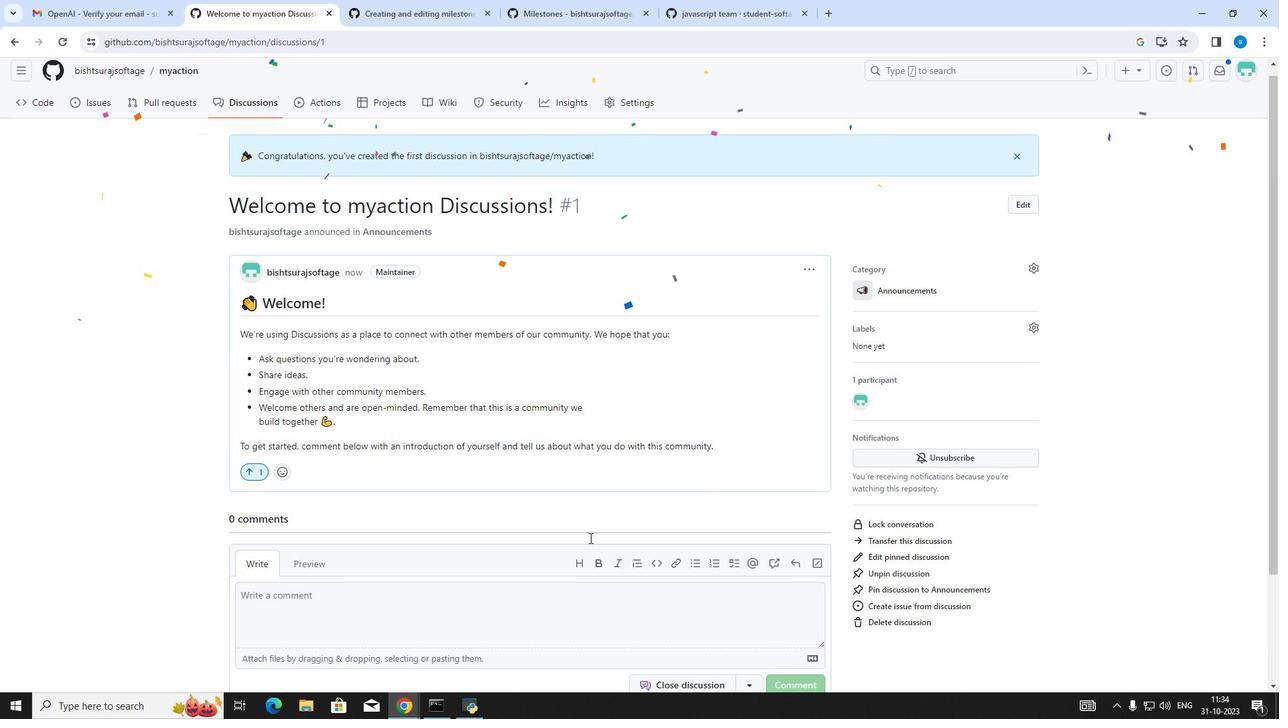 
Action: Mouse scrolled (589, 537) with delta (0, 0)
Screenshot: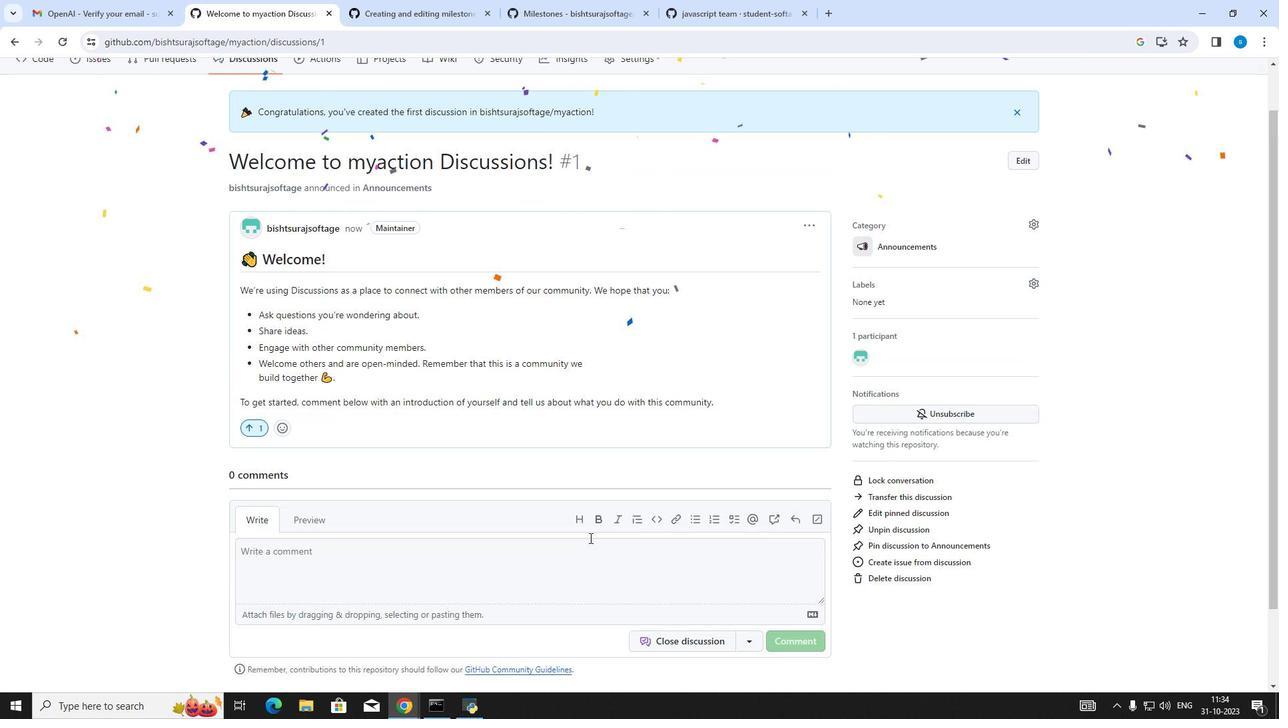 
Action: Mouse moved to (583, 432)
Screenshot: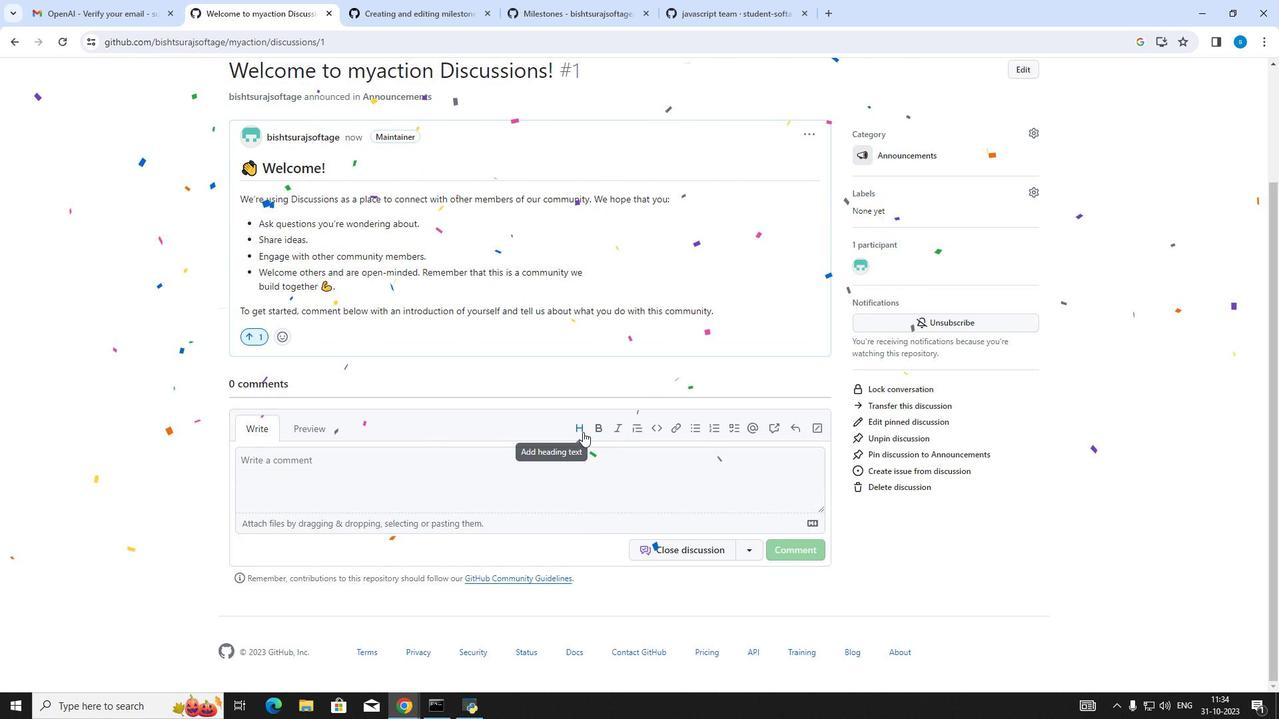 
Action: Mouse pressed left at (583, 432)
Screenshot: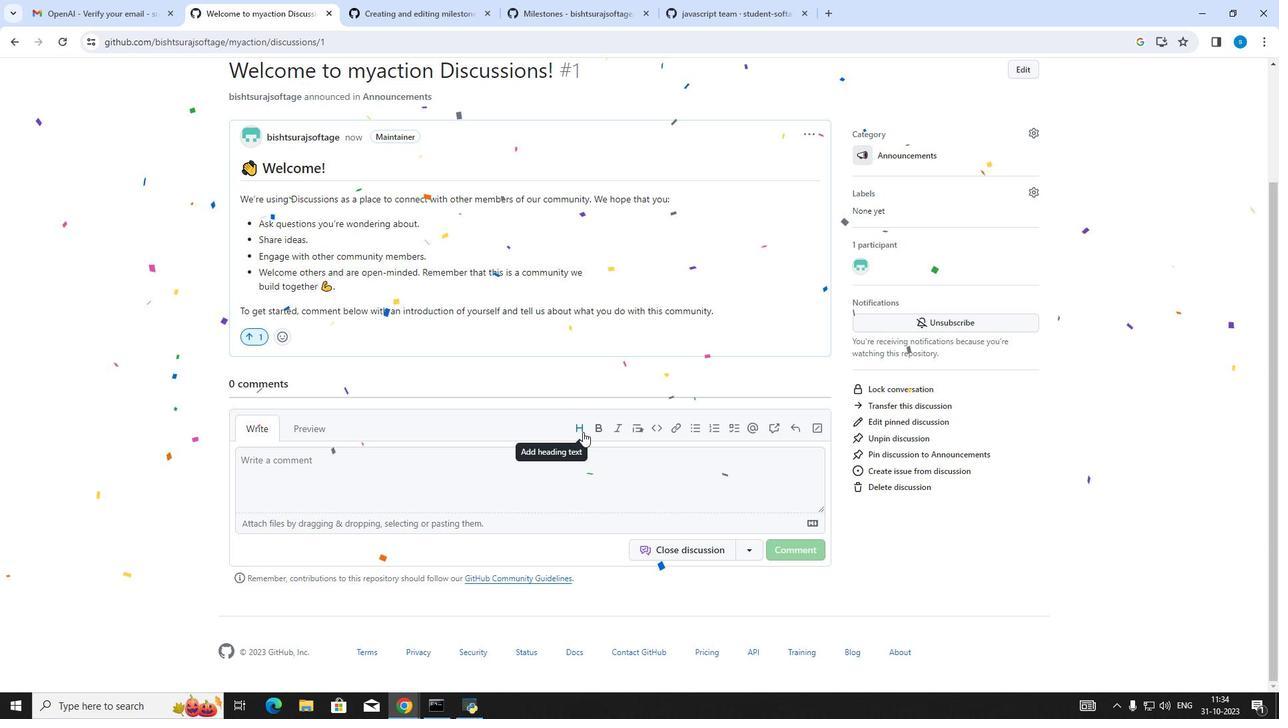 
Action: Key pressed this<Key.space>is<Key.space>just<Key.space>an<Key.space>example<Key.space>of<Key.space>discussion<Key.space>in<Key.space>github.<Key.space>we<Key.space>can<Key.space>s<Key.backspace>edit<Key.space><Key.backspace>,<Key.space>delee<Key.backspace>te<Key.space>and<Key.space>update<Key.space>c<Key.backspace>and<Key.space>close<Key.space>it<Key.space>.
Screenshot: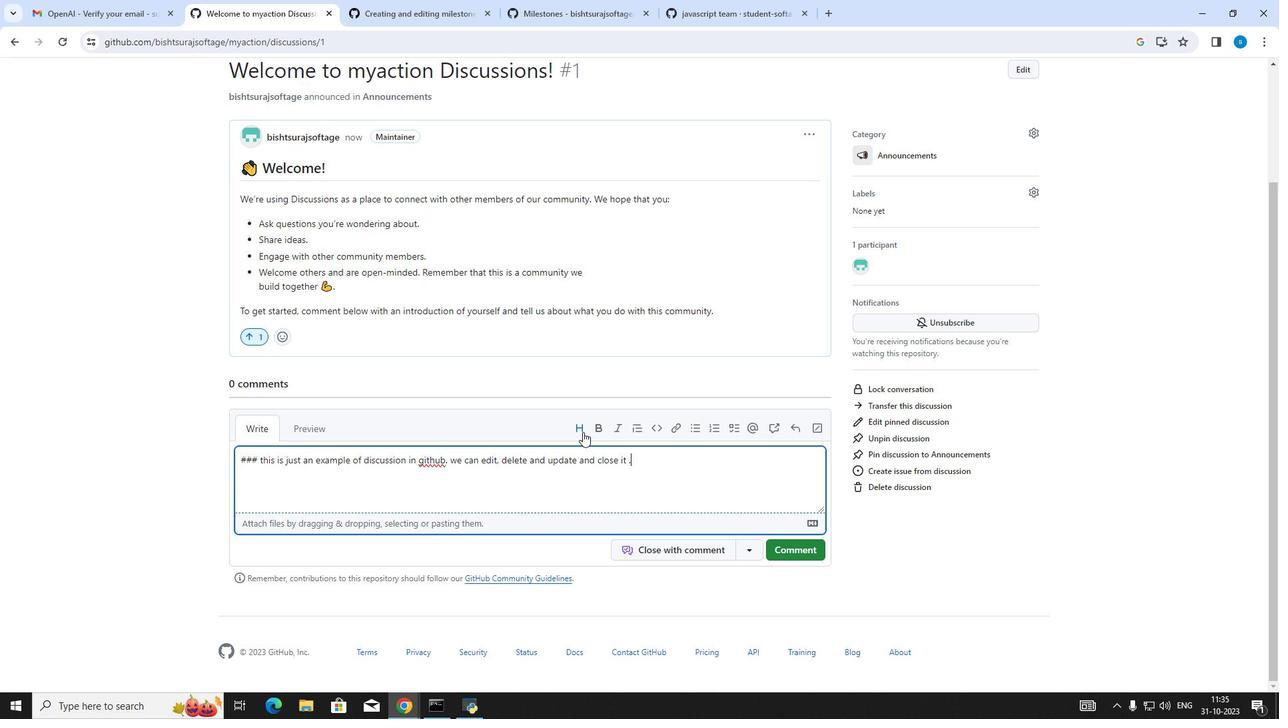 
Action: Mouse moved to (789, 545)
Screenshot: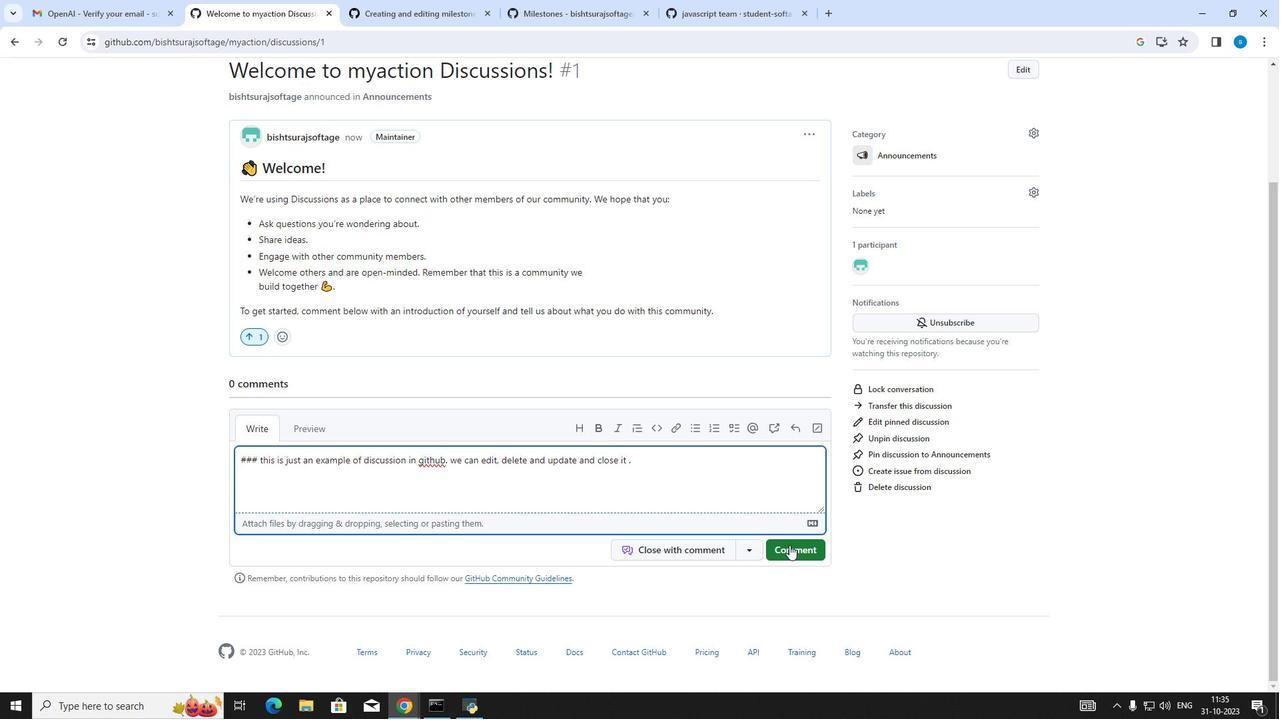 
Action: Mouse pressed left at (789, 545)
Screenshot: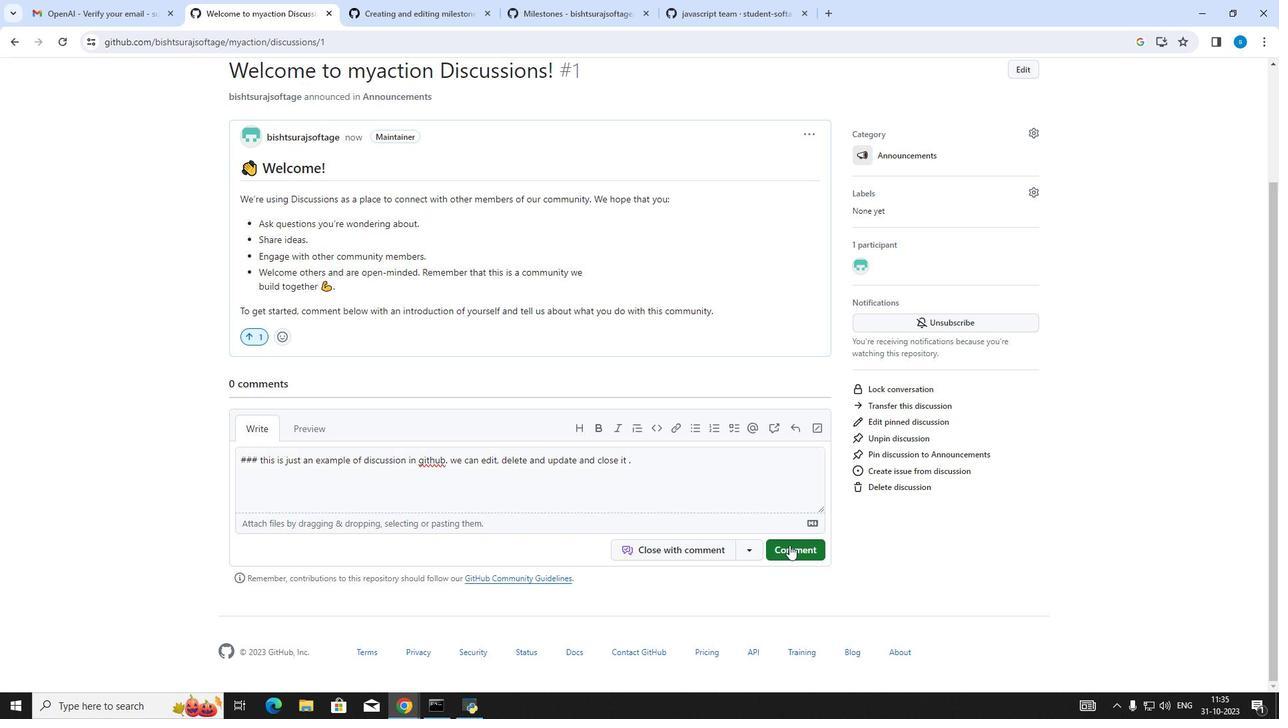 
Action: Mouse moved to (814, 274)
Screenshot: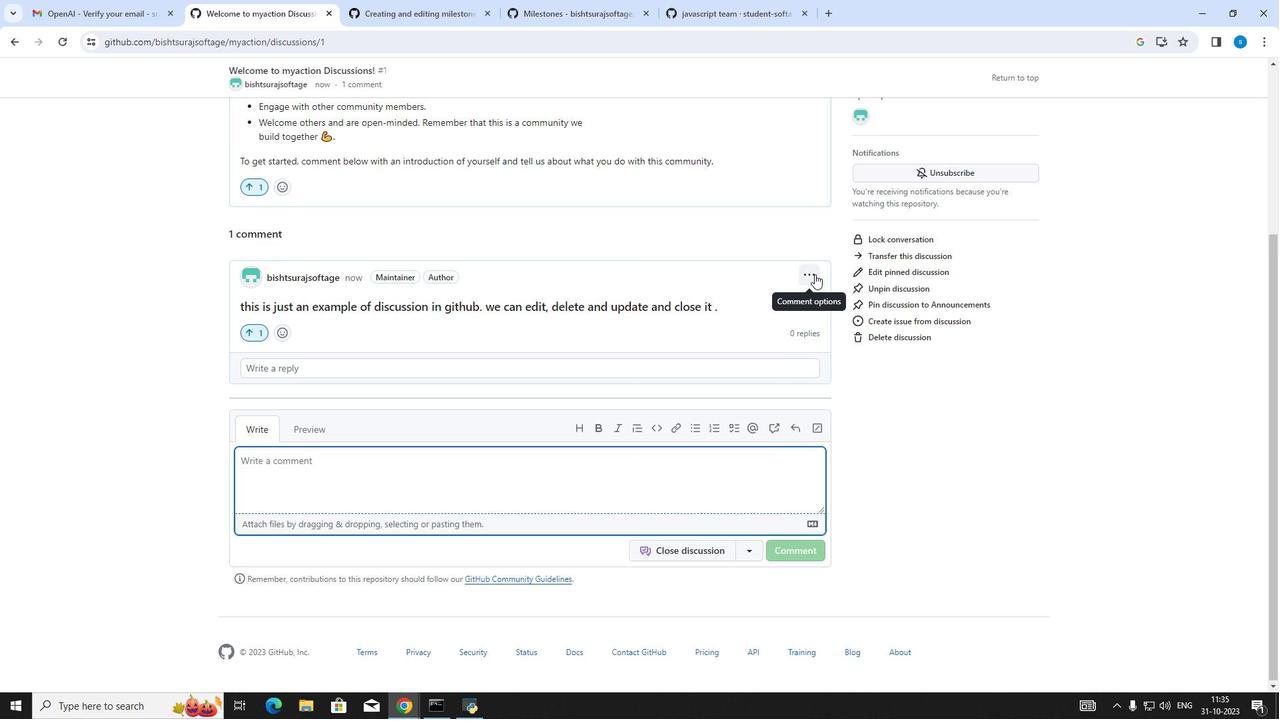 
Action: Mouse pressed left at (814, 274)
Screenshot: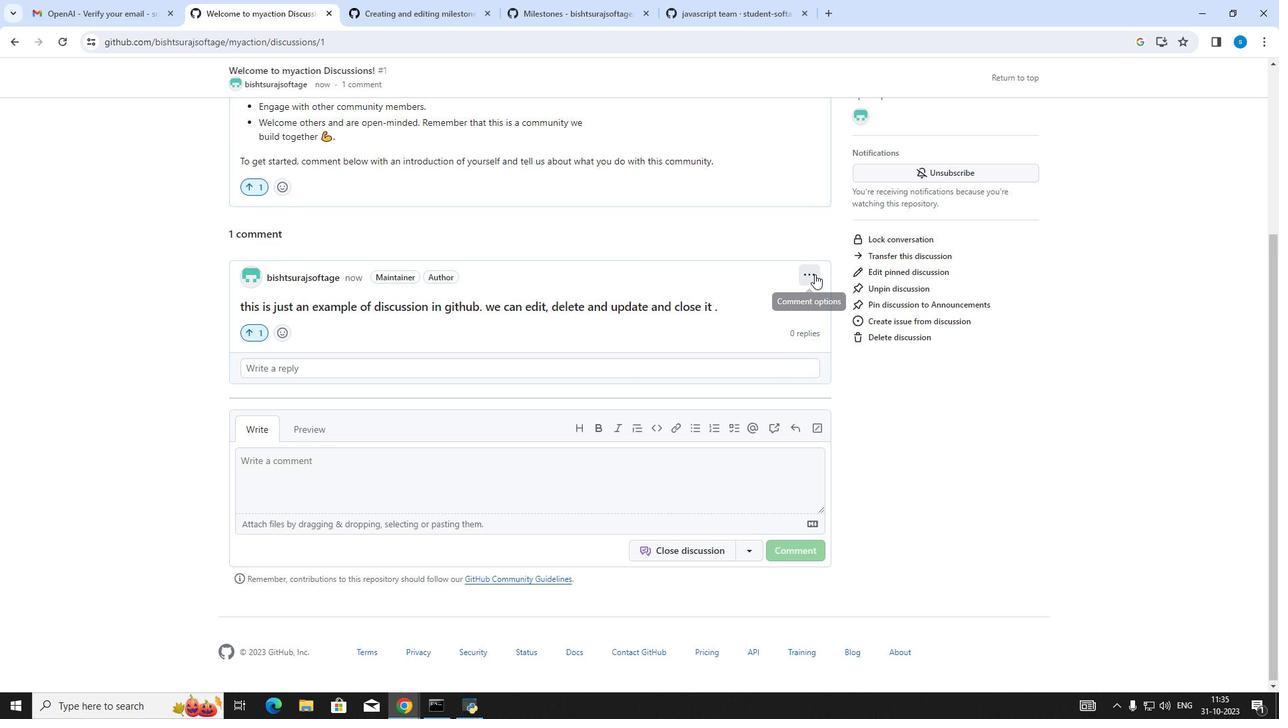 
Action: Mouse moved to (749, 386)
Screenshot: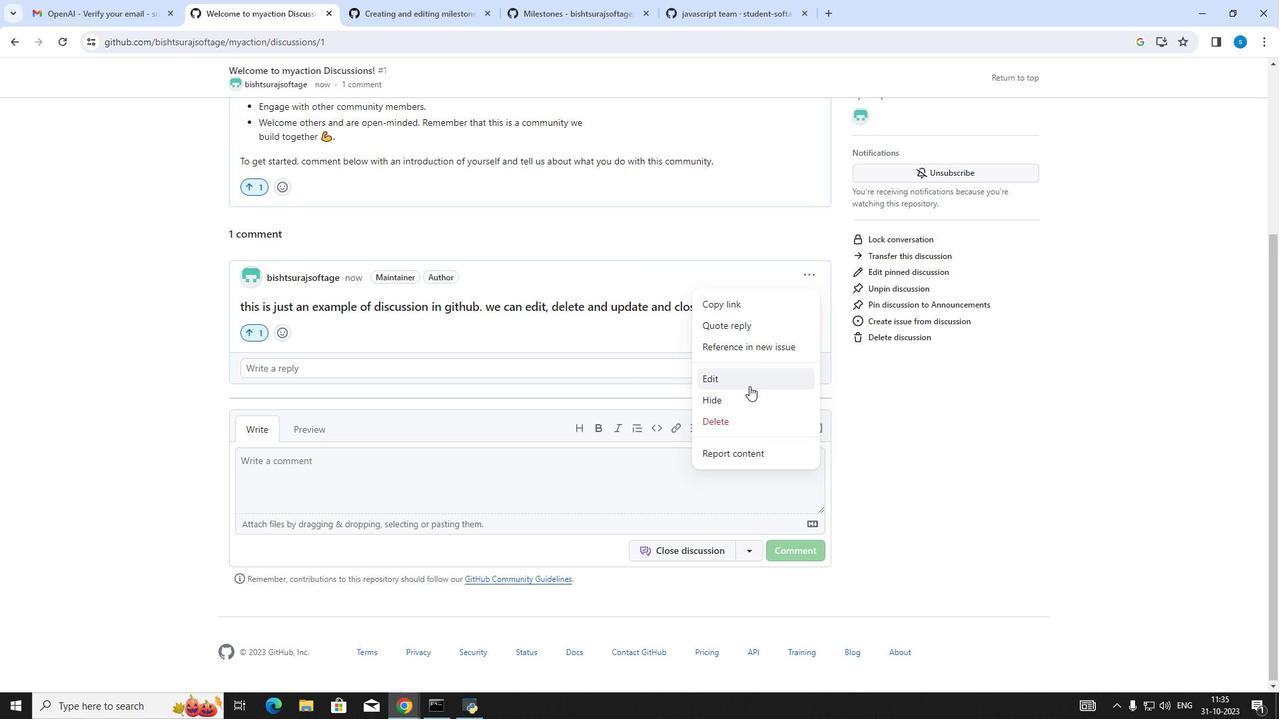 
Action: Mouse pressed left at (749, 386)
Screenshot: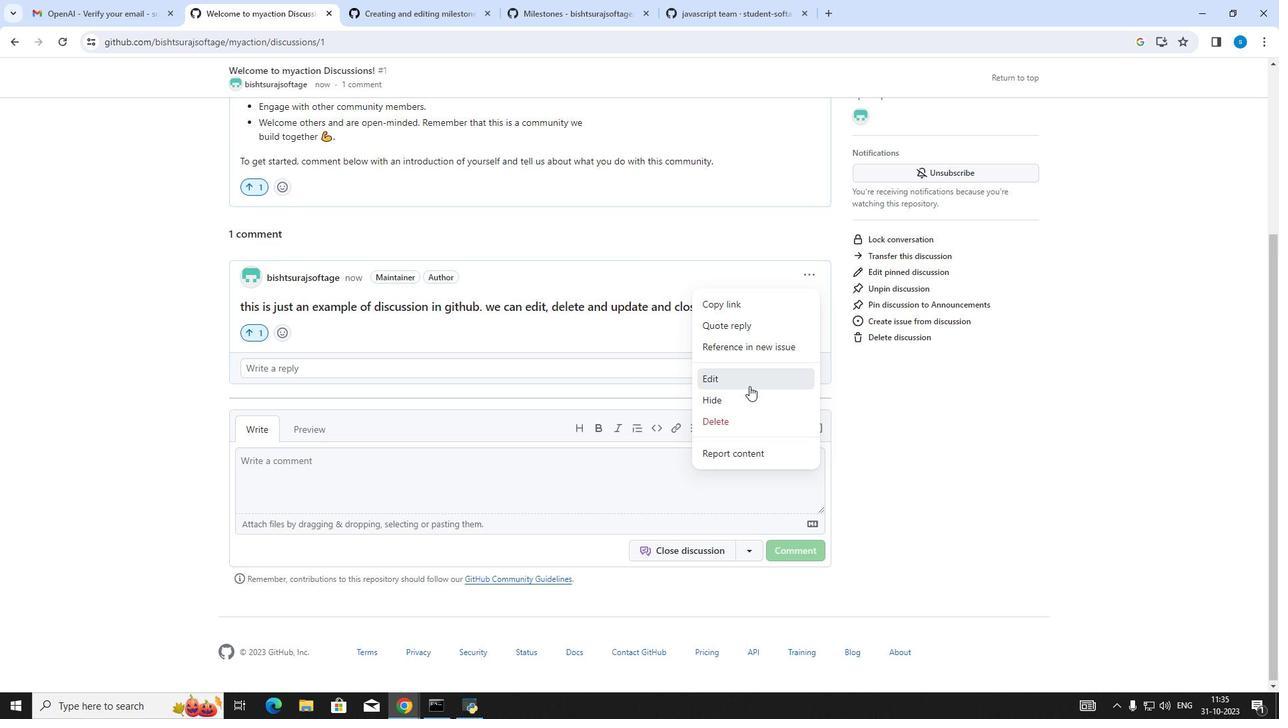
Action: Mouse moved to (637, 335)
Screenshot: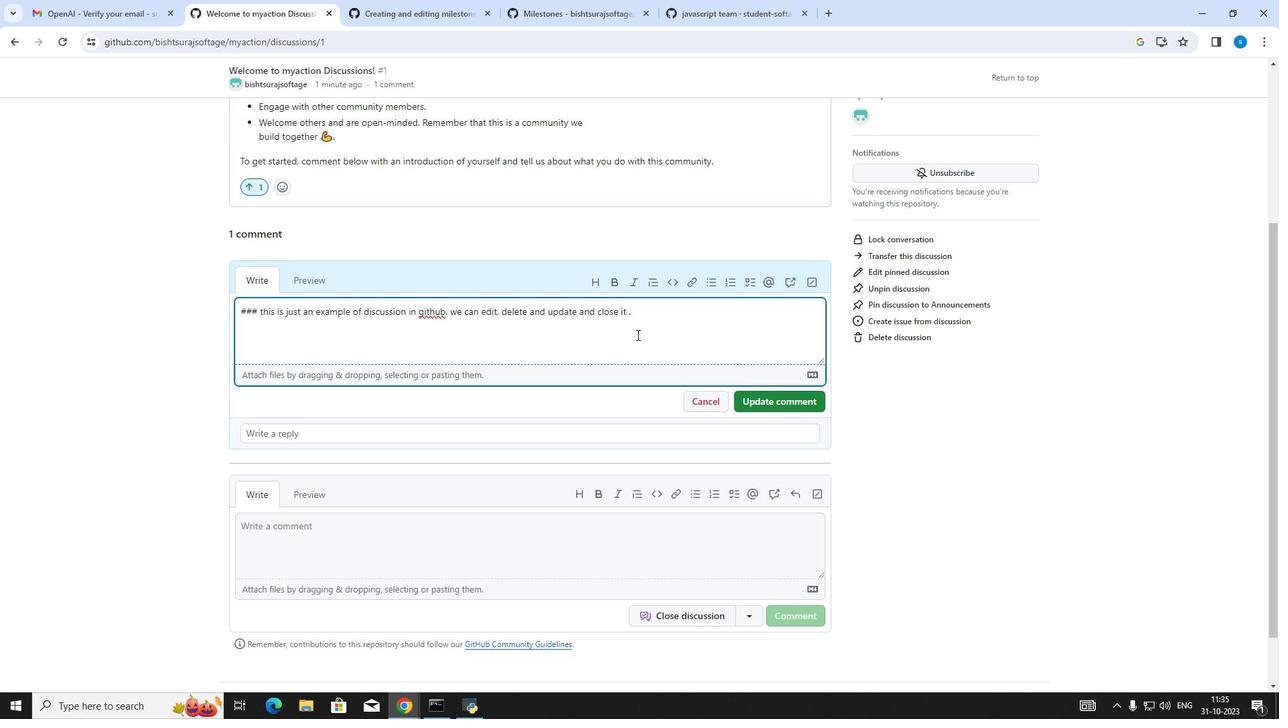 
Action: Mouse pressed left at (637, 335)
Screenshot: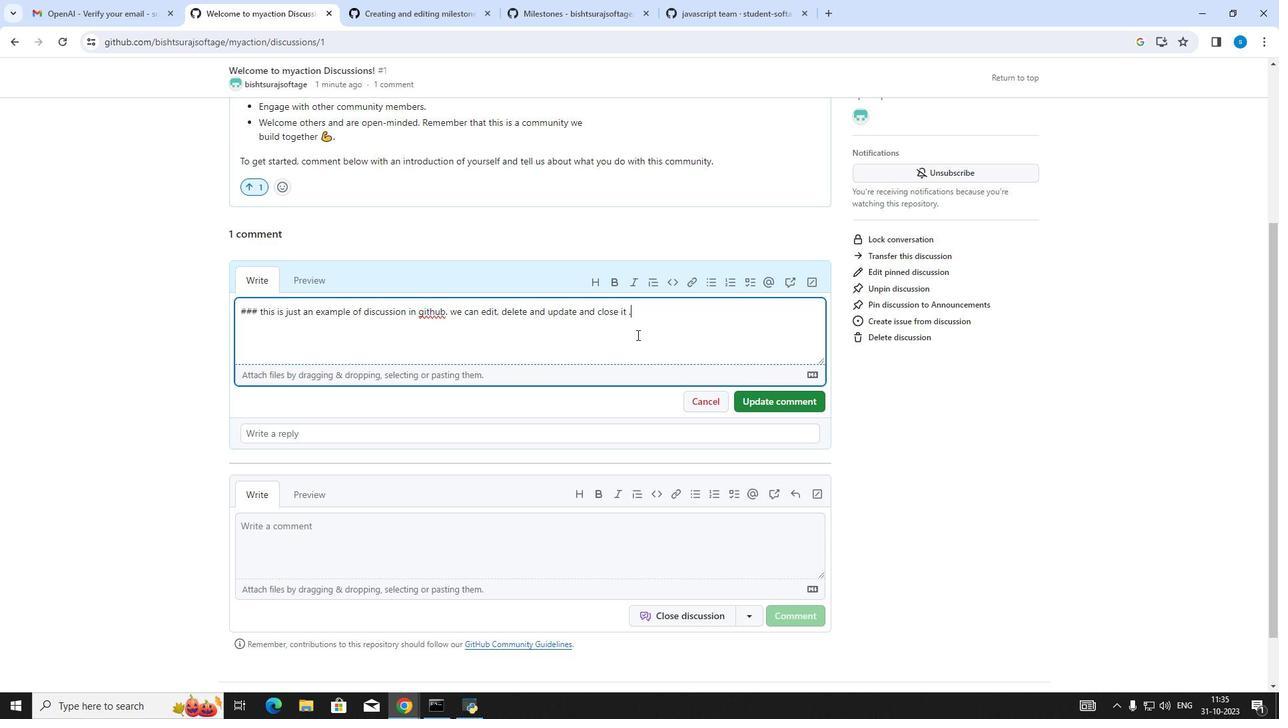 
Action: Key pressed <Key.enter><Key.shift_r>Now<Key.space>editing<Key.space>the<Key.space>discussion.
Screenshot: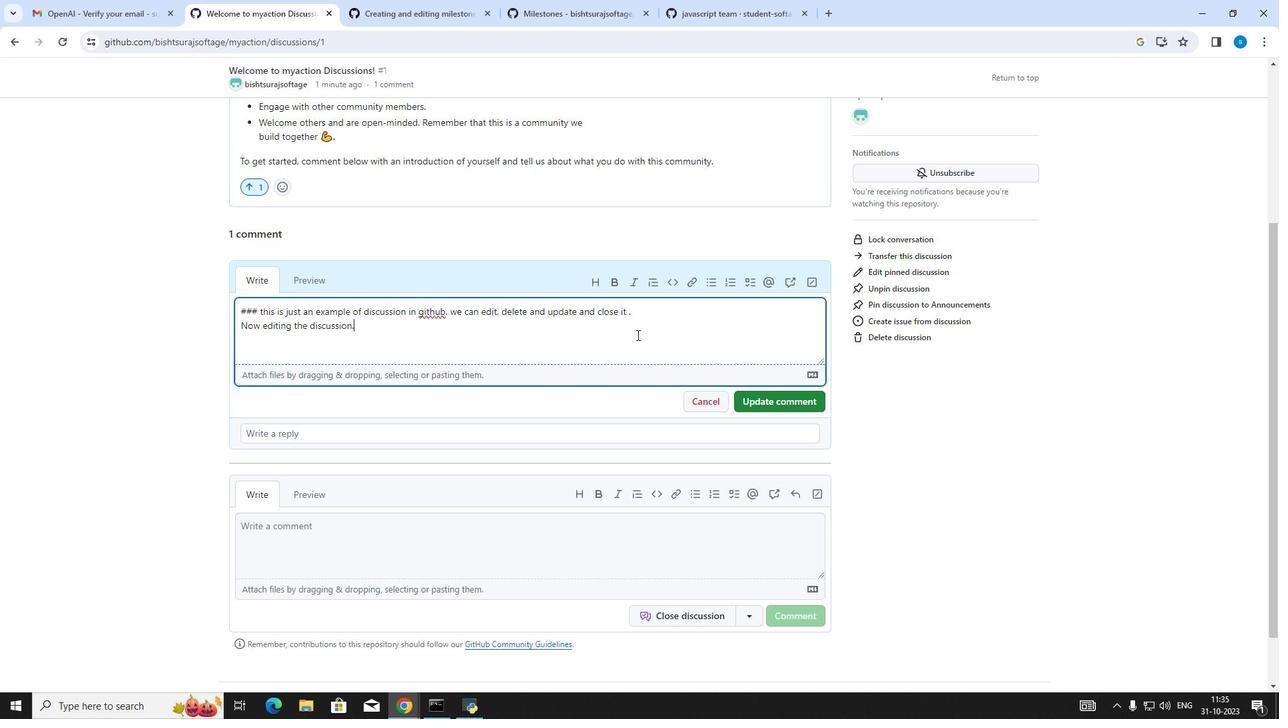 
Action: Mouse moved to (780, 411)
Screenshot: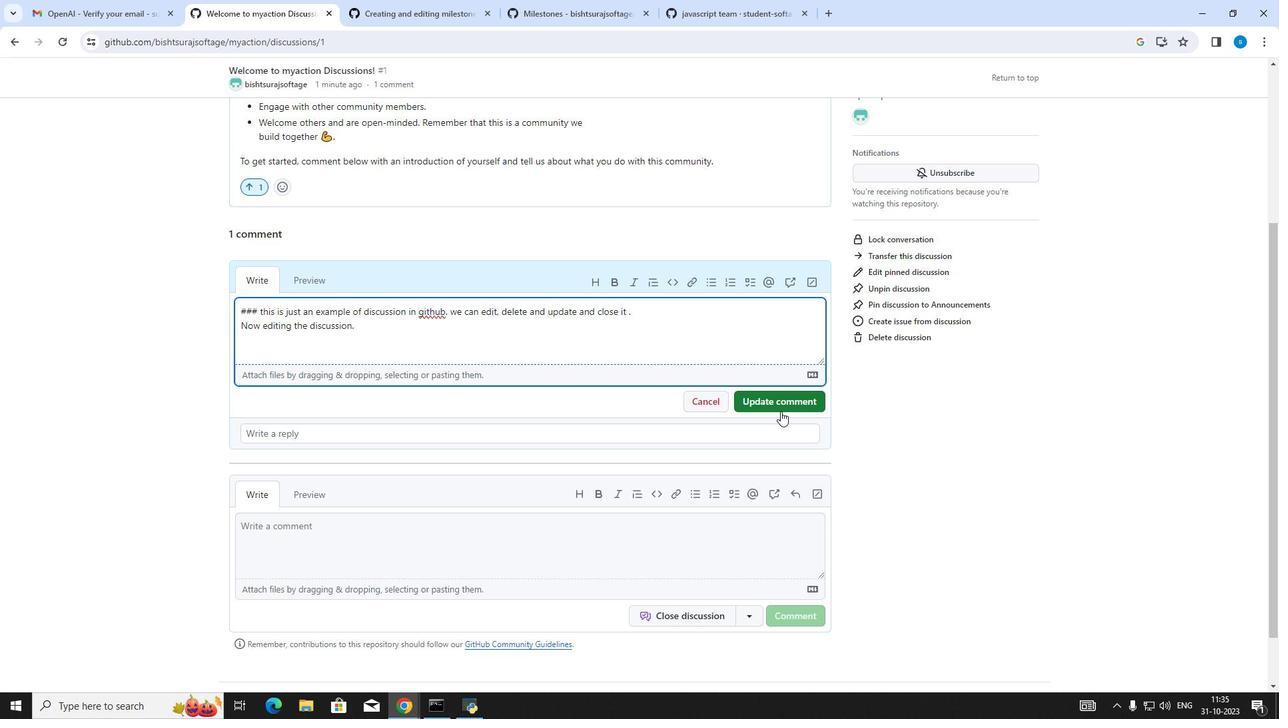 
Action: Mouse pressed left at (780, 411)
Screenshot: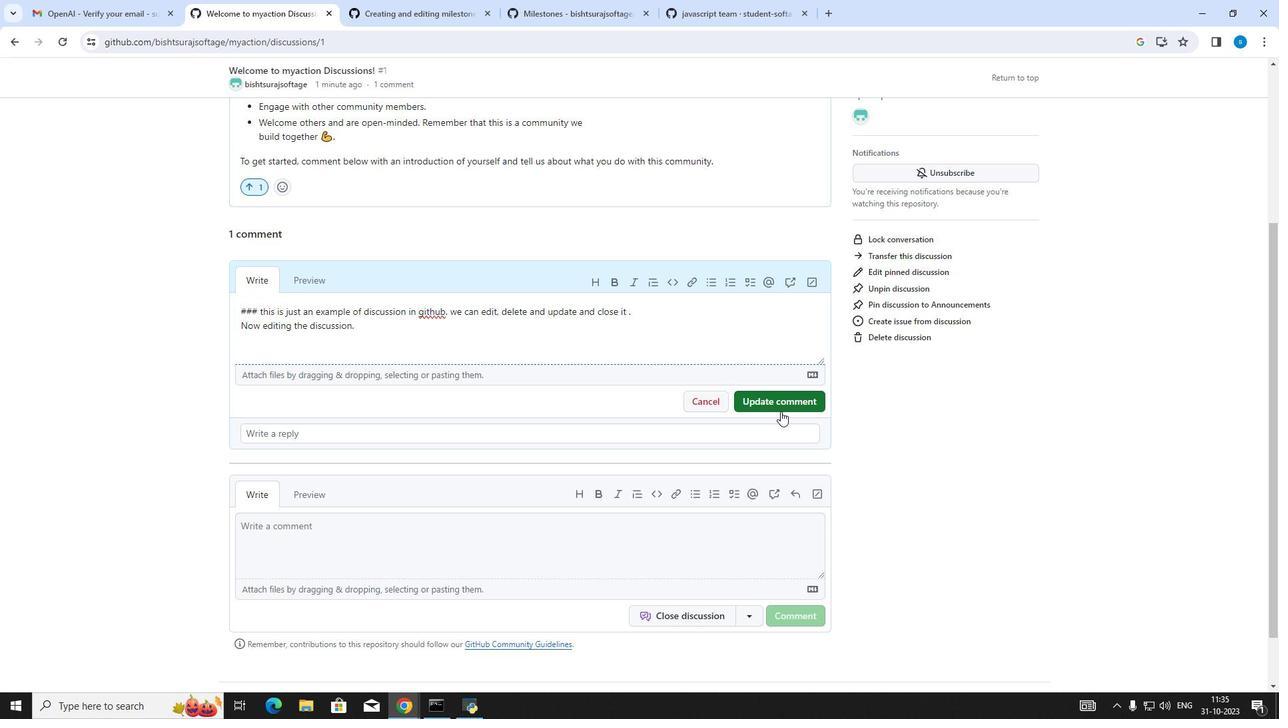 
Action: Mouse moved to (808, 280)
Screenshot: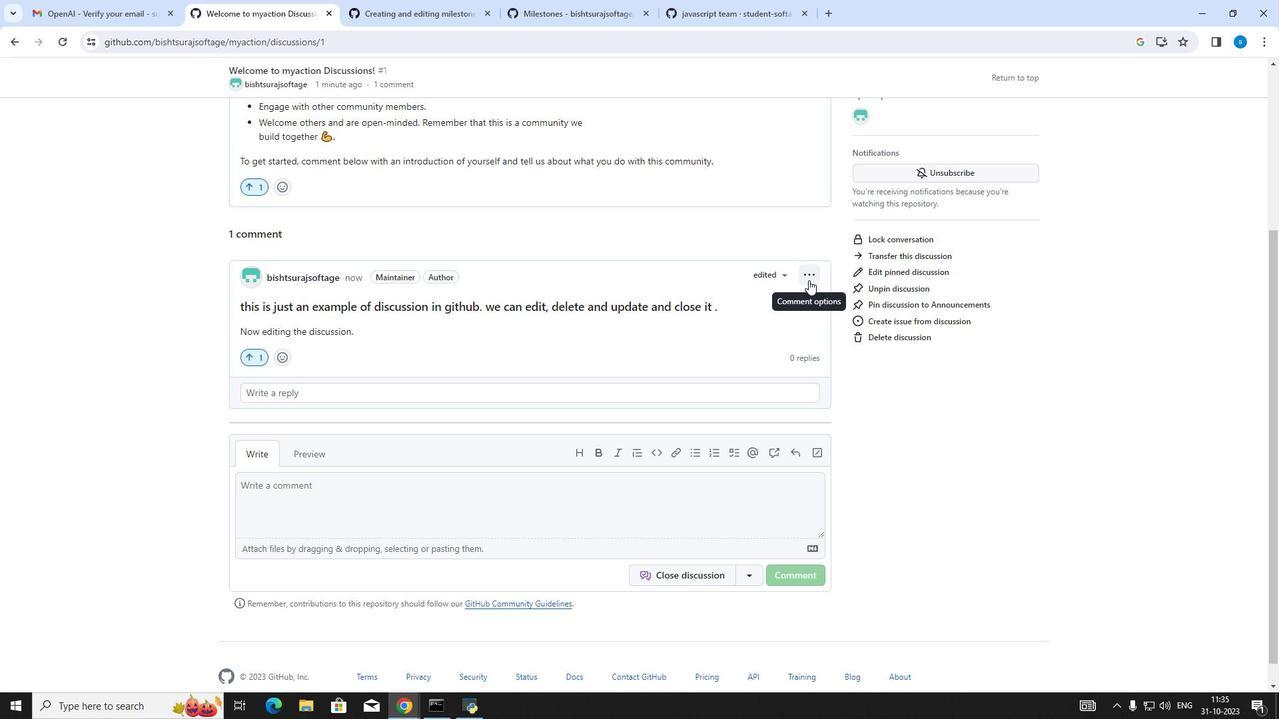 
Action: Mouse pressed left at (808, 280)
Screenshot: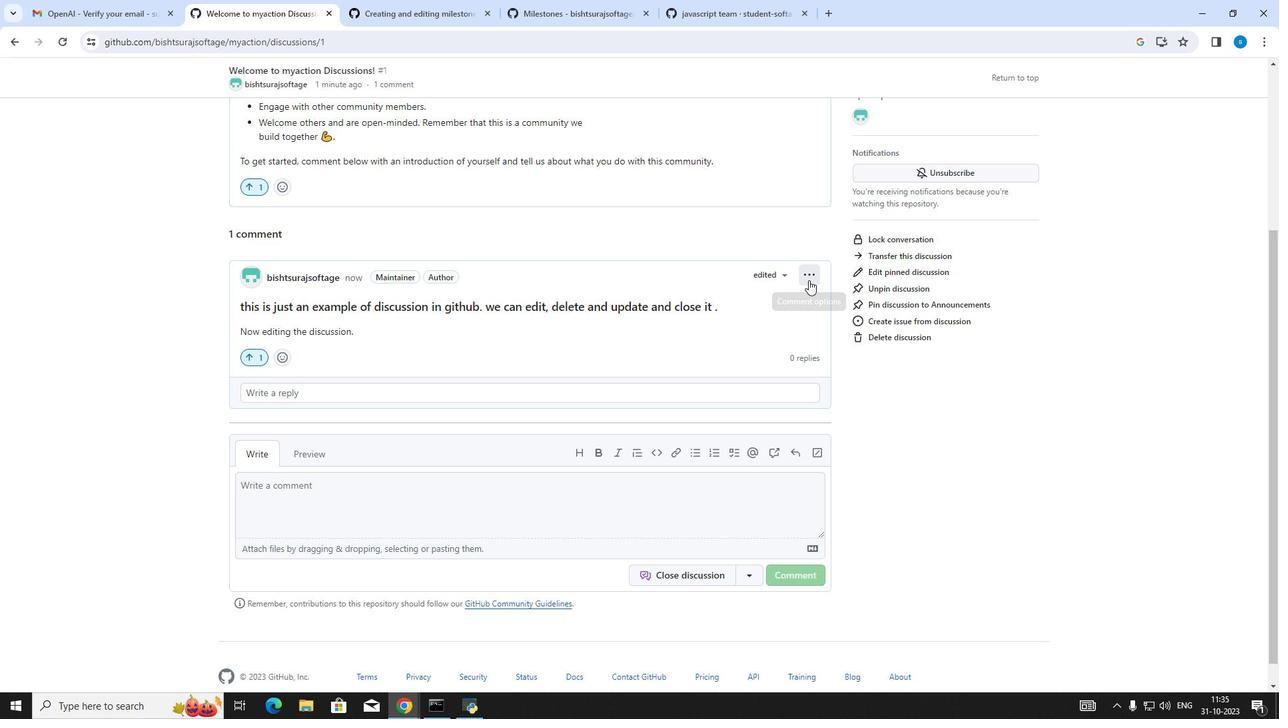 
Action: Mouse moved to (746, 423)
Screenshot: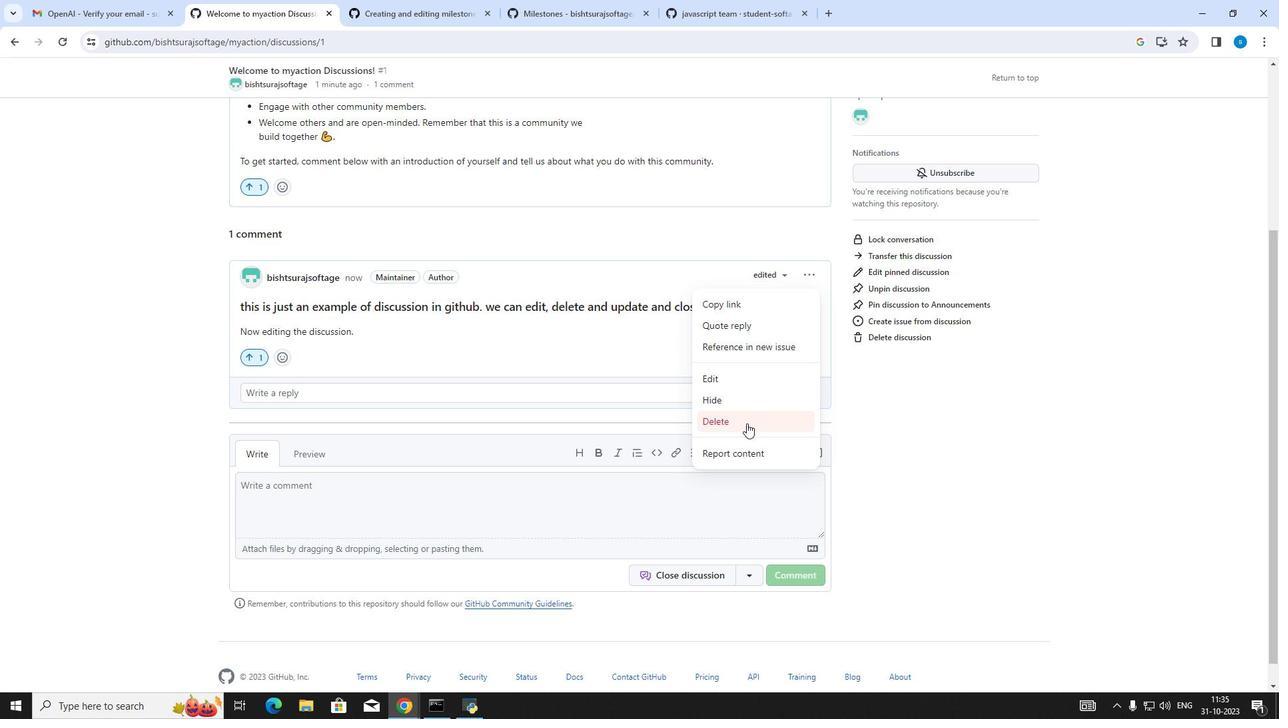 
Action: Mouse pressed left at (746, 423)
Screenshot: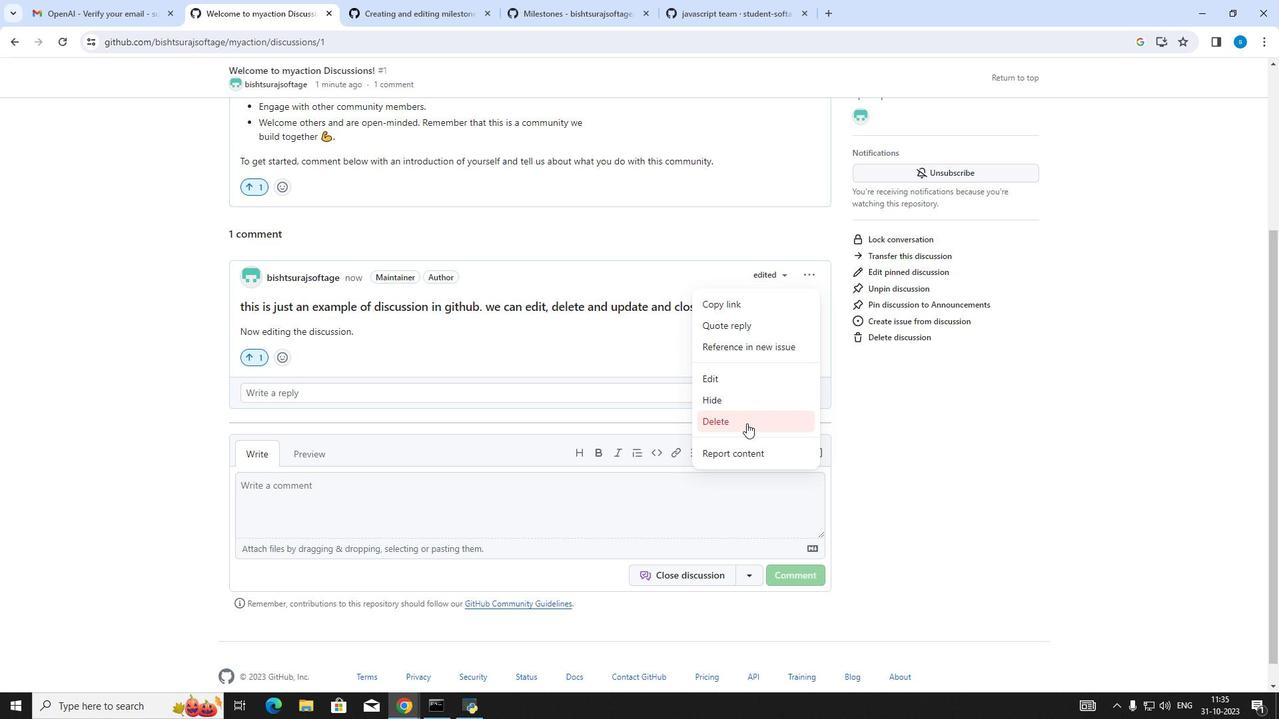 
Action: Mouse moved to (682, 397)
Screenshot: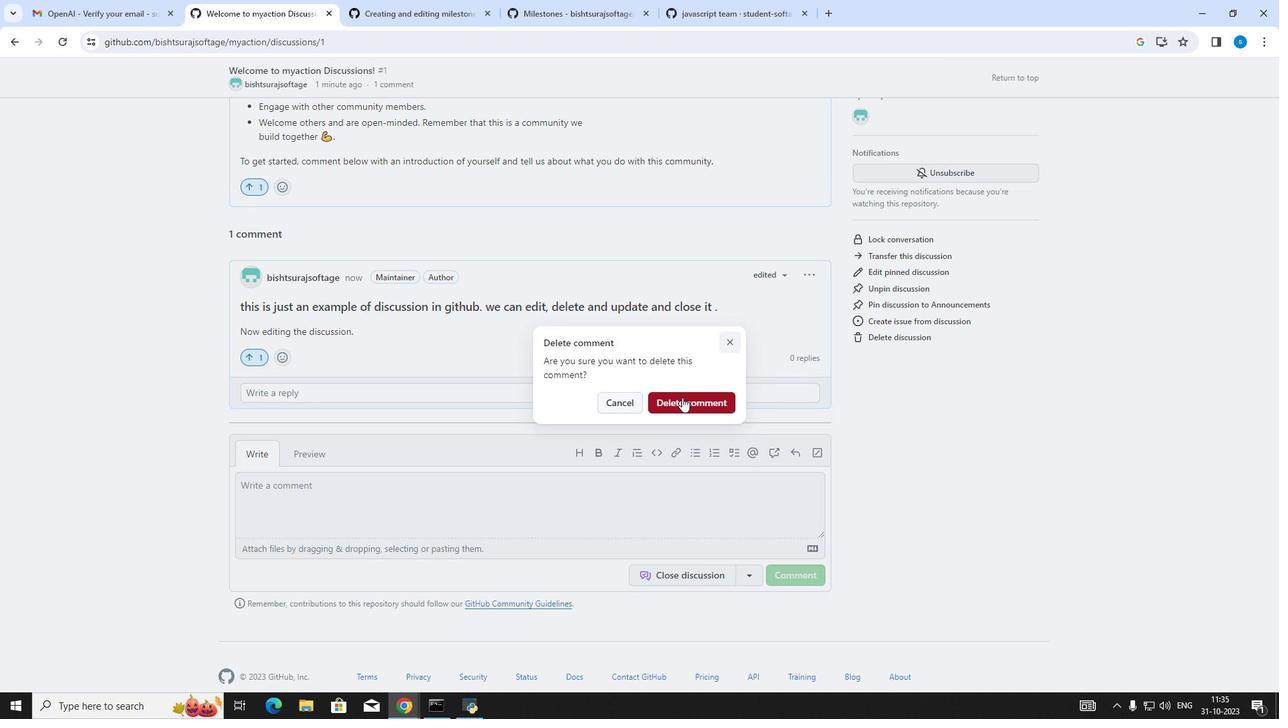 
Action: Mouse pressed left at (682, 397)
Screenshot: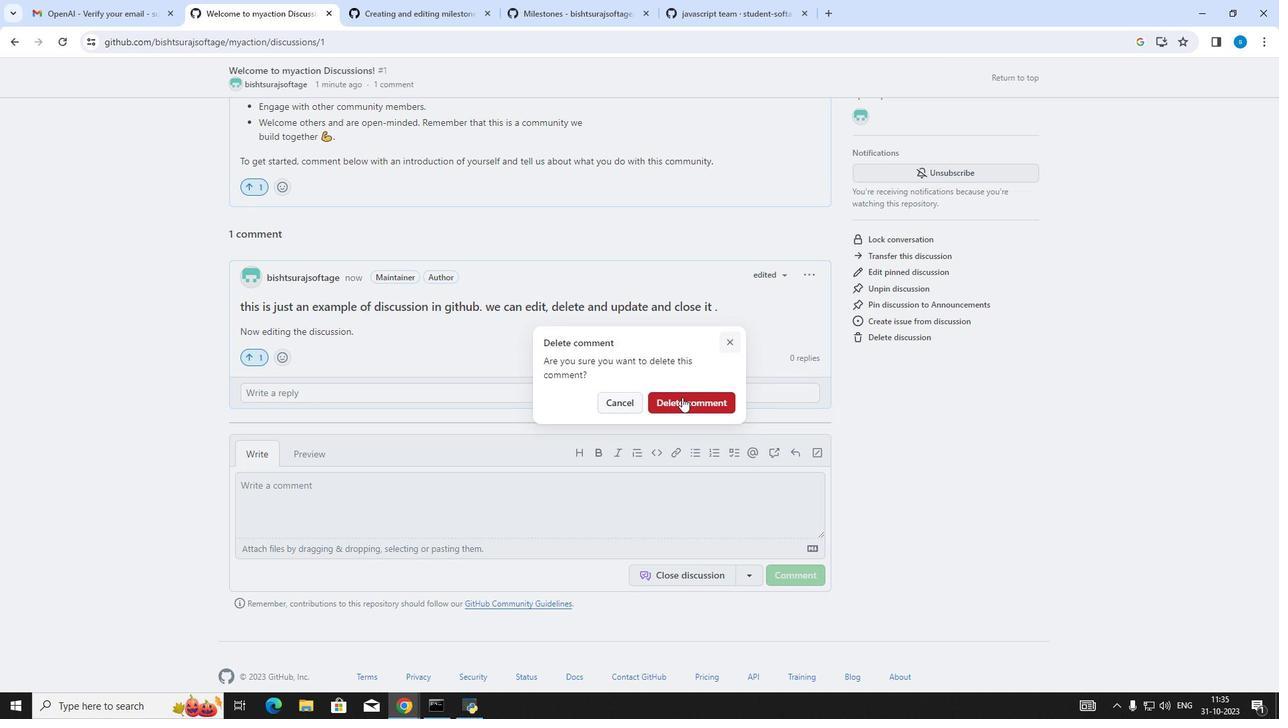 
Action: Mouse moved to (682, 546)
Screenshot: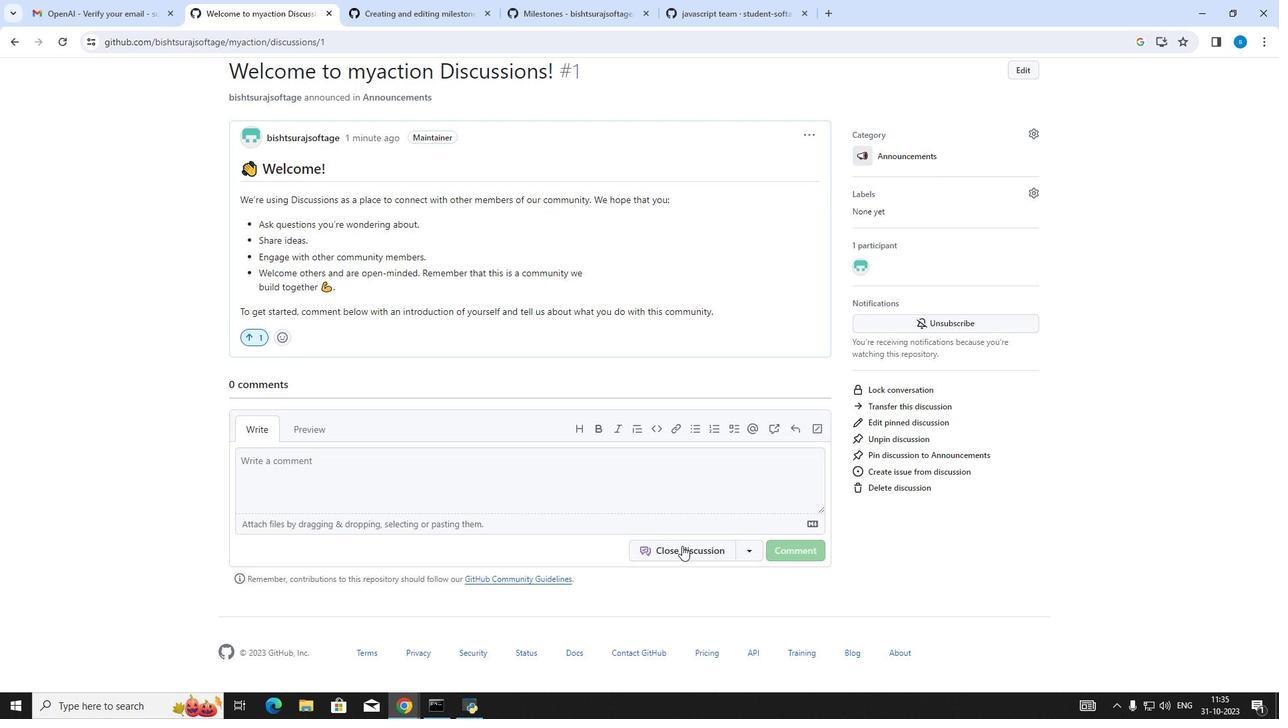 
Action: Mouse pressed left at (682, 546)
Screenshot: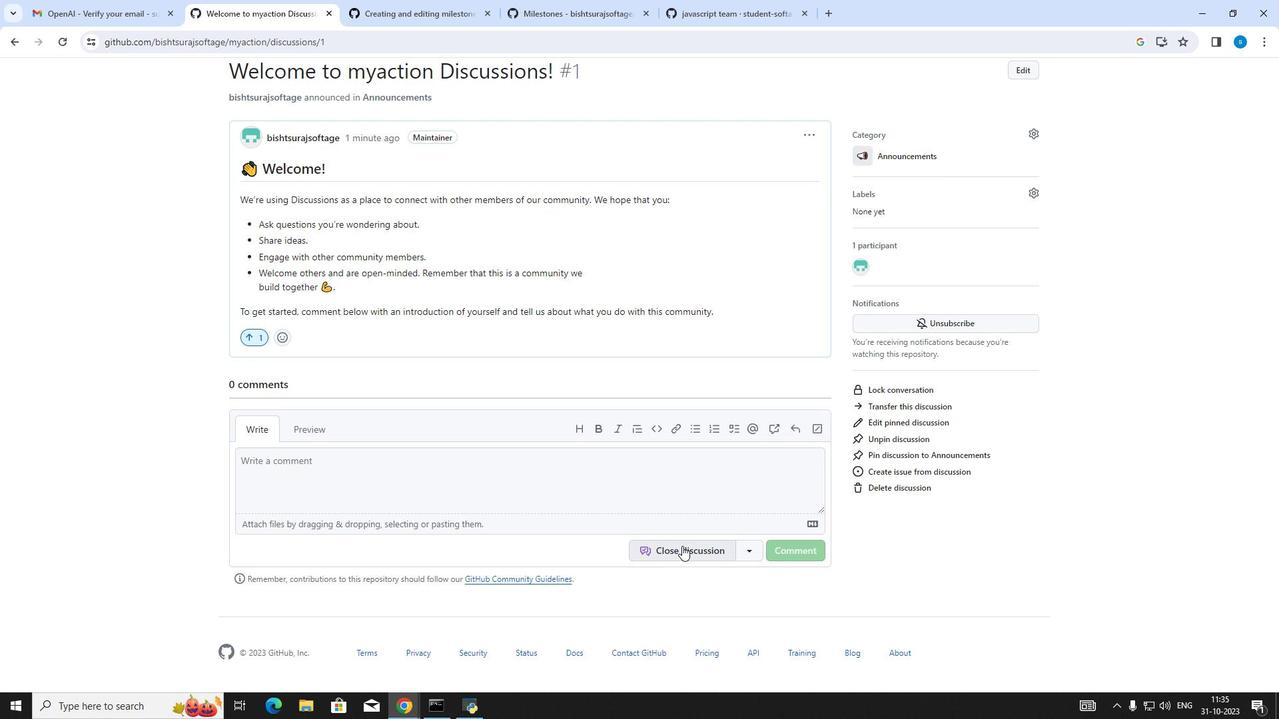 
